 Task: Find connections with filter location Barretos with filter topic #LinkedInwith filter profile language Potuguese with filter current company Nagarro with filter school Ambedkar University, Delhi with filter industry Building Structure and Exterior Contractors with filter service category Information Management with filter keywords title Mover
Action: Mouse moved to (538, 107)
Screenshot: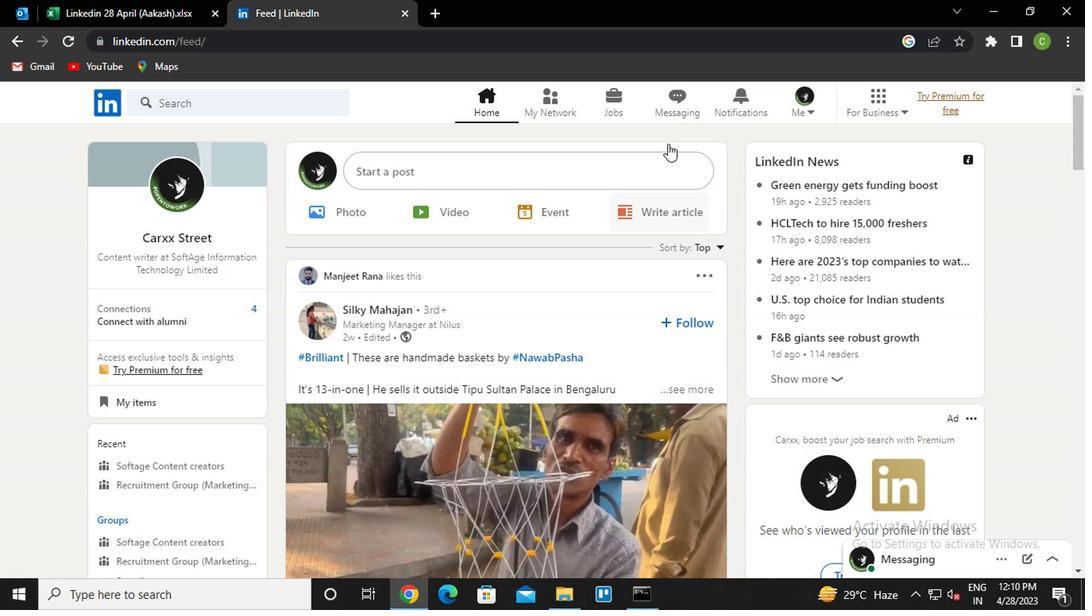 
Action: Mouse pressed left at (538, 107)
Screenshot: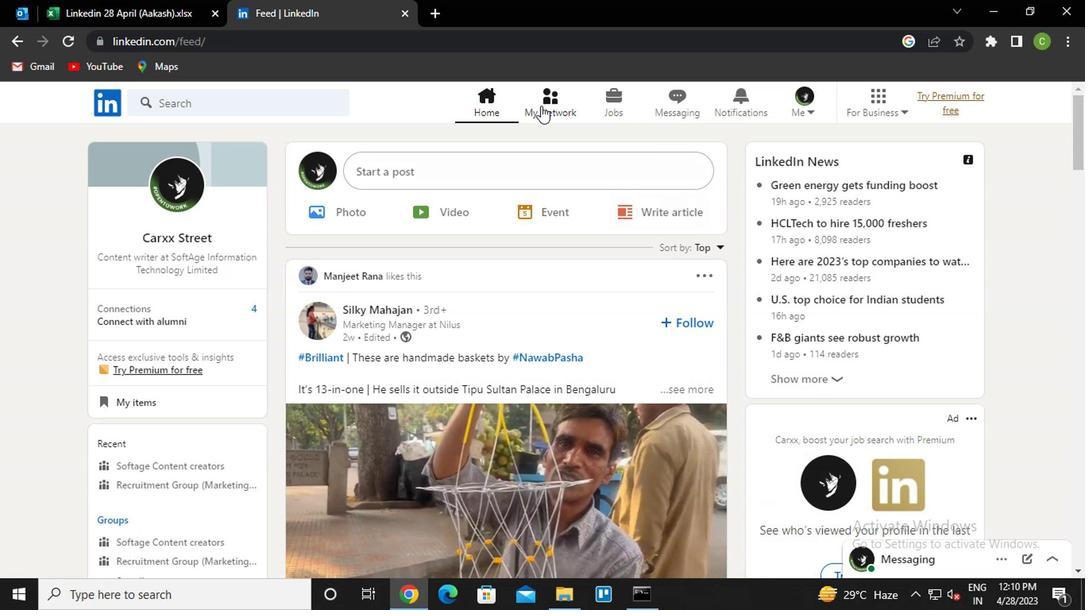
Action: Mouse moved to (224, 184)
Screenshot: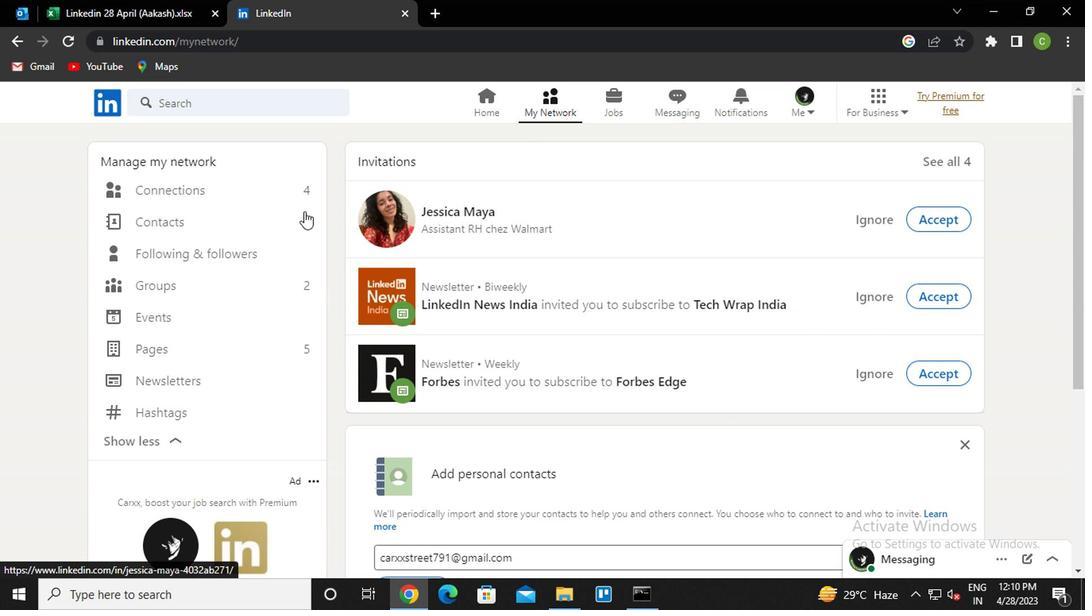 
Action: Mouse pressed left at (224, 184)
Screenshot: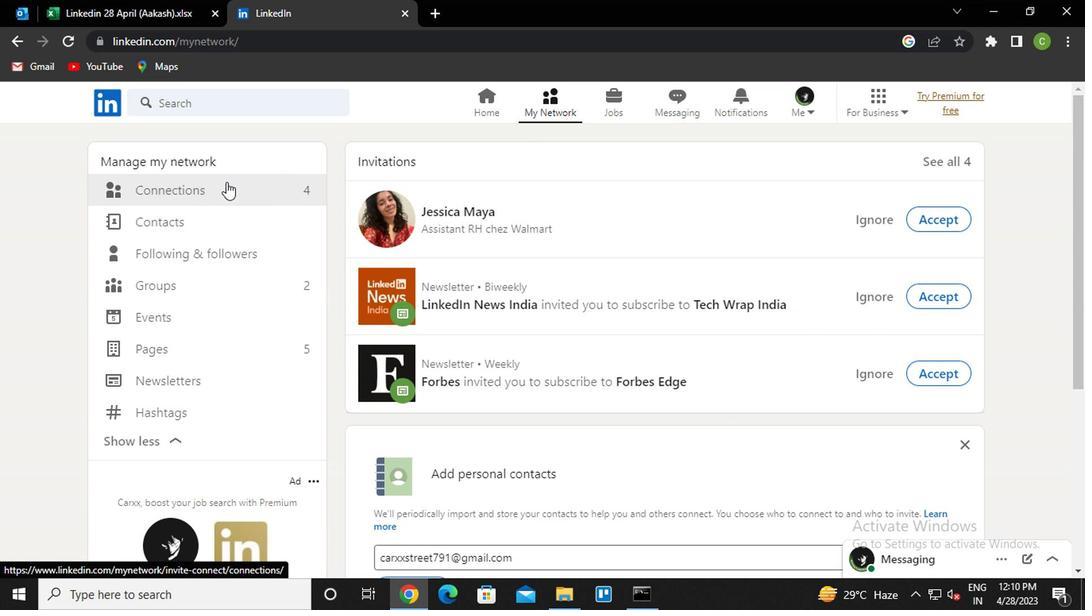 
Action: Mouse moved to (675, 191)
Screenshot: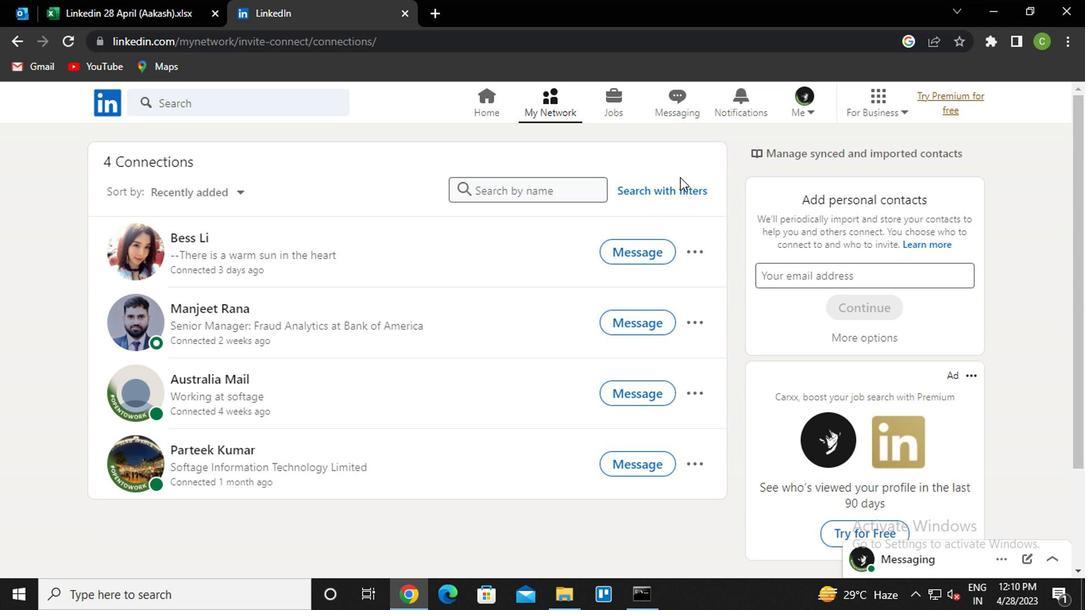 
Action: Mouse pressed left at (675, 191)
Screenshot: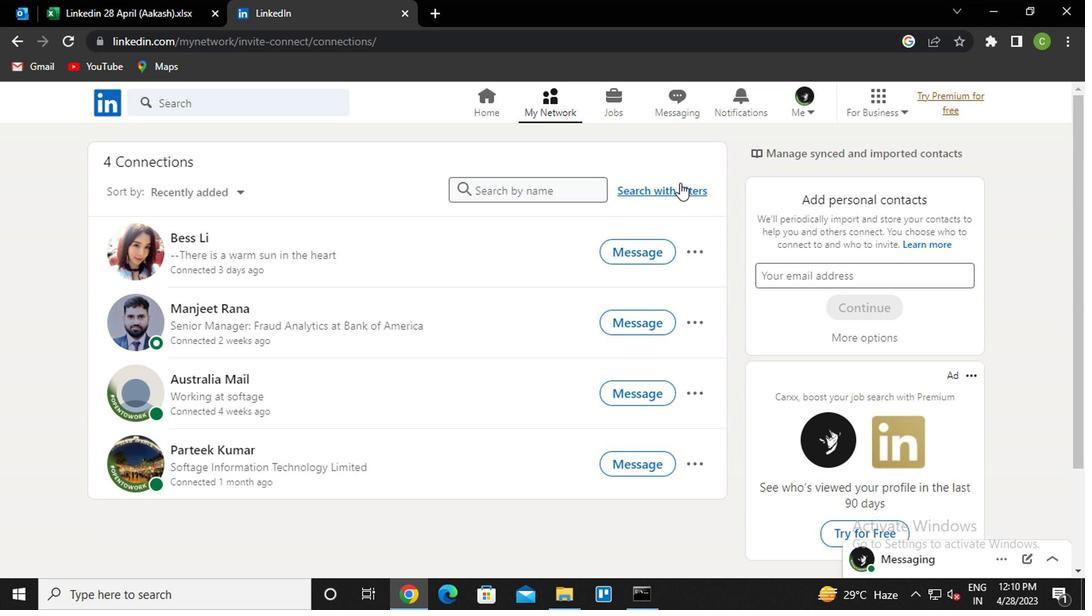 
Action: Mouse moved to (596, 150)
Screenshot: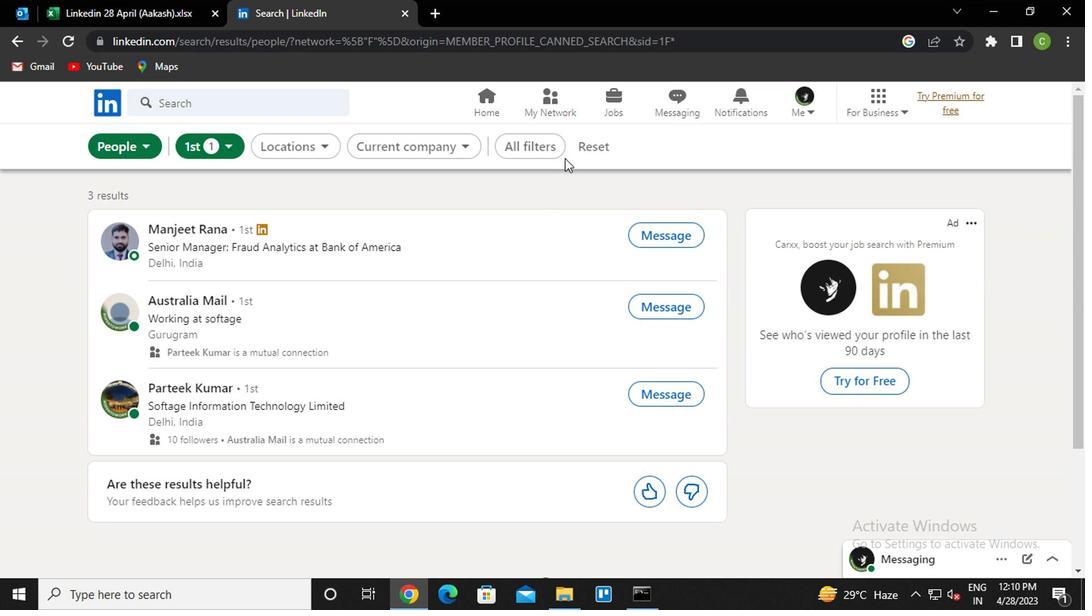 
Action: Mouse pressed left at (596, 150)
Screenshot: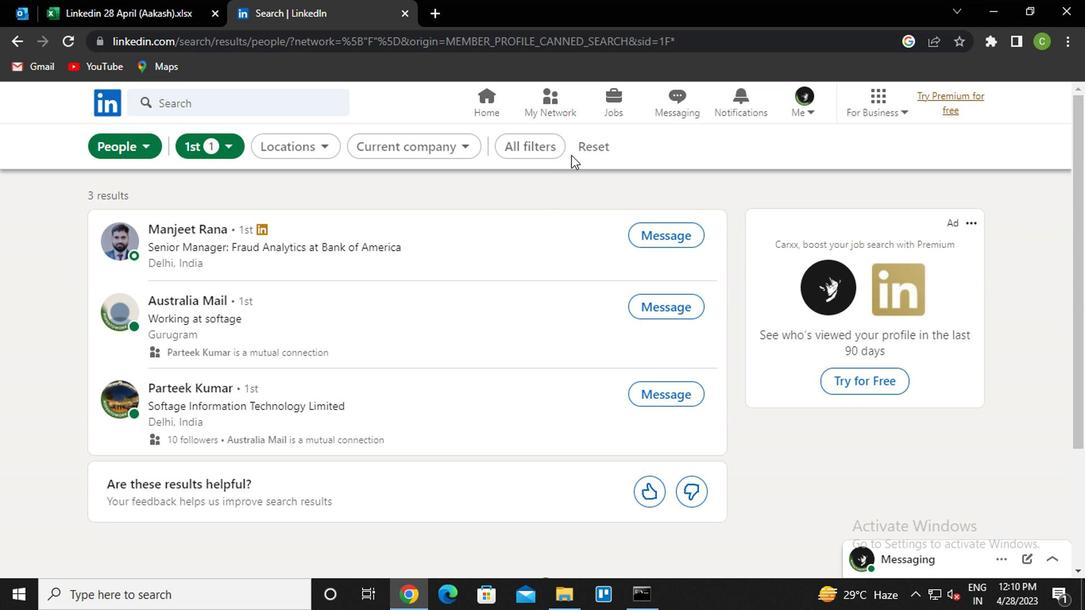 
Action: Mouse moved to (568, 142)
Screenshot: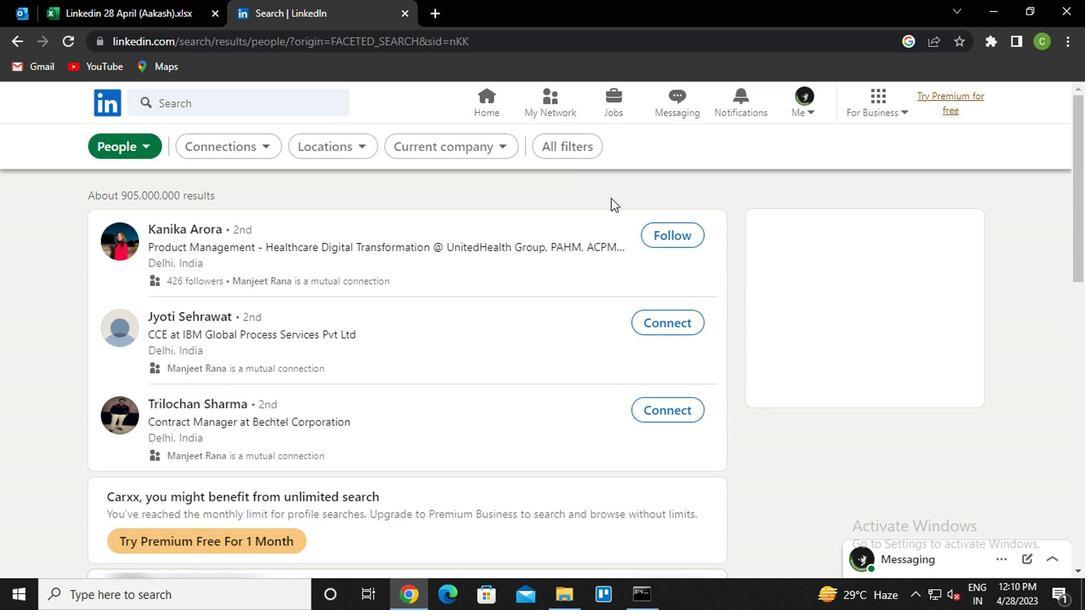 
Action: Mouse pressed left at (568, 142)
Screenshot: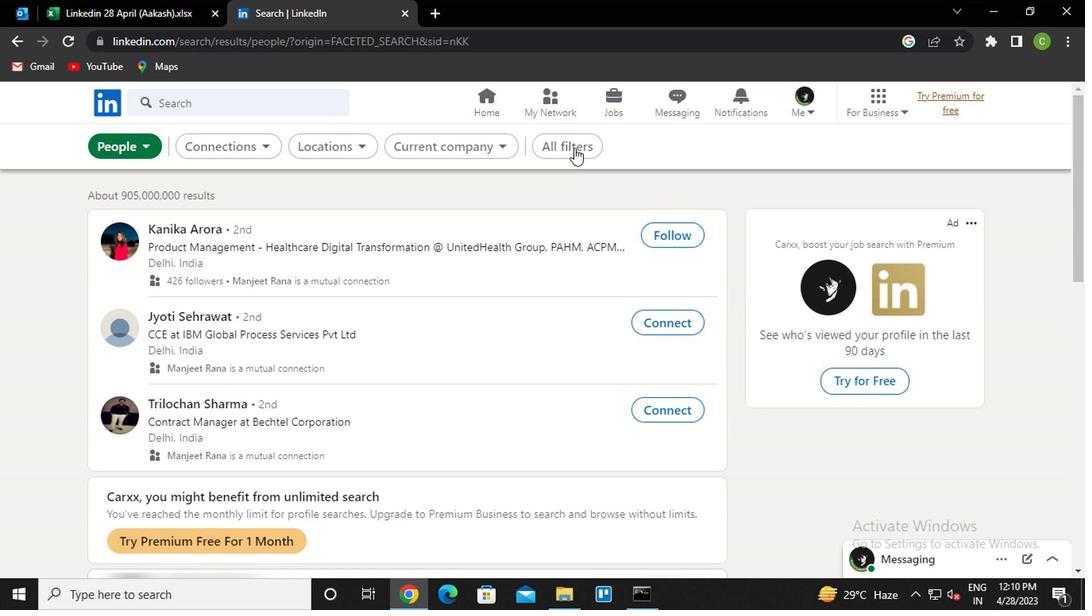 
Action: Mouse moved to (844, 327)
Screenshot: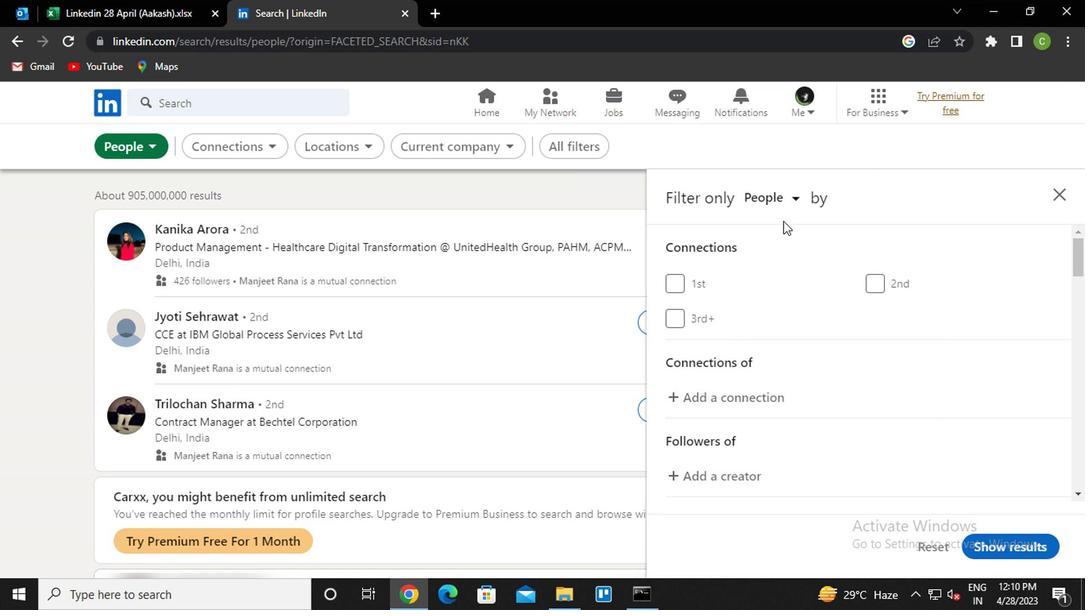 
Action: Mouse scrolled (844, 326) with delta (0, 0)
Screenshot: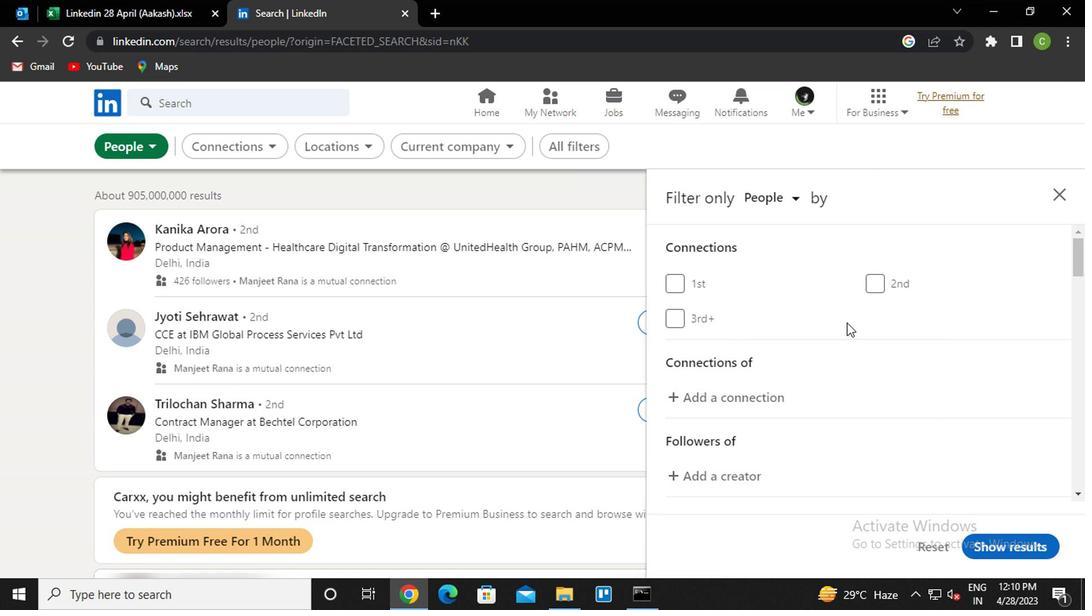 
Action: Mouse scrolled (844, 326) with delta (0, 0)
Screenshot: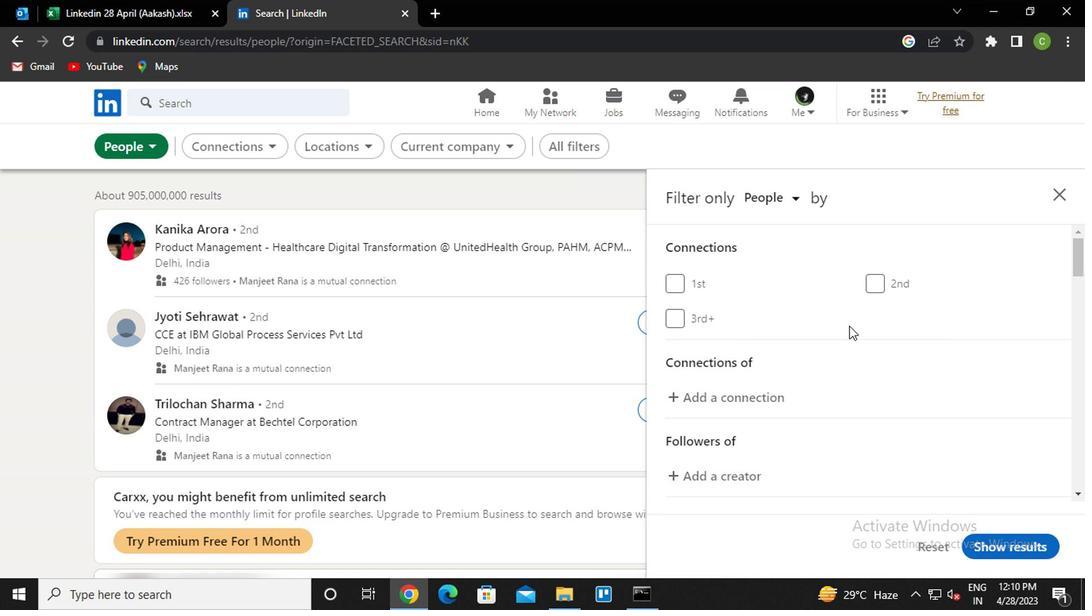 
Action: Mouse scrolled (844, 326) with delta (0, 0)
Screenshot: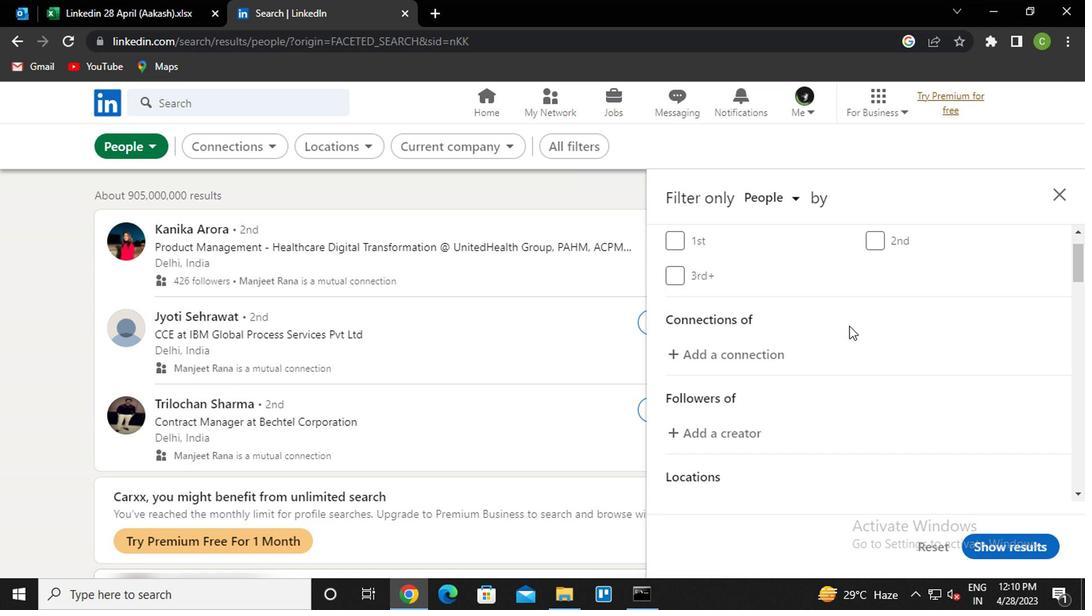 
Action: Mouse moved to (903, 386)
Screenshot: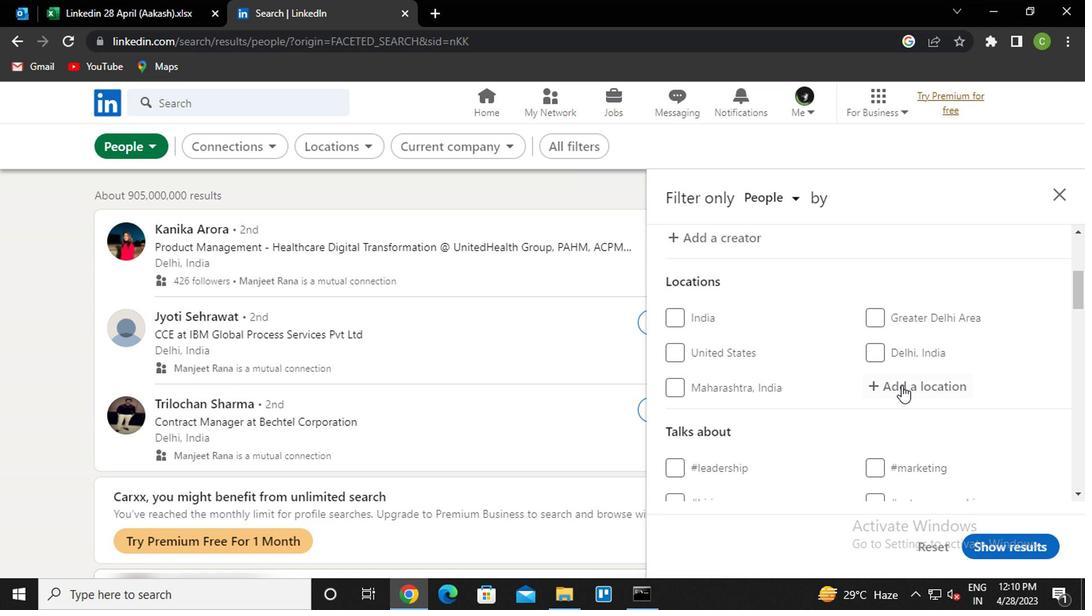 
Action: Mouse pressed left at (903, 386)
Screenshot: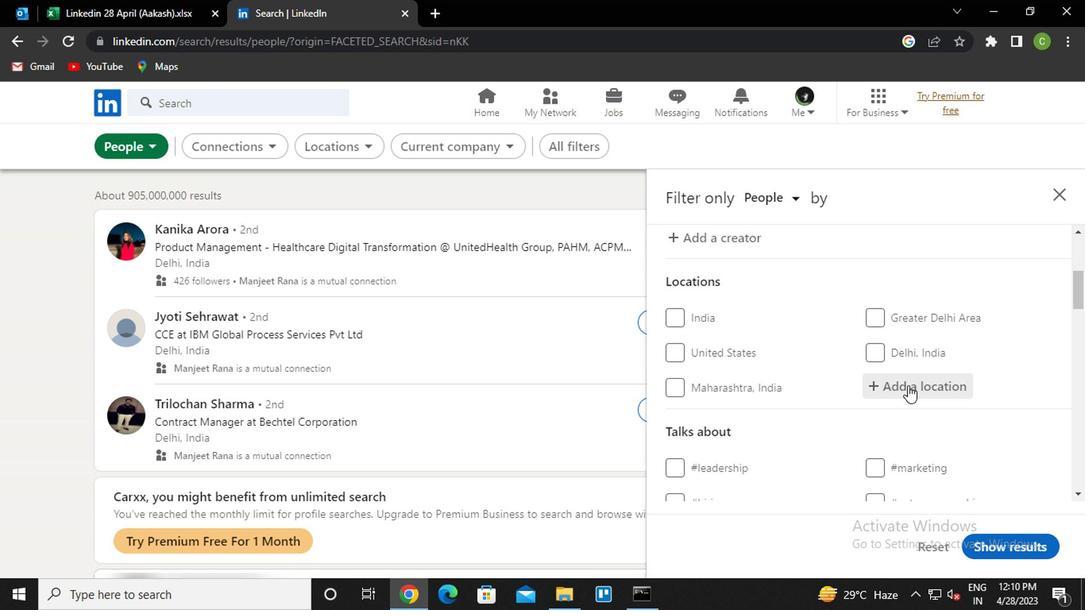 
Action: Key pressed <Key.caps_lock>b<Key.caps_lock>arretos<Key.down><Key.enter>
Screenshot: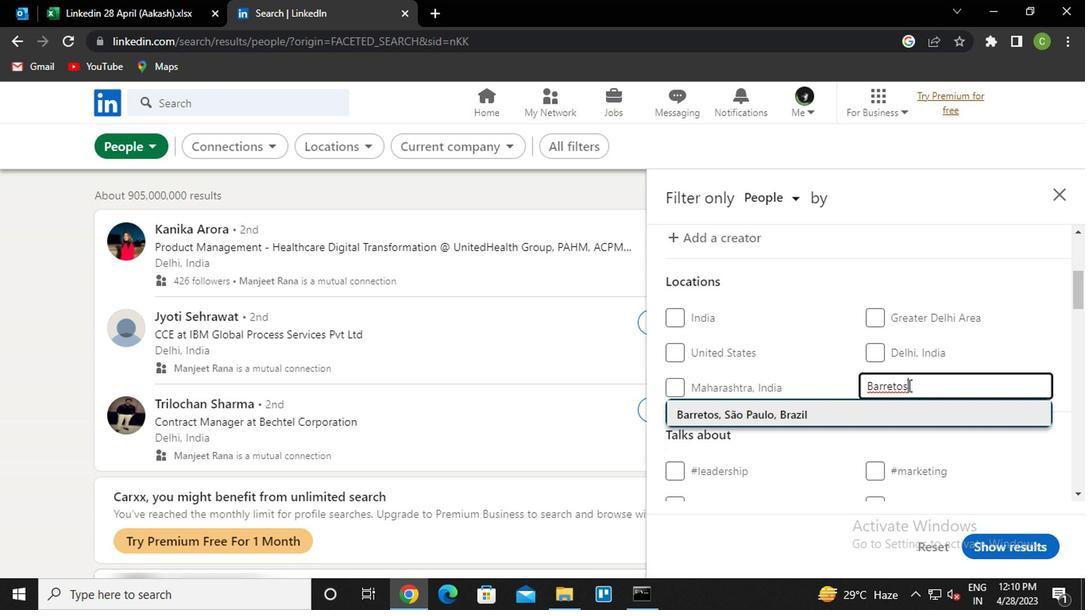 
Action: Mouse moved to (896, 405)
Screenshot: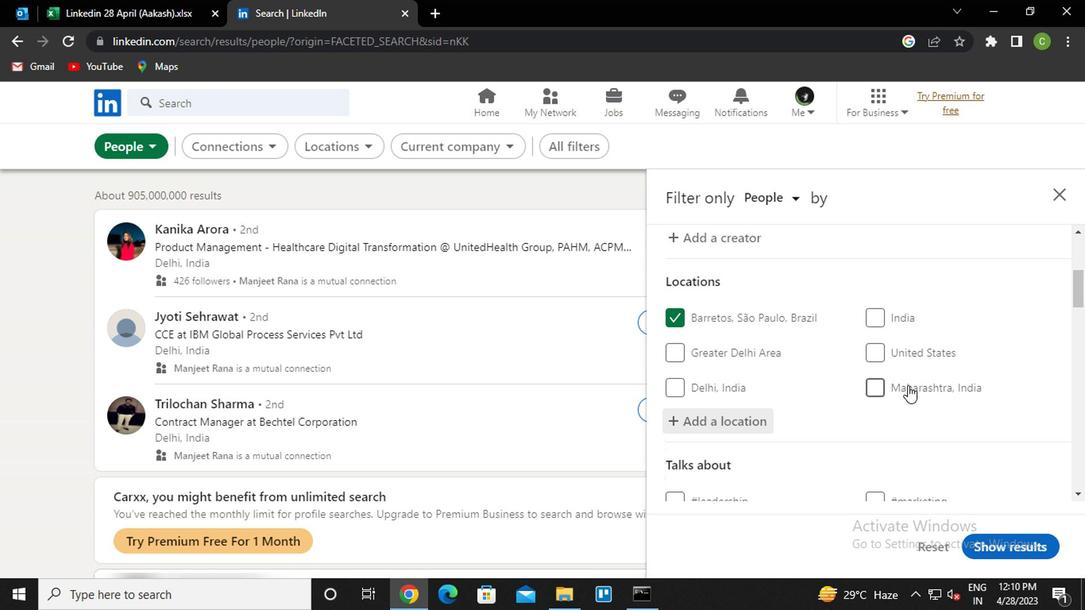 
Action: Mouse scrolled (896, 404) with delta (0, 0)
Screenshot: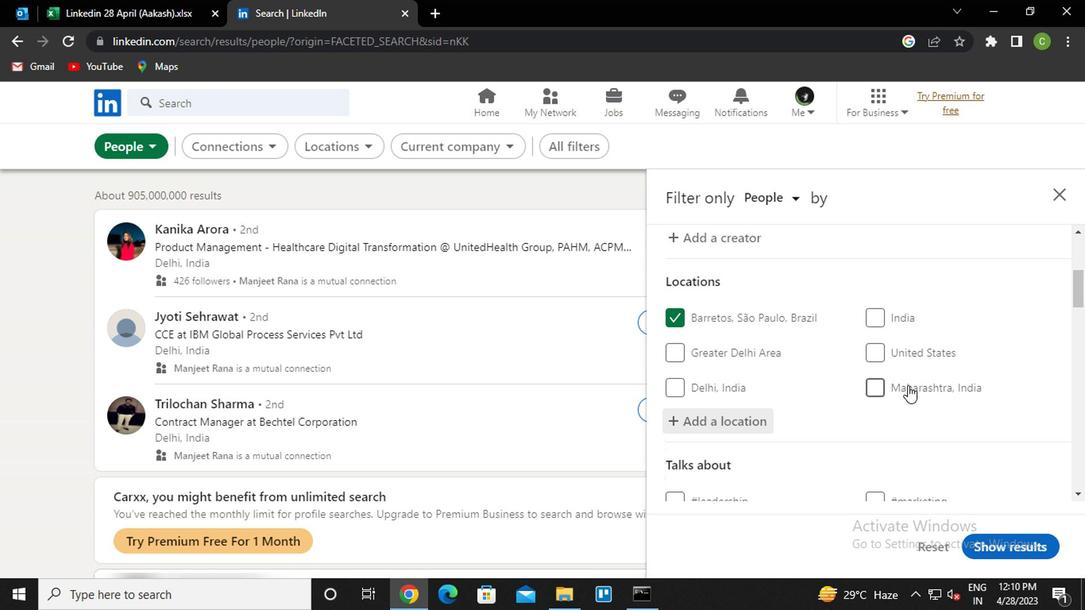 
Action: Mouse moved to (894, 418)
Screenshot: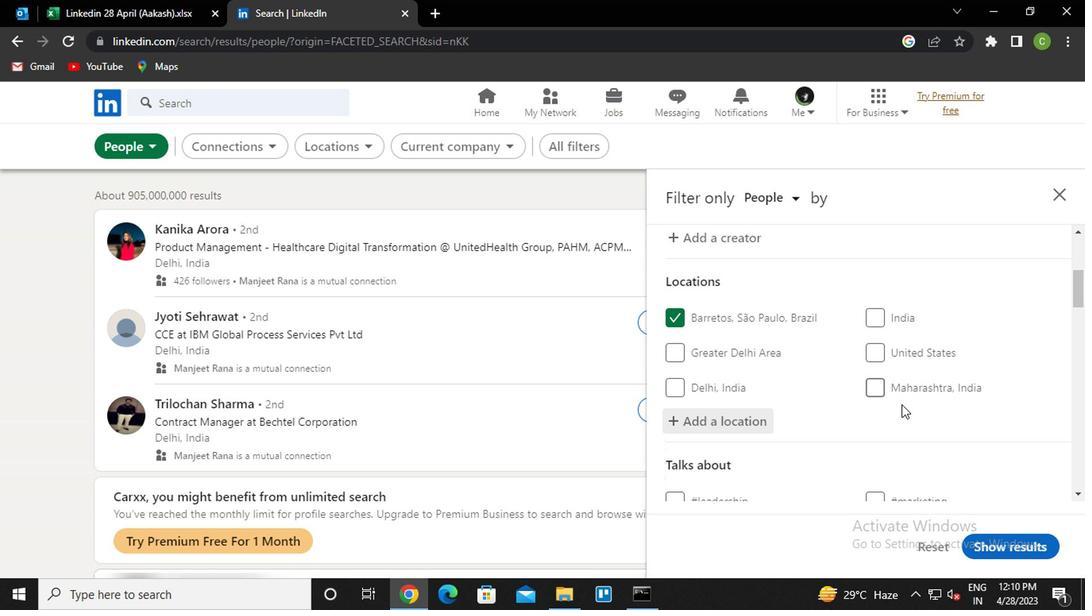 
Action: Mouse scrolled (894, 417) with delta (0, -1)
Screenshot: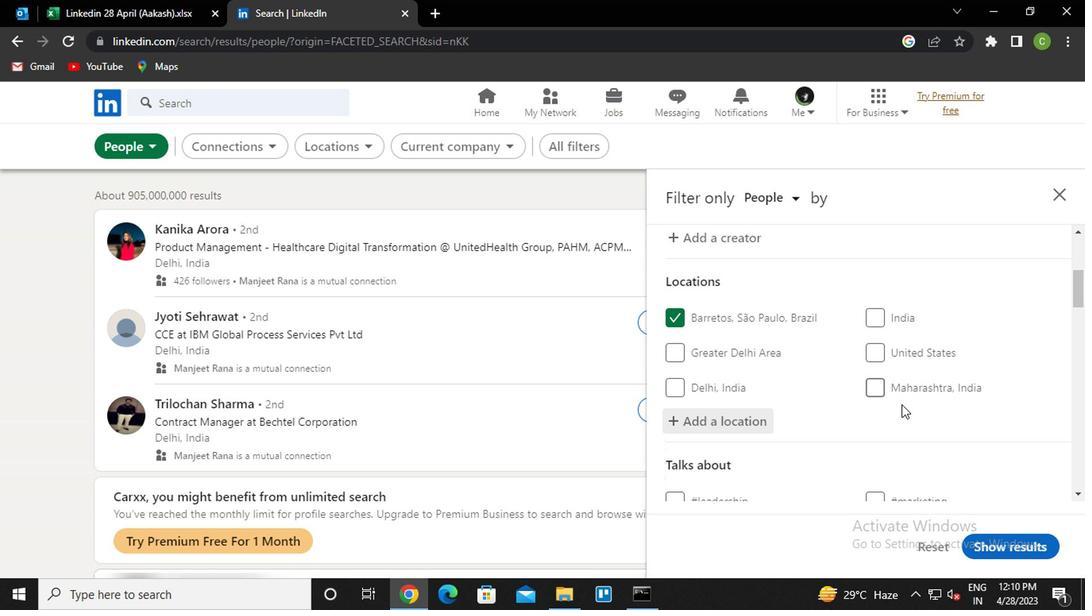 
Action: Mouse moved to (902, 406)
Screenshot: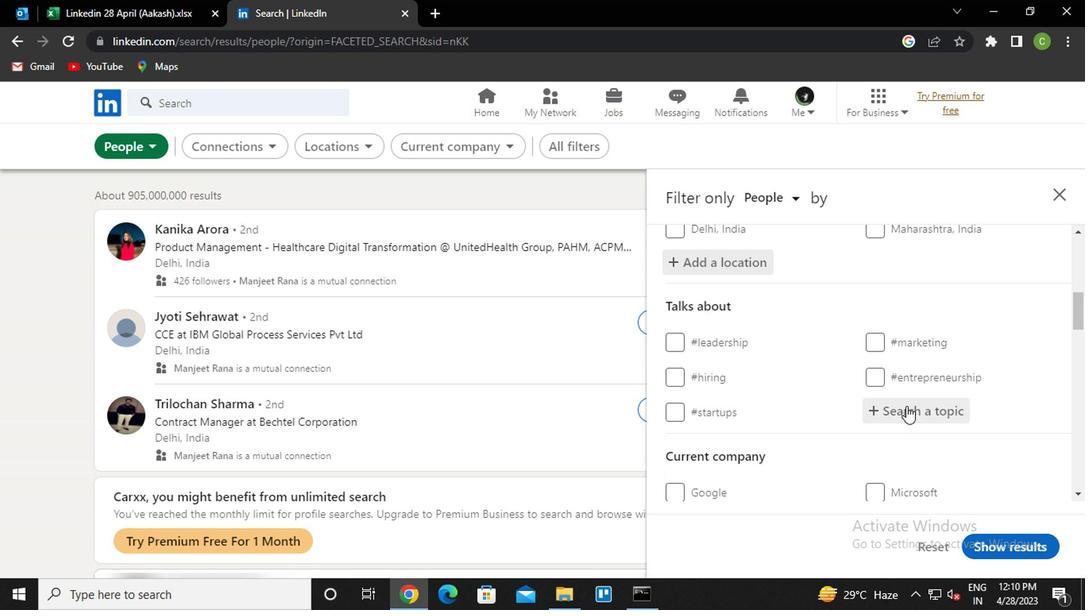 
Action: Mouse pressed left at (902, 406)
Screenshot: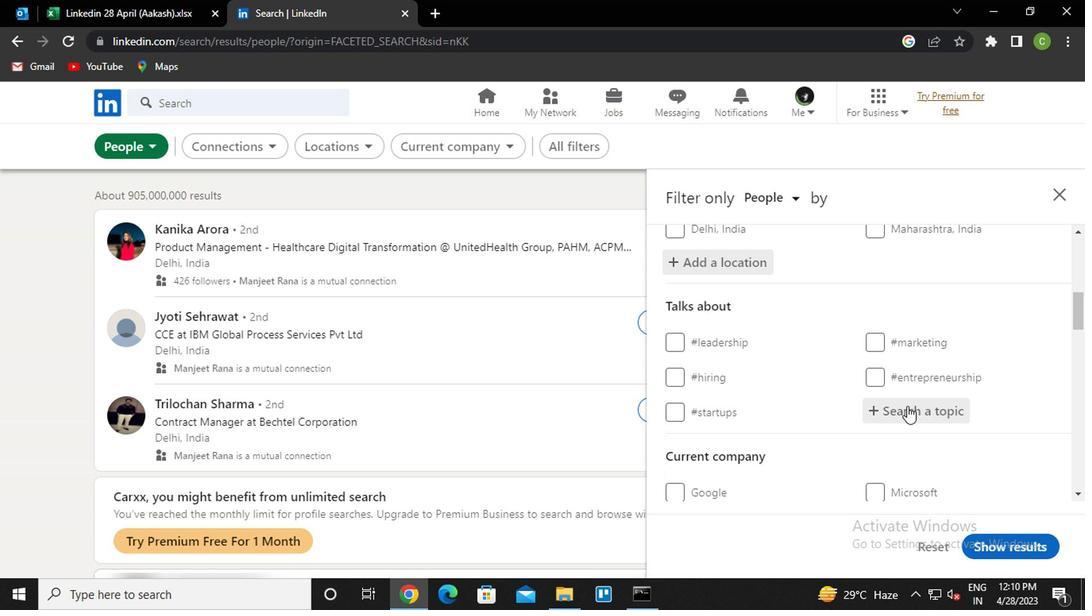
Action: Key pressed linkeding<Key.backspace><Key.down><Key.enter>
Screenshot: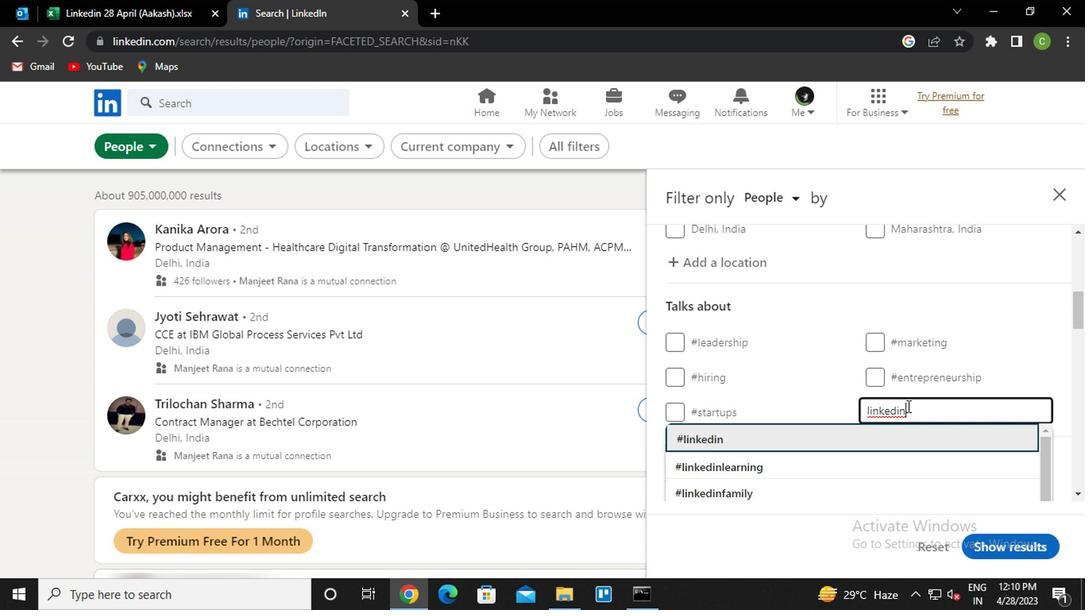 
Action: Mouse moved to (898, 424)
Screenshot: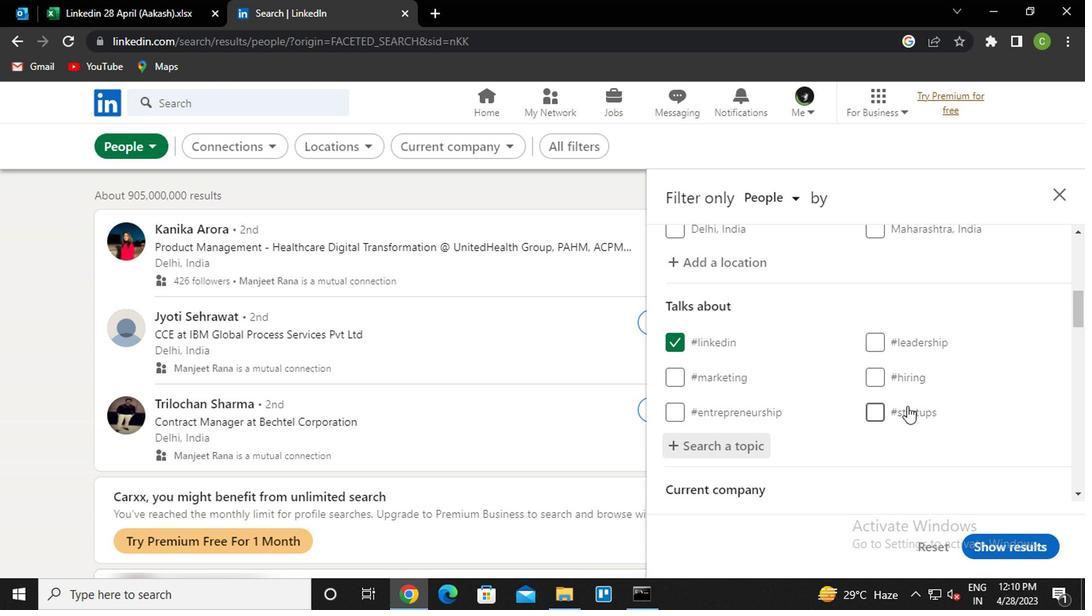 
Action: Mouse scrolled (898, 423) with delta (0, 0)
Screenshot: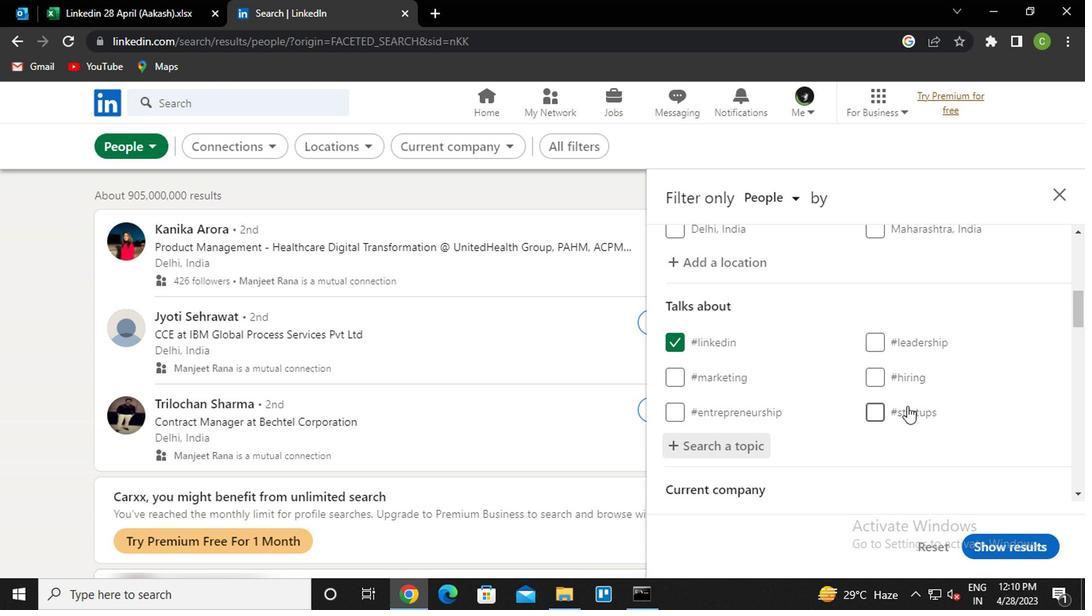 
Action: Mouse scrolled (898, 423) with delta (0, 0)
Screenshot: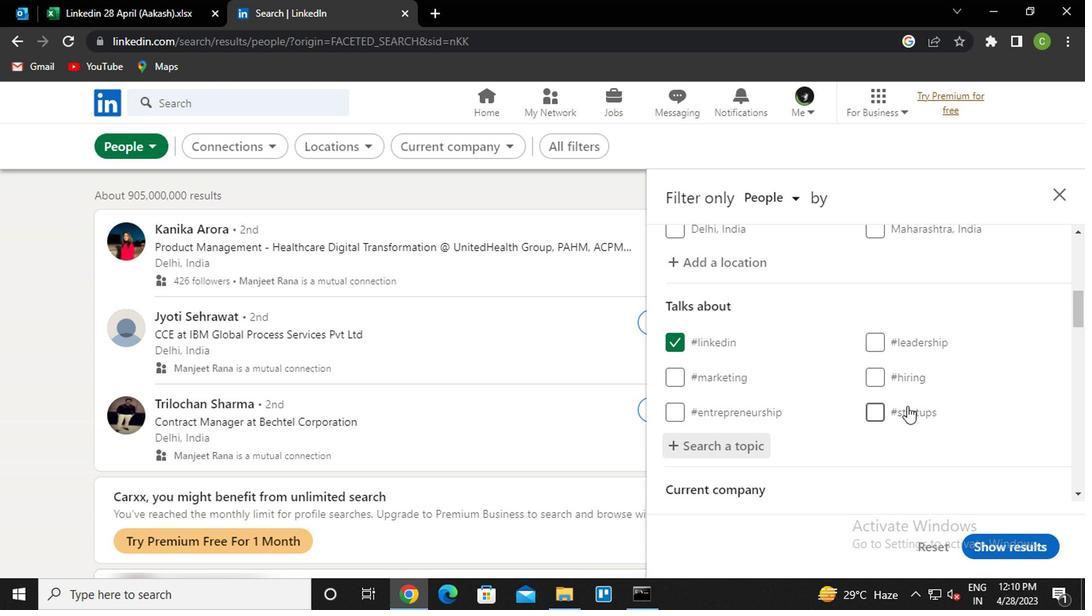 
Action: Mouse scrolled (898, 423) with delta (0, 0)
Screenshot: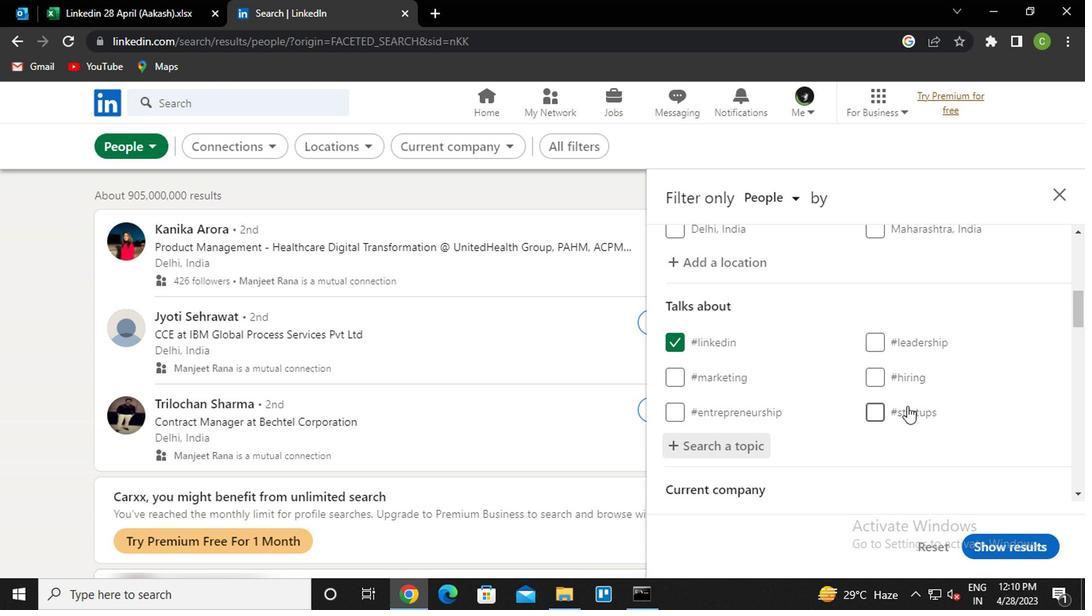 
Action: Mouse moved to (897, 425)
Screenshot: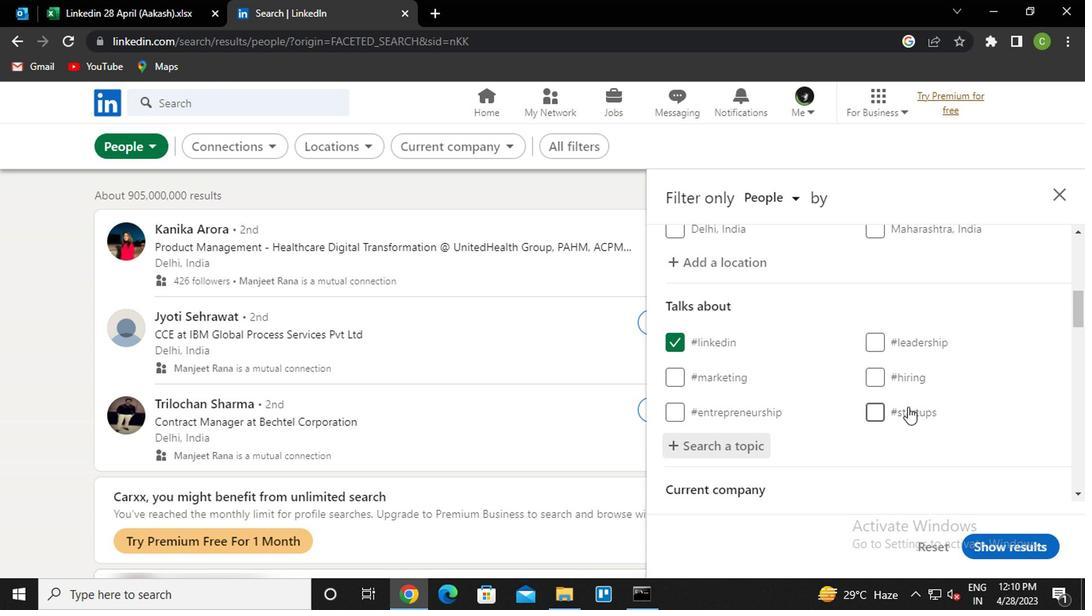 
Action: Mouse scrolled (897, 424) with delta (0, 0)
Screenshot: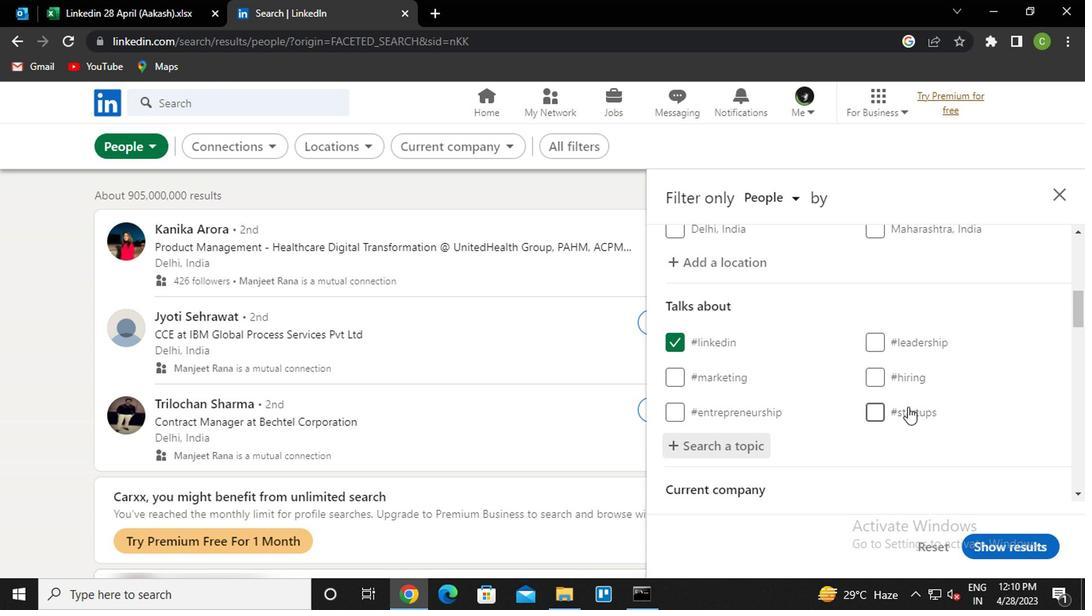 
Action: Mouse scrolled (897, 424) with delta (0, 0)
Screenshot: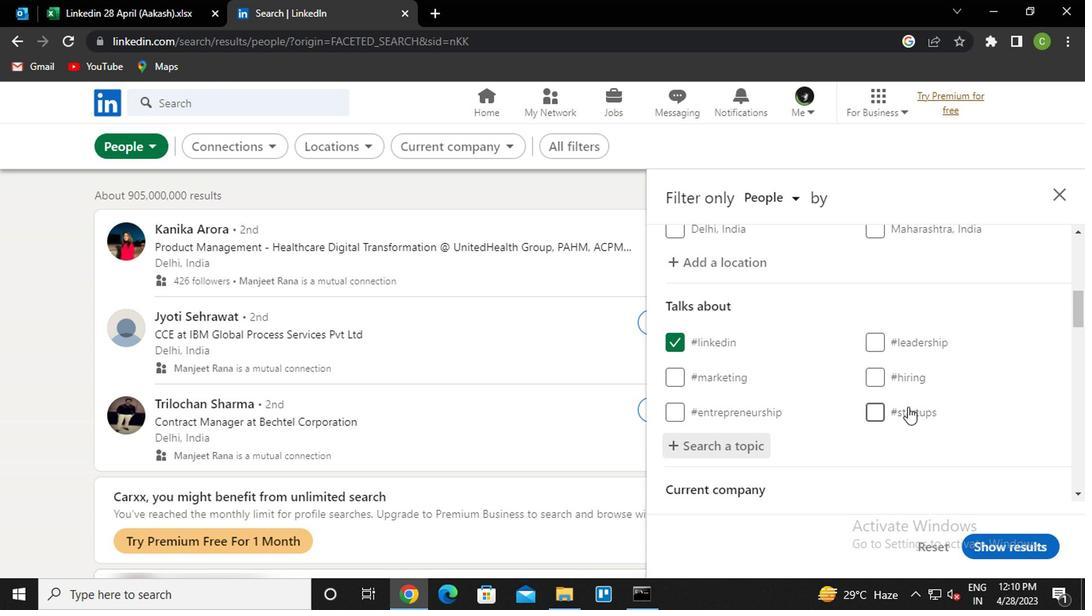 
Action: Mouse moved to (897, 425)
Screenshot: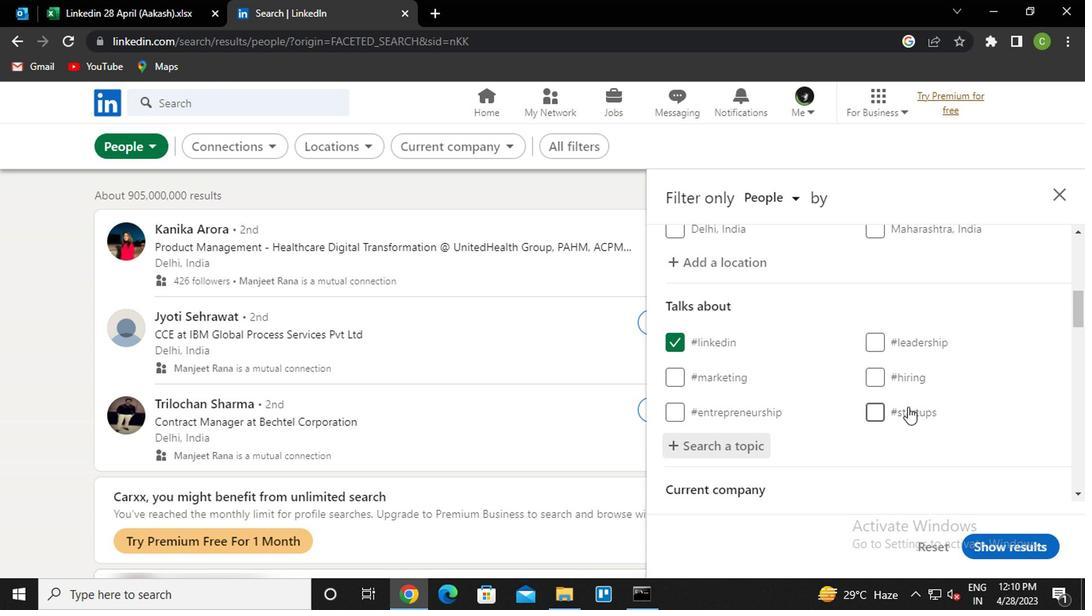 
Action: Mouse scrolled (897, 424) with delta (0, 0)
Screenshot: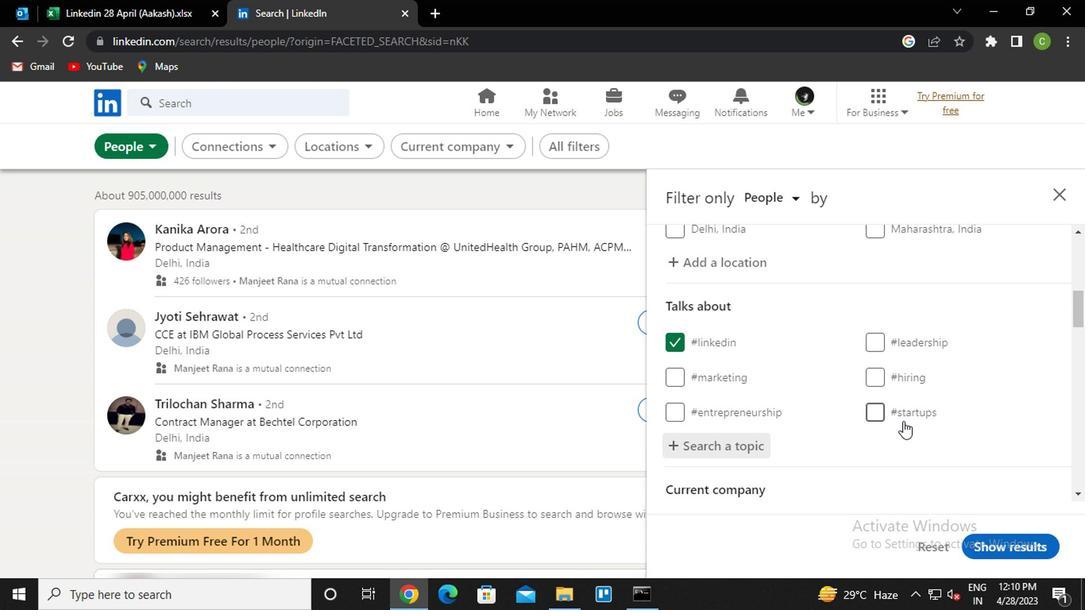 
Action: Mouse moved to (896, 426)
Screenshot: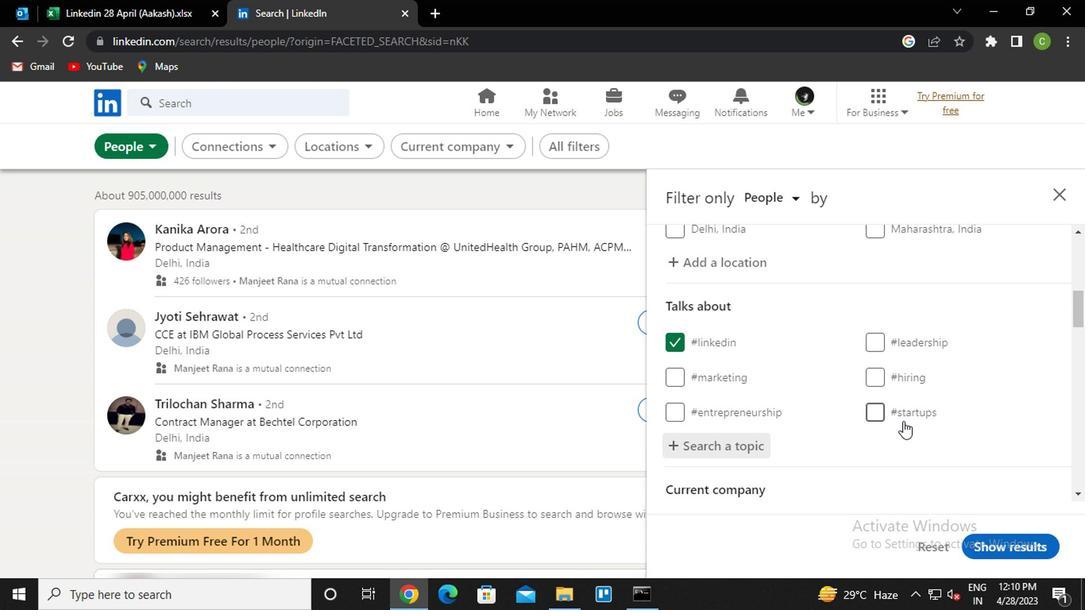 
Action: Mouse scrolled (896, 425) with delta (0, -1)
Screenshot: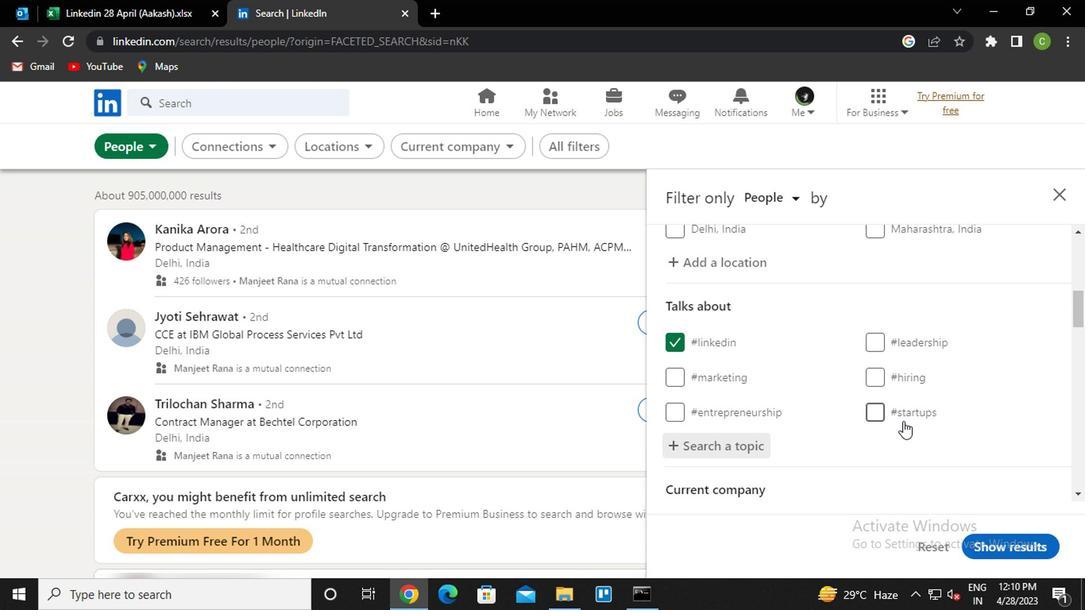 
Action: Mouse moved to (881, 428)
Screenshot: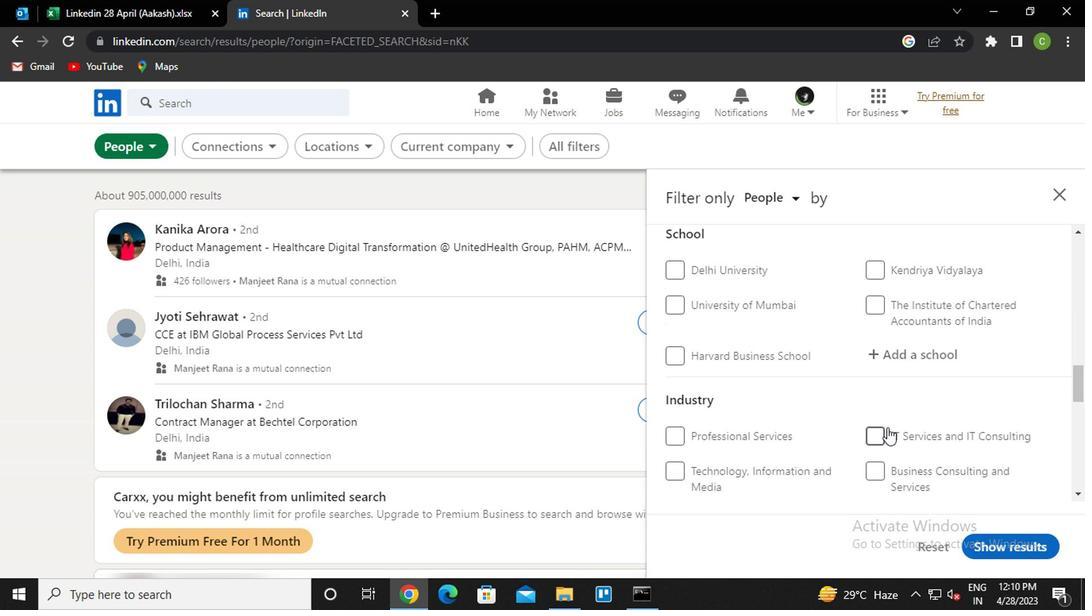 
Action: Mouse scrolled (881, 427) with delta (0, 0)
Screenshot: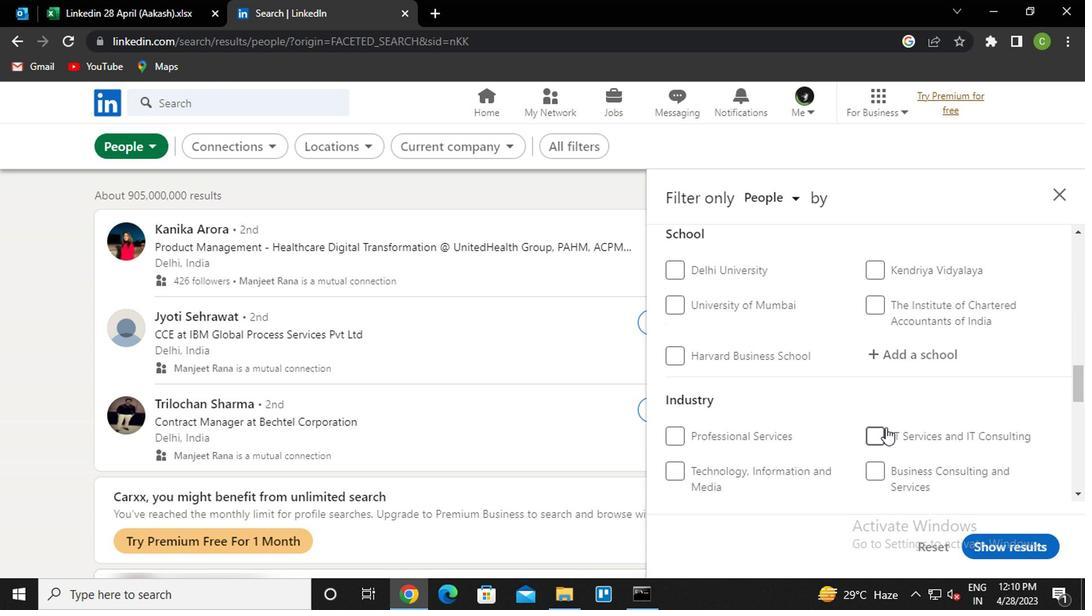
Action: Mouse moved to (880, 428)
Screenshot: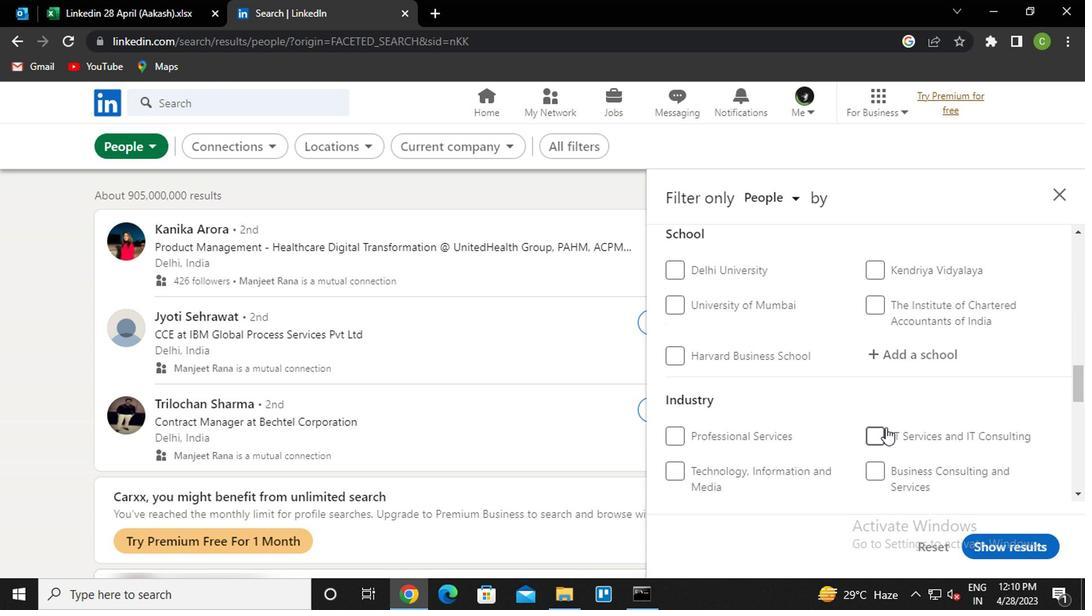 
Action: Mouse scrolled (880, 428) with delta (0, 0)
Screenshot: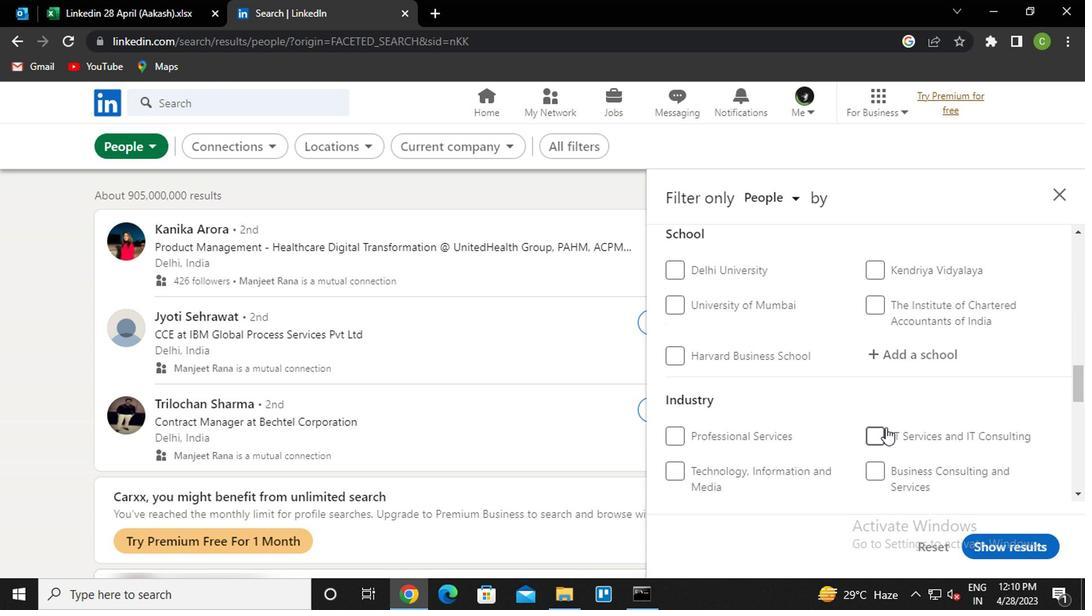 
Action: Mouse scrolled (880, 428) with delta (0, 0)
Screenshot: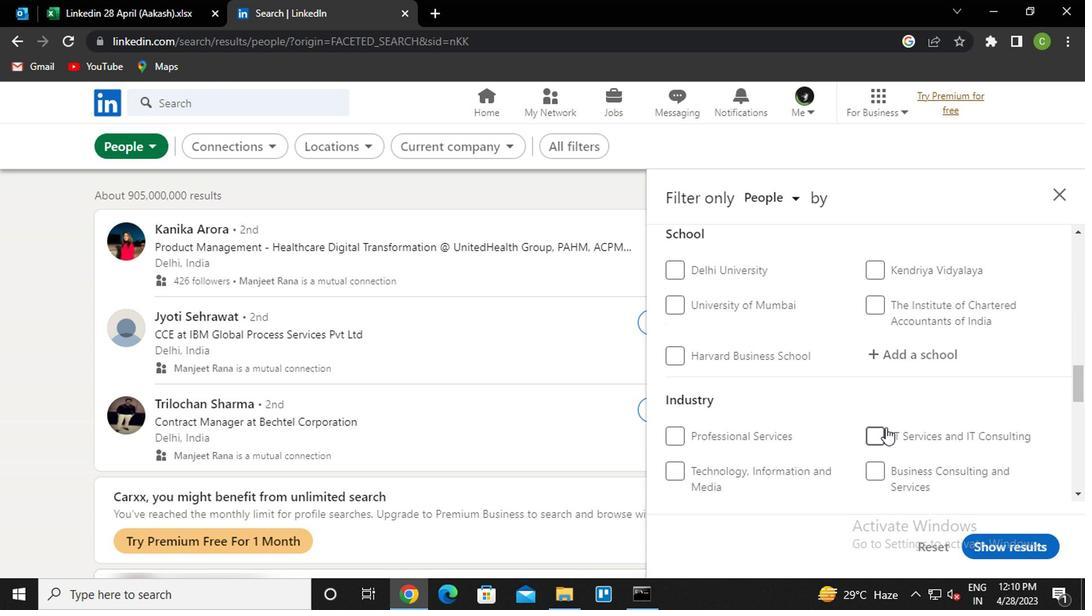 
Action: Mouse moved to (873, 397)
Screenshot: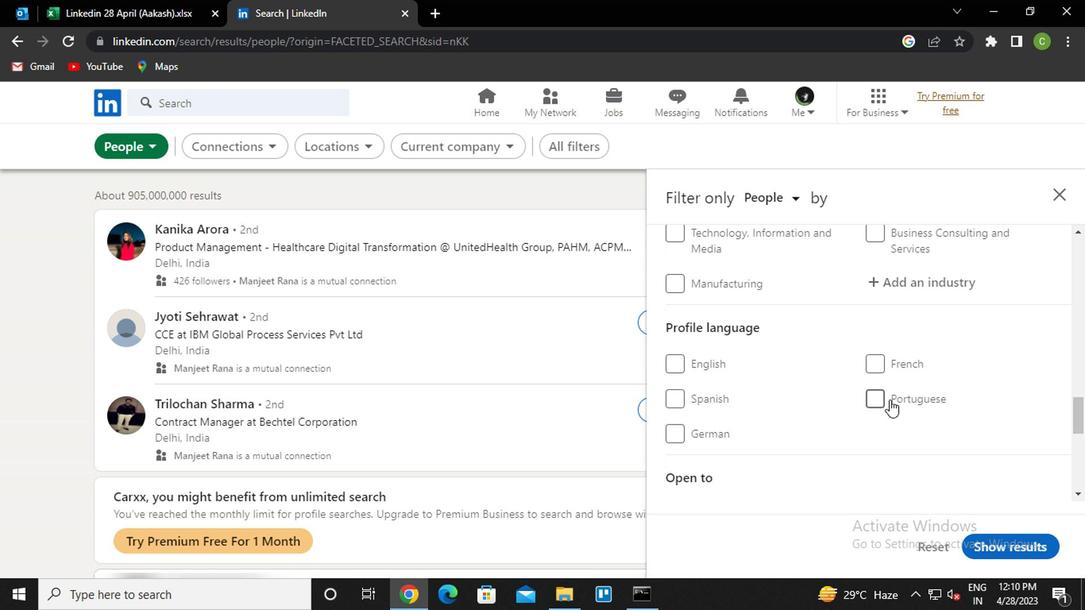 
Action: Mouse pressed left at (873, 397)
Screenshot: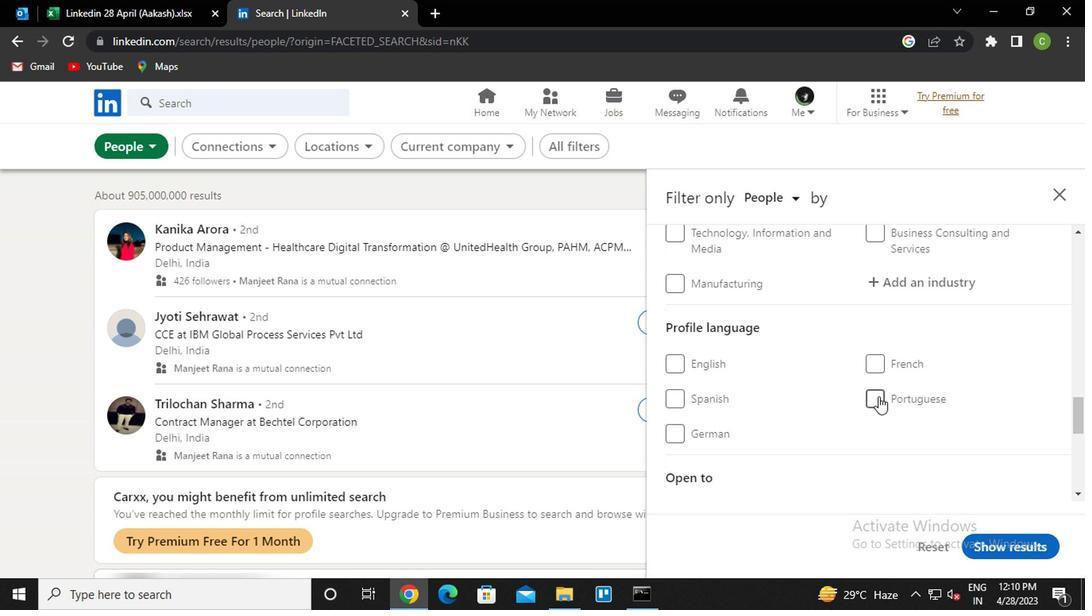 
Action: Mouse scrolled (873, 398) with delta (0, 1)
Screenshot: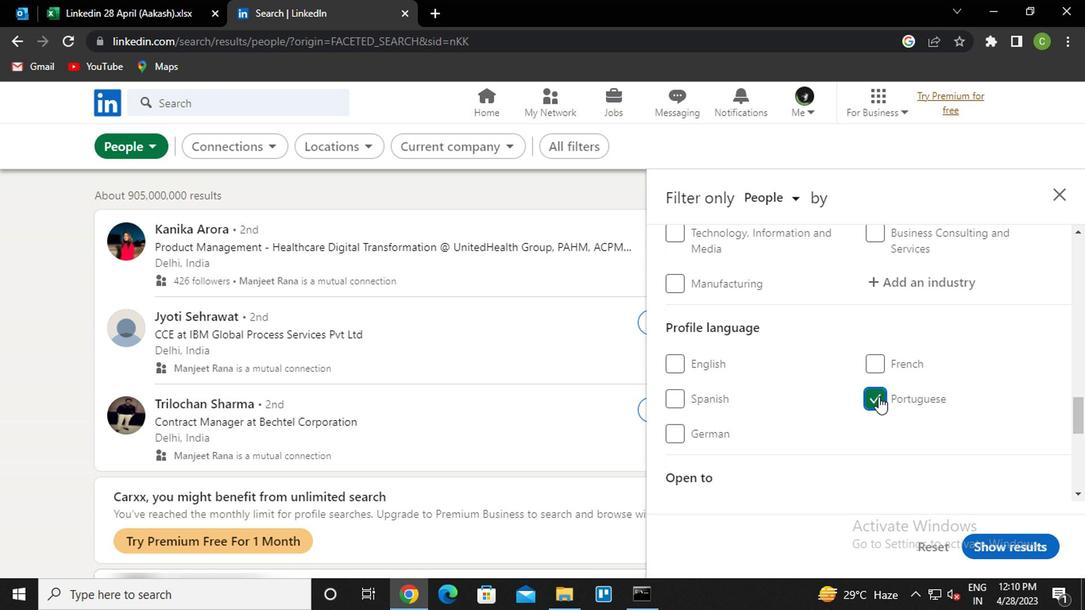 
Action: Mouse scrolled (873, 398) with delta (0, 1)
Screenshot: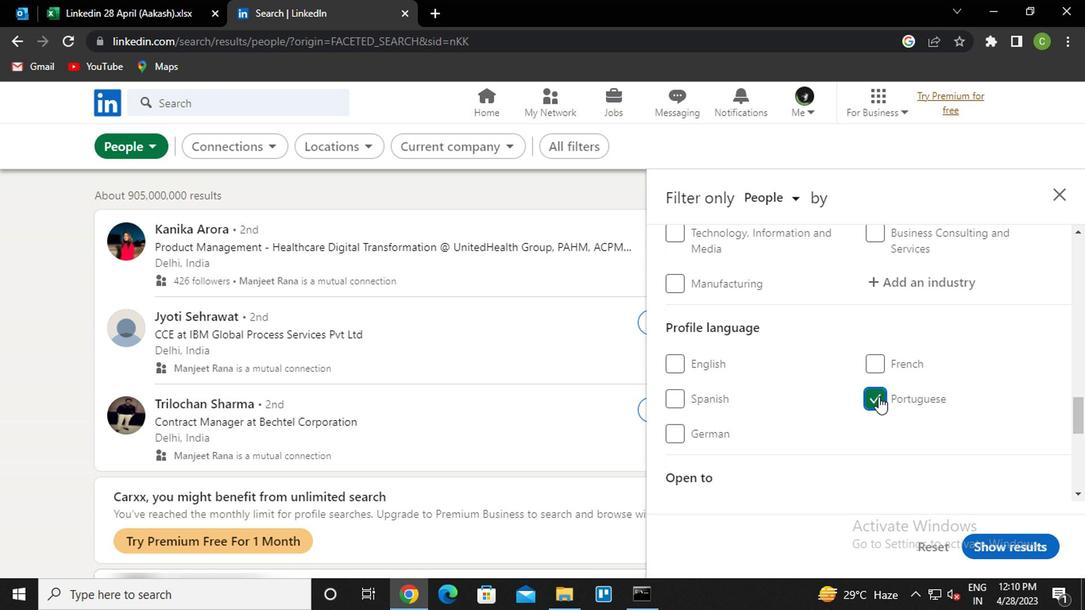
Action: Mouse scrolled (873, 398) with delta (0, 1)
Screenshot: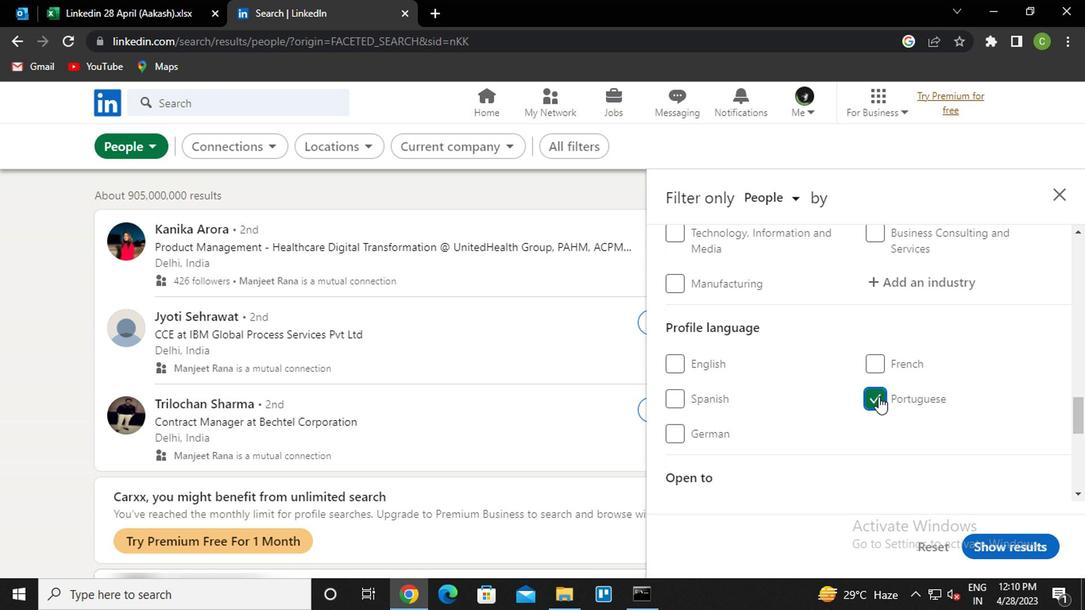 
Action: Mouse scrolled (873, 398) with delta (0, 1)
Screenshot: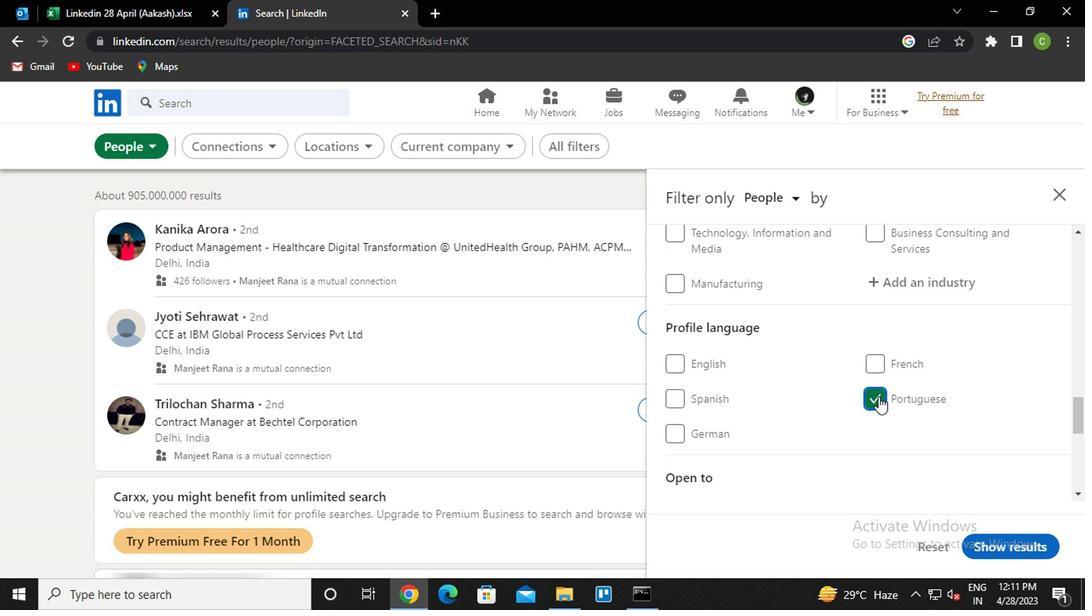 
Action: Mouse scrolled (873, 398) with delta (0, 1)
Screenshot: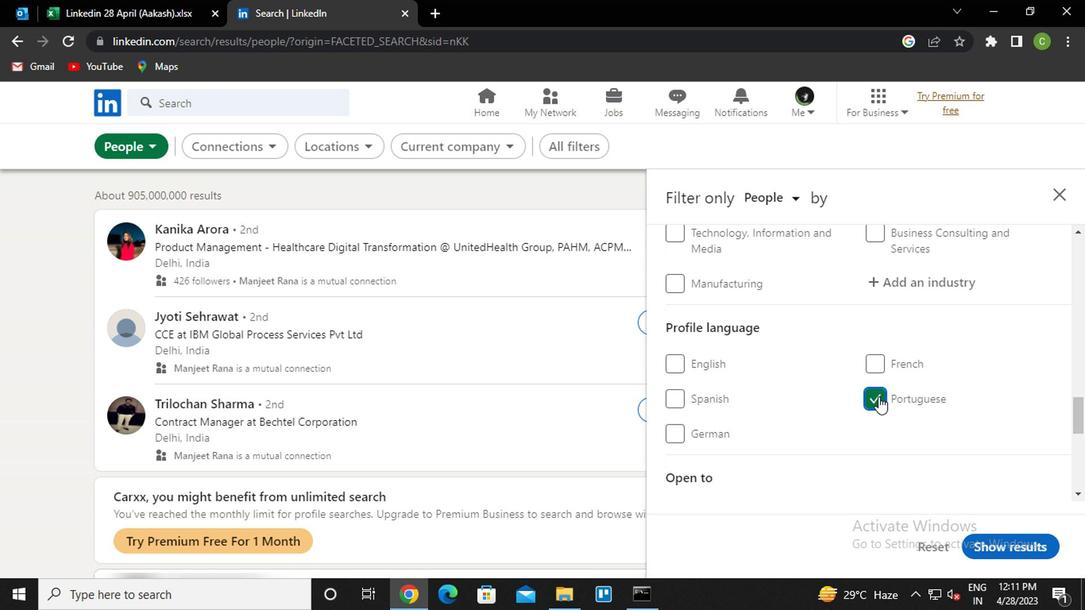 
Action: Mouse scrolled (873, 398) with delta (0, 1)
Screenshot: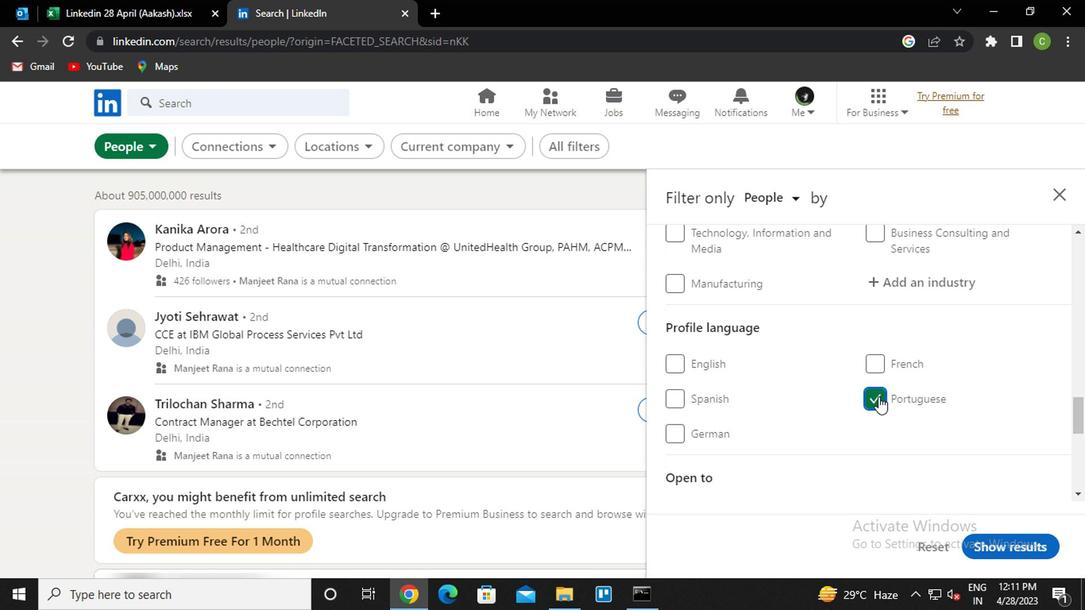 
Action: Mouse moved to (859, 408)
Screenshot: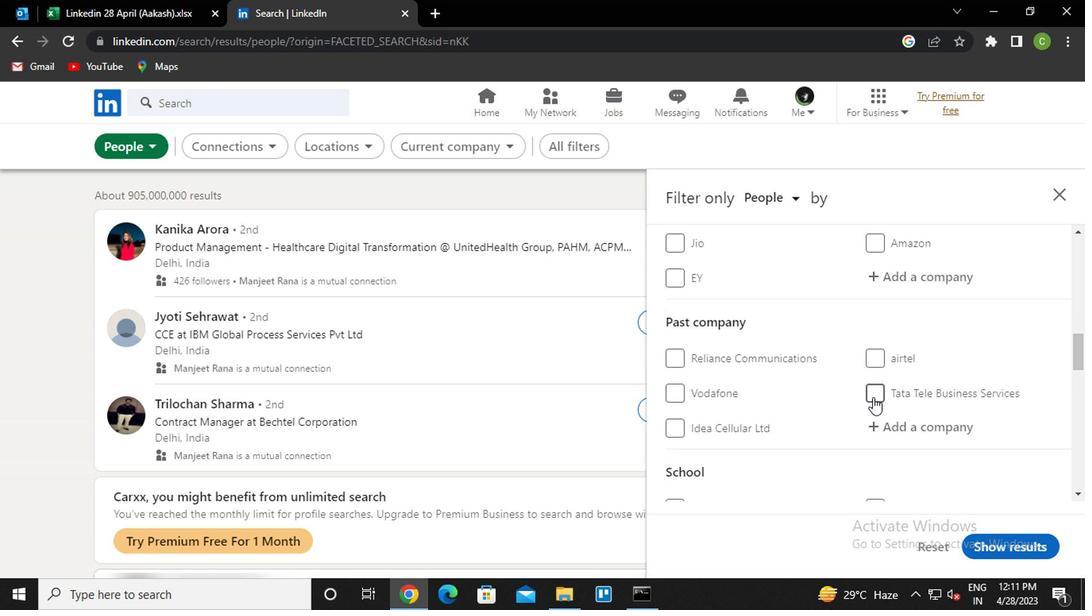
Action: Mouse scrolled (859, 408) with delta (0, 0)
Screenshot: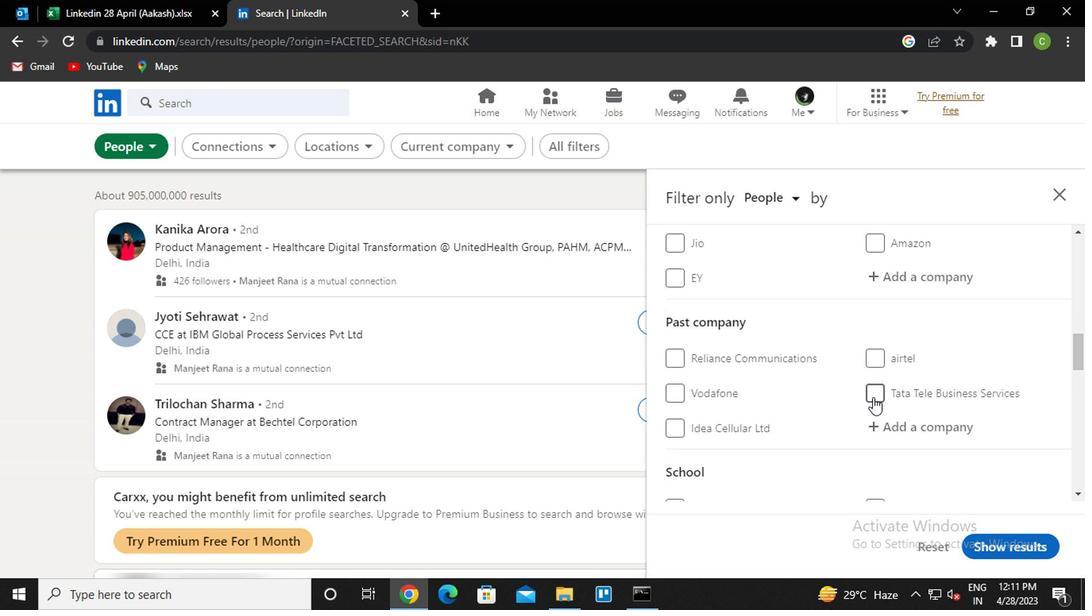 
Action: Mouse moved to (858, 408)
Screenshot: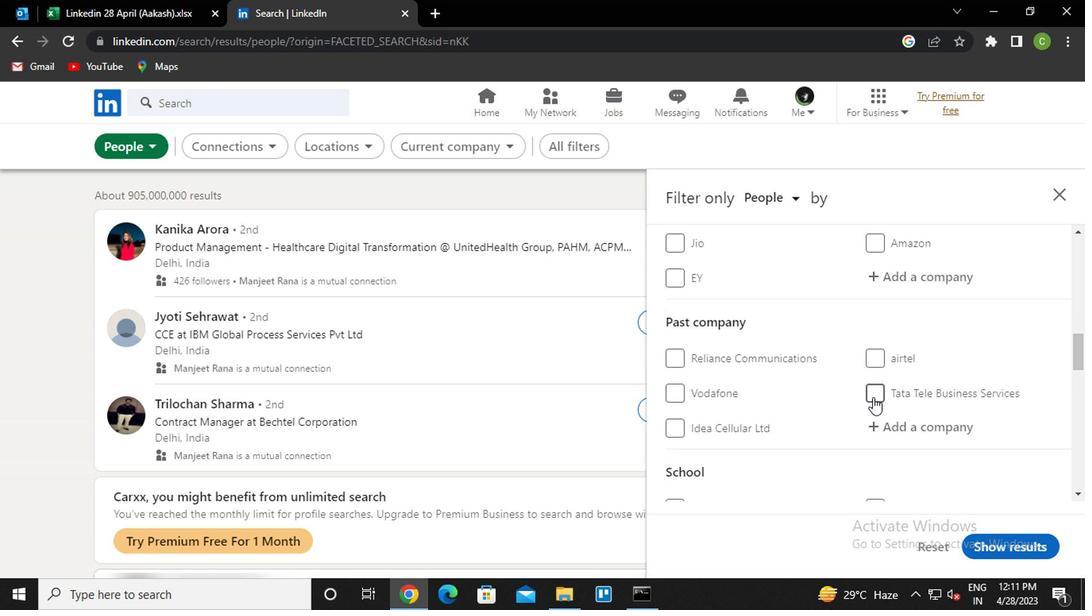 
Action: Mouse scrolled (858, 408) with delta (0, 0)
Screenshot: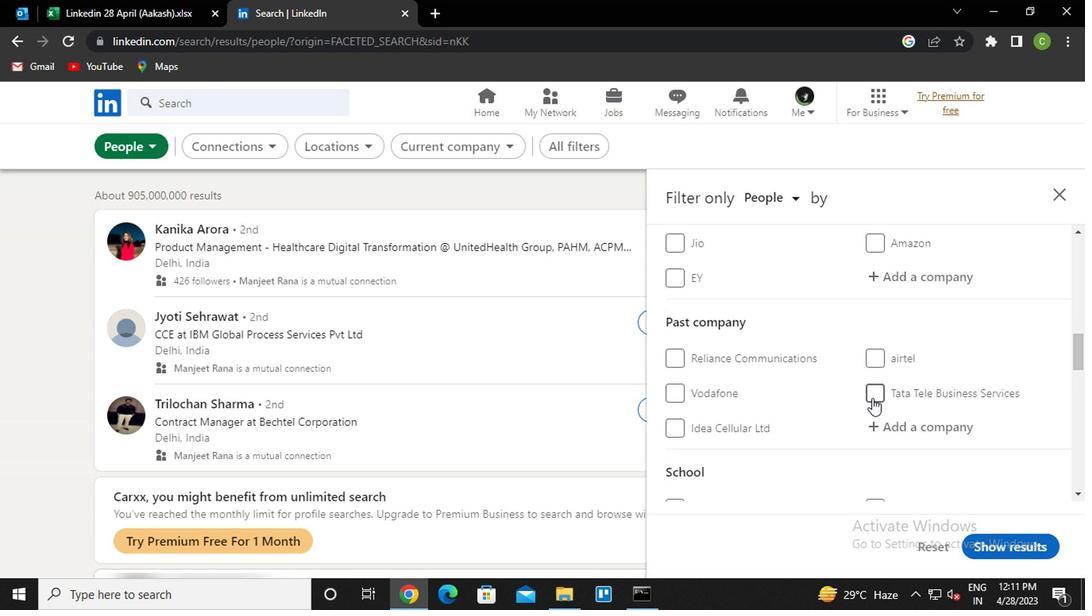 
Action: Mouse scrolled (858, 408) with delta (0, 0)
Screenshot: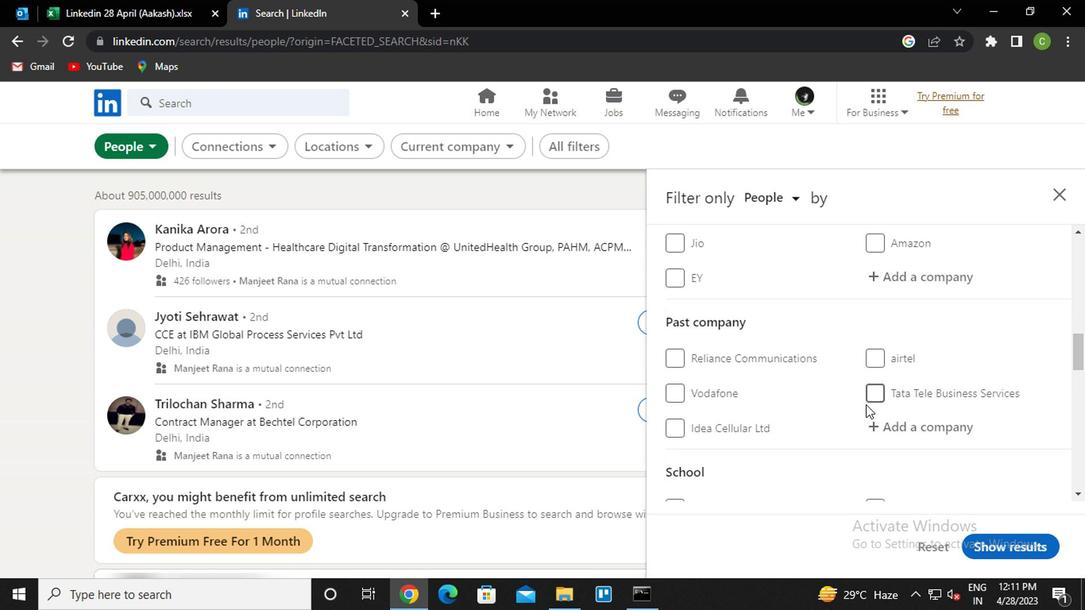 
Action: Mouse moved to (863, 402)
Screenshot: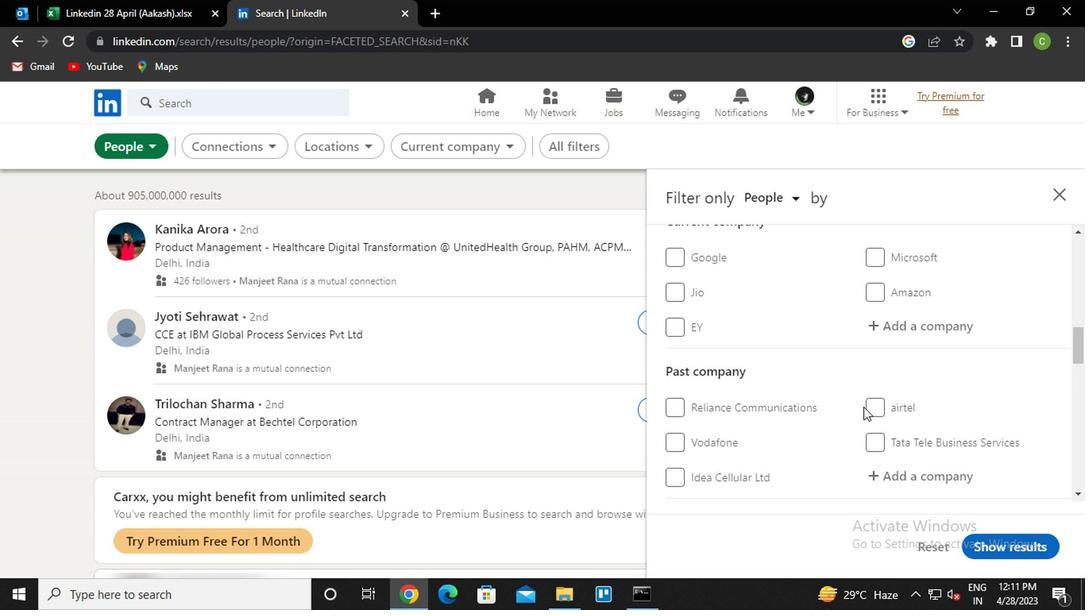 
Action: Mouse scrolled (863, 402) with delta (0, 0)
Screenshot: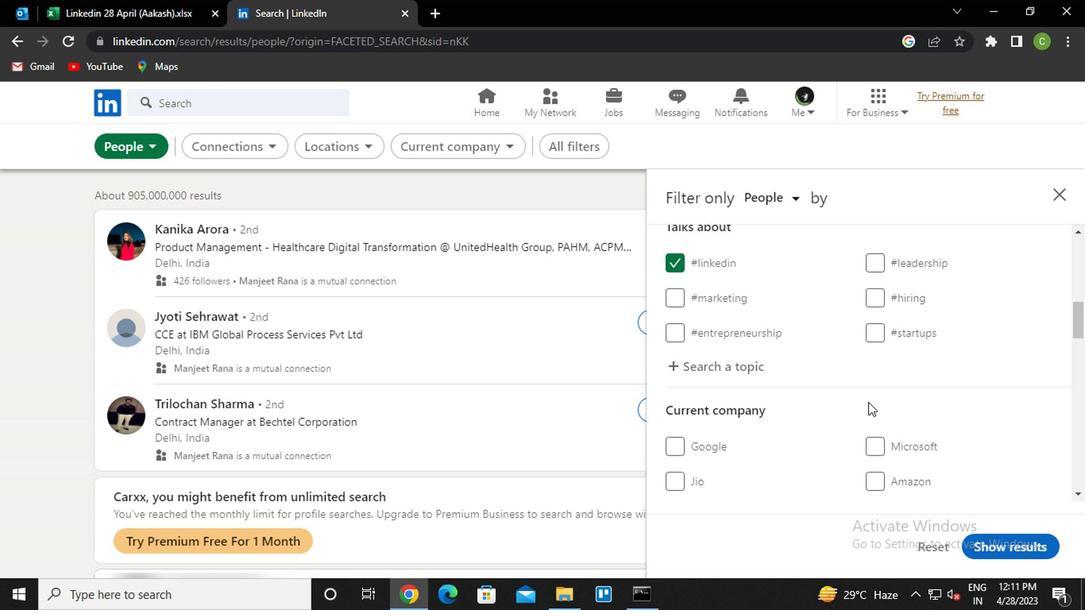
Action: Mouse scrolled (863, 402) with delta (0, 0)
Screenshot: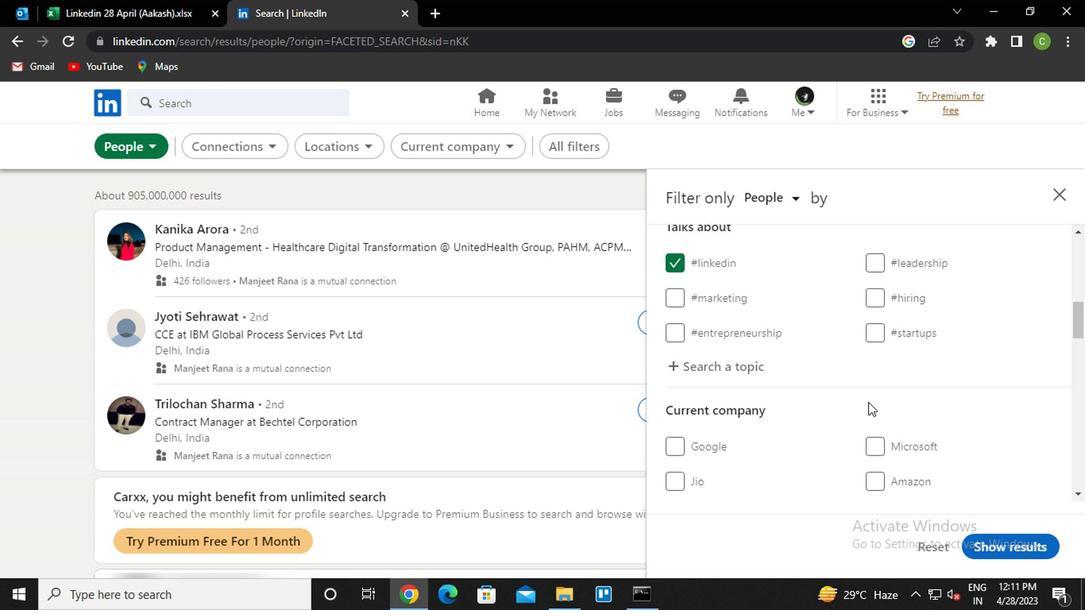 
Action: Mouse scrolled (863, 402) with delta (0, 0)
Screenshot: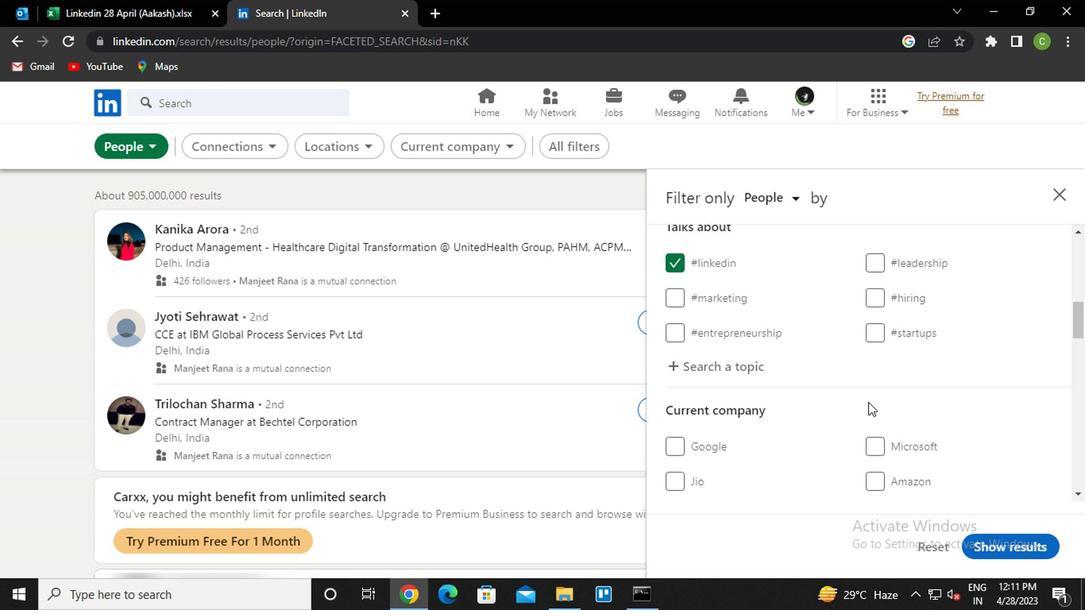 
Action: Mouse moved to (865, 391)
Screenshot: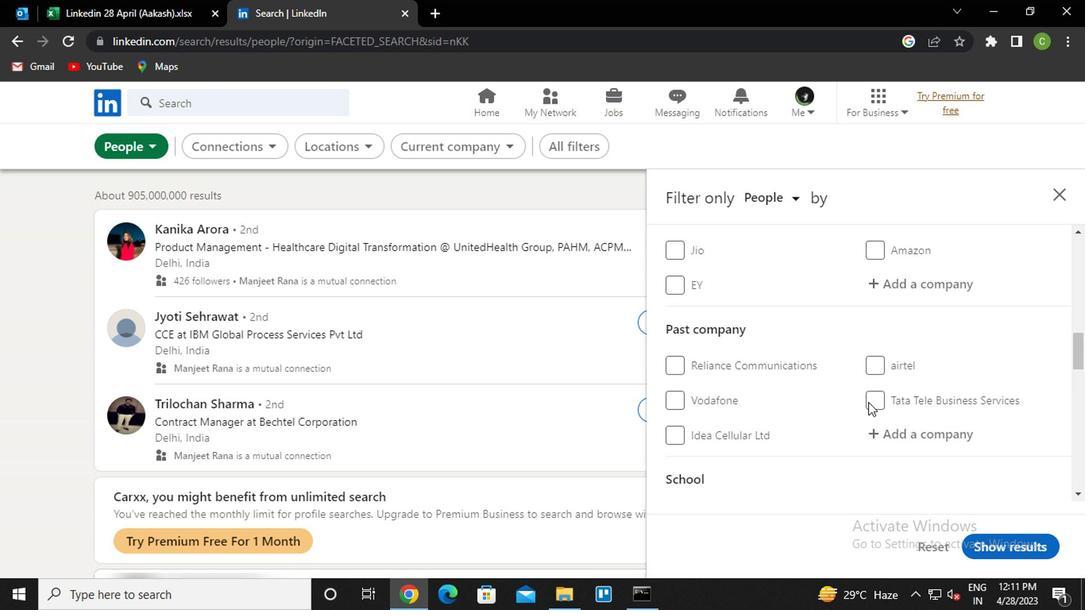 
Action: Mouse scrolled (865, 392) with delta (0, 1)
Screenshot: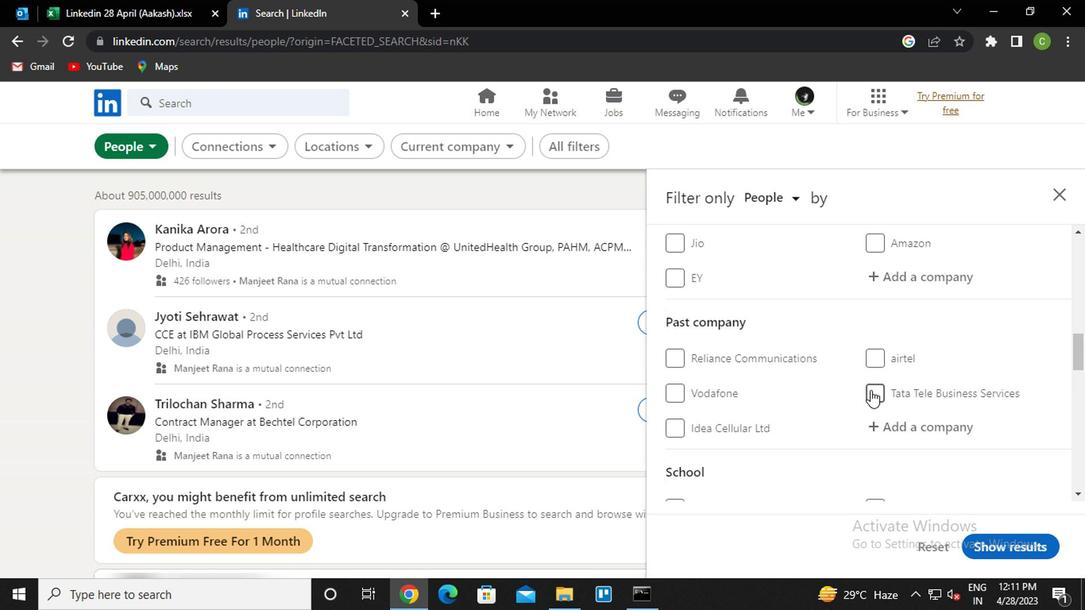 
Action: Mouse moved to (883, 365)
Screenshot: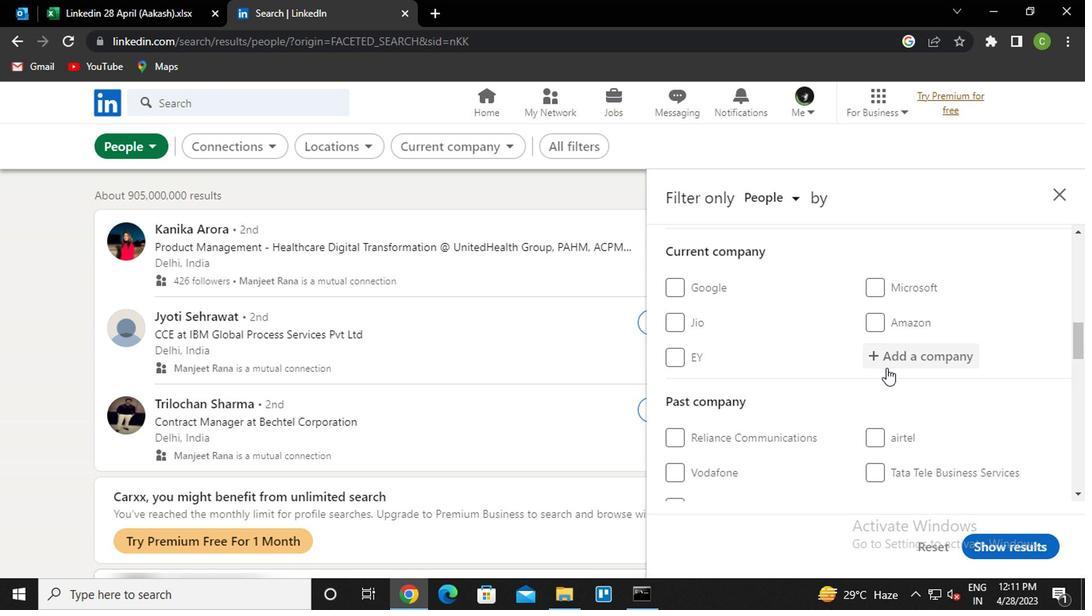
Action: Mouse pressed left at (883, 365)
Screenshot: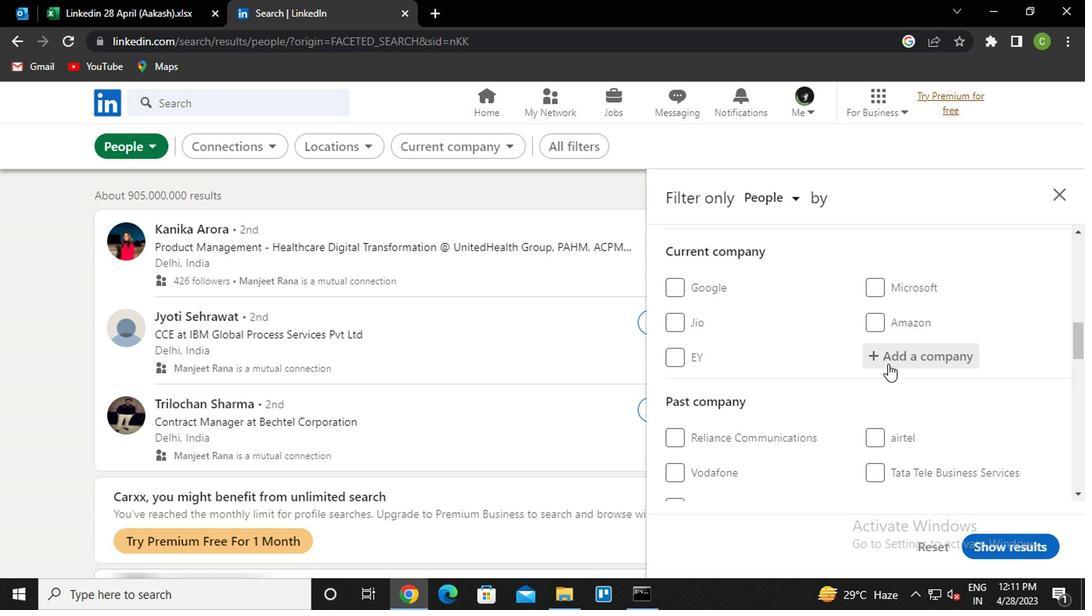 
Action: Key pressed <Key.caps_lock>n<Key.caps_lock>agarro<Key.down><Key.enter>
Screenshot: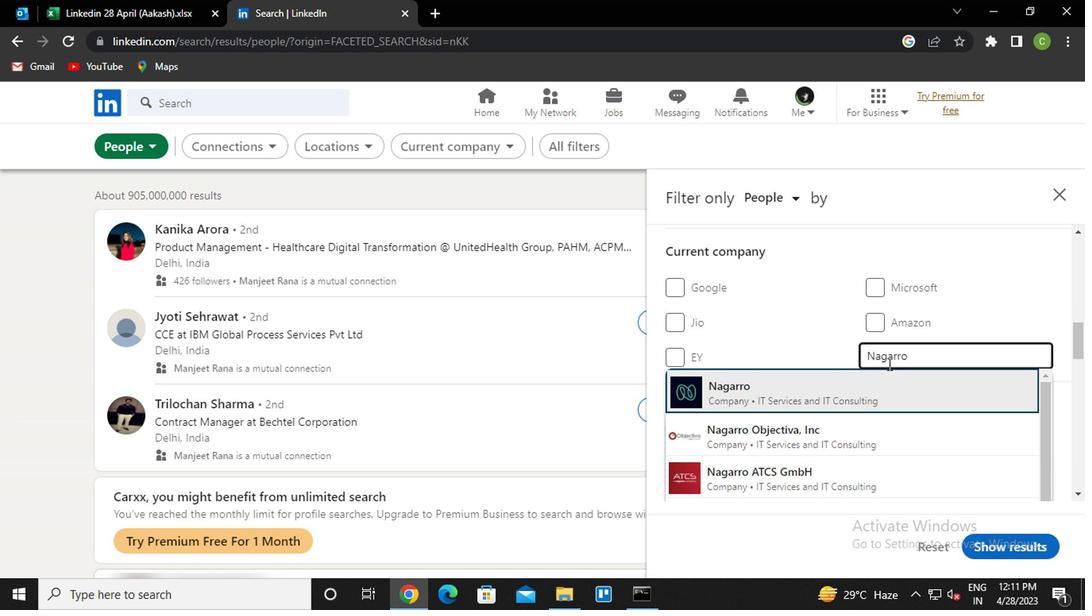 
Action: Mouse moved to (879, 376)
Screenshot: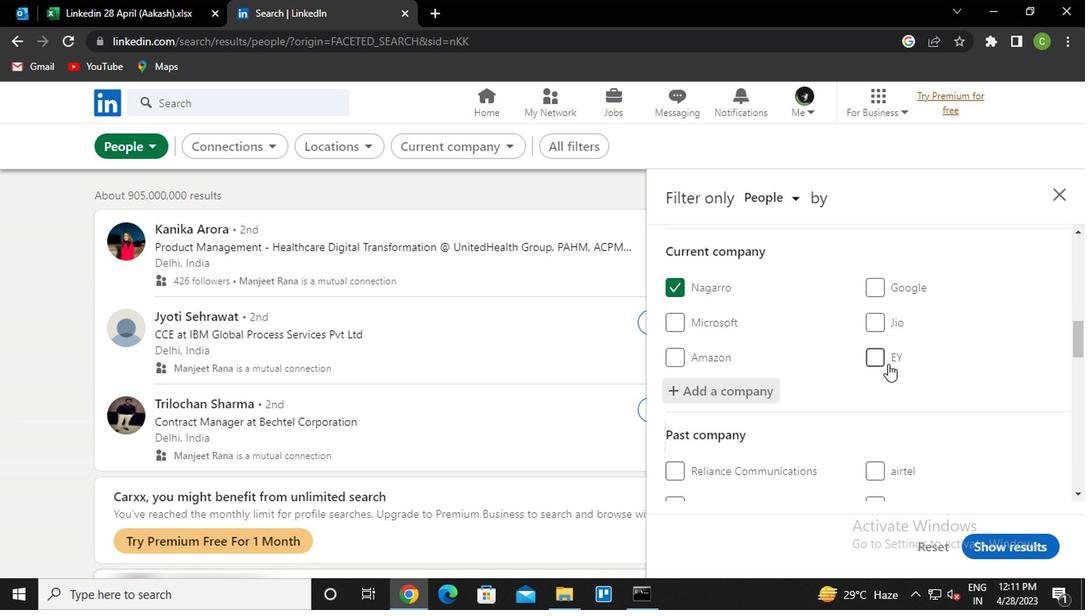 
Action: Mouse scrolled (879, 375) with delta (0, -1)
Screenshot: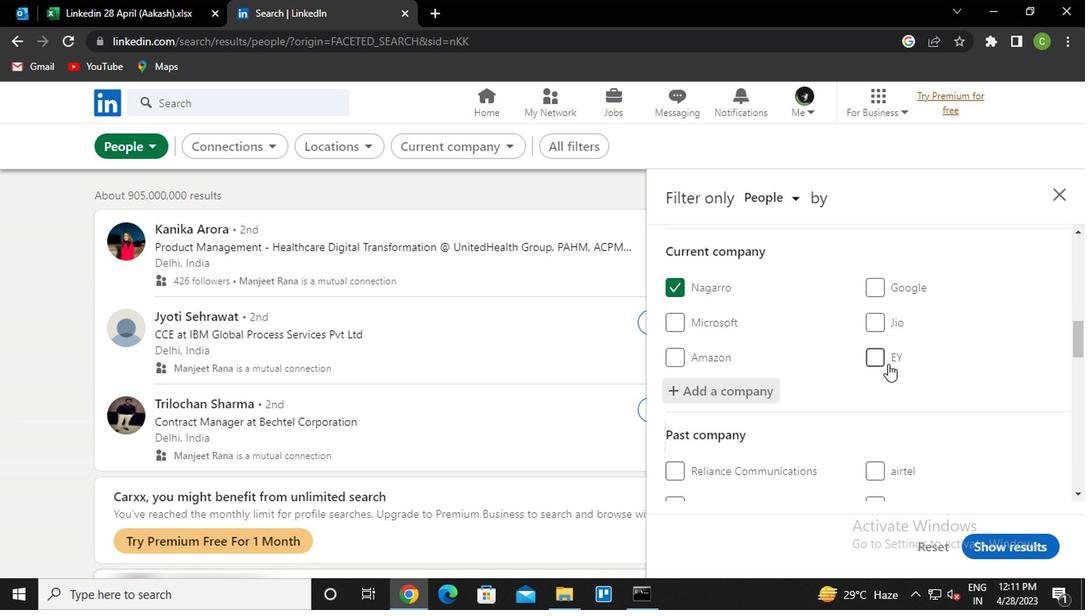 
Action: Mouse scrolled (879, 375) with delta (0, -1)
Screenshot: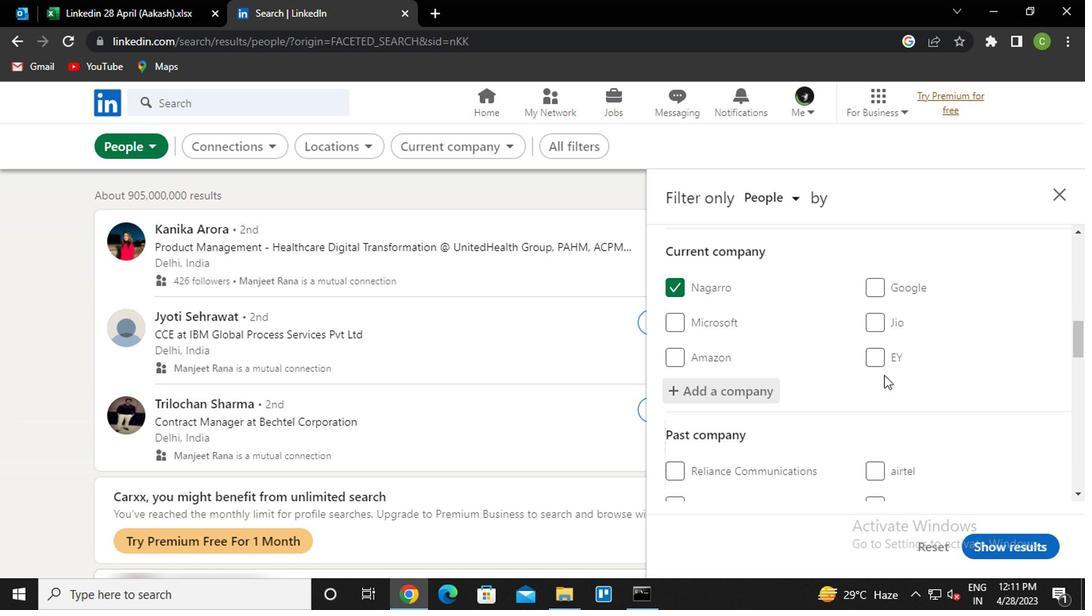 
Action: Mouse moved to (869, 382)
Screenshot: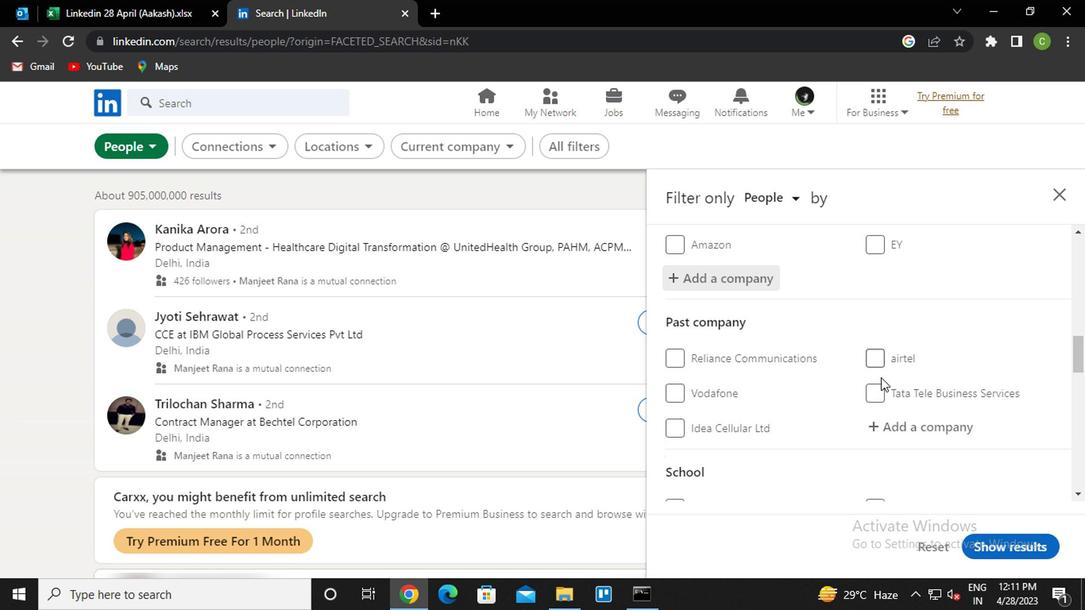 
Action: Mouse scrolled (869, 381) with delta (0, -1)
Screenshot: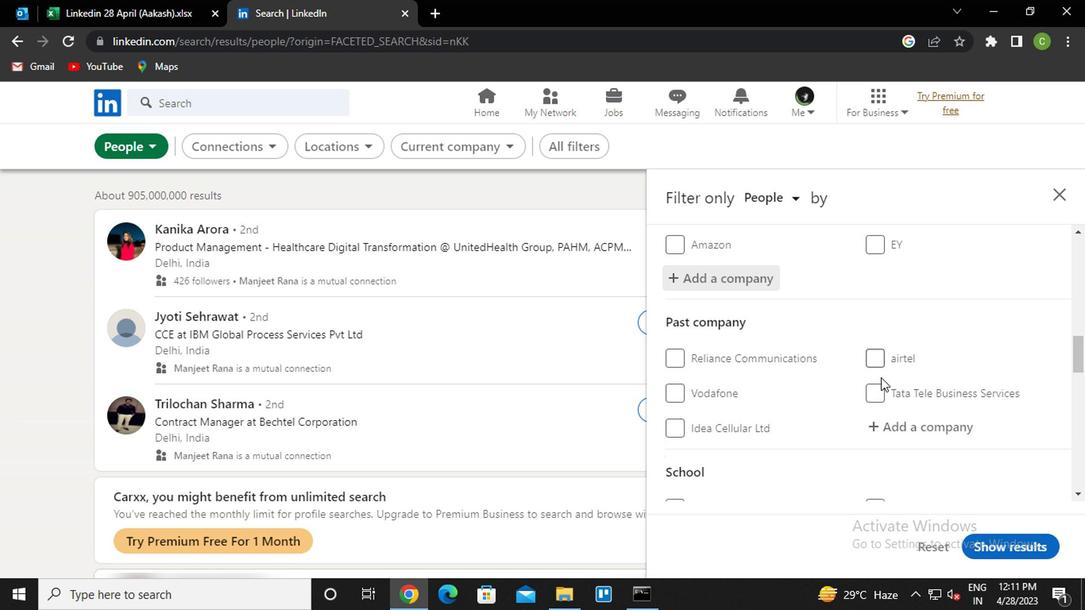 
Action: Mouse moved to (865, 384)
Screenshot: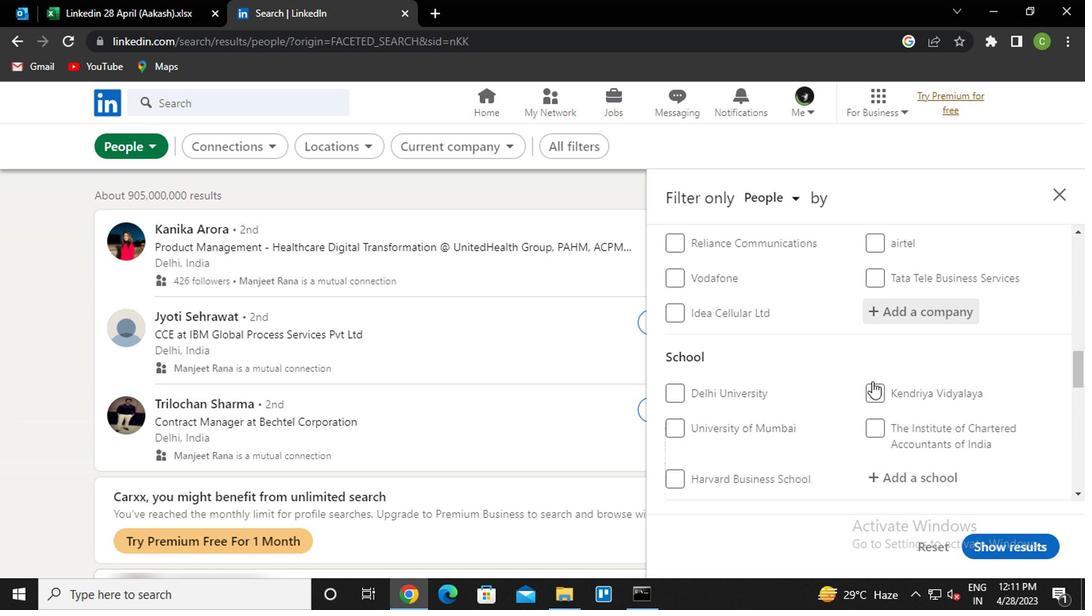 
Action: Mouse scrolled (865, 384) with delta (0, 0)
Screenshot: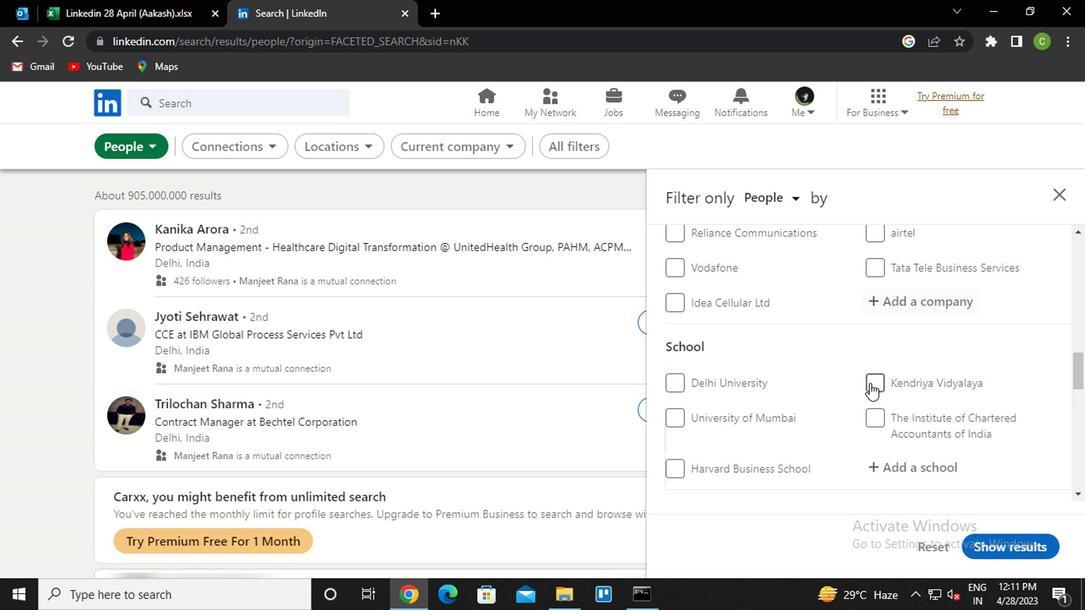 
Action: Mouse moved to (886, 386)
Screenshot: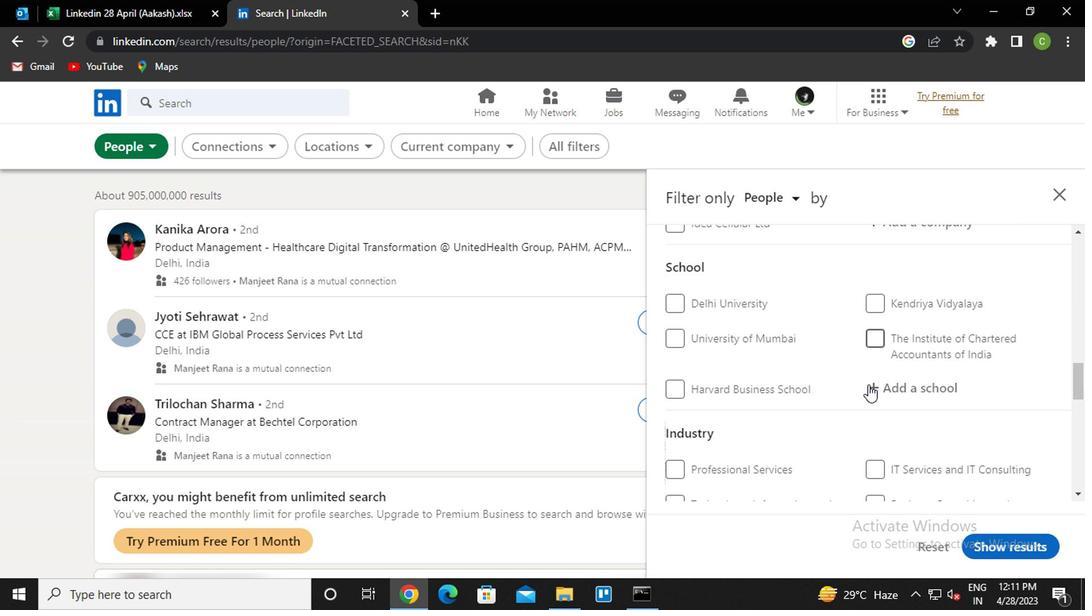 
Action: Mouse pressed left at (886, 386)
Screenshot: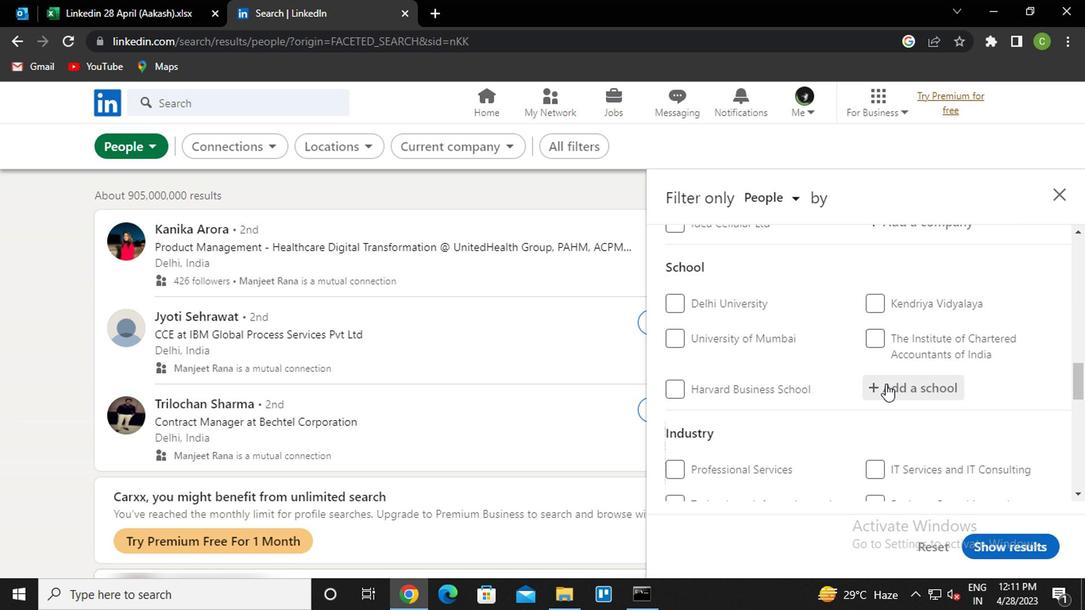 
Action: Key pressed <Key.caps_lock>a<Key.caps_lock>mbedkar<Key.space><Key.down><Key.enter>
Screenshot: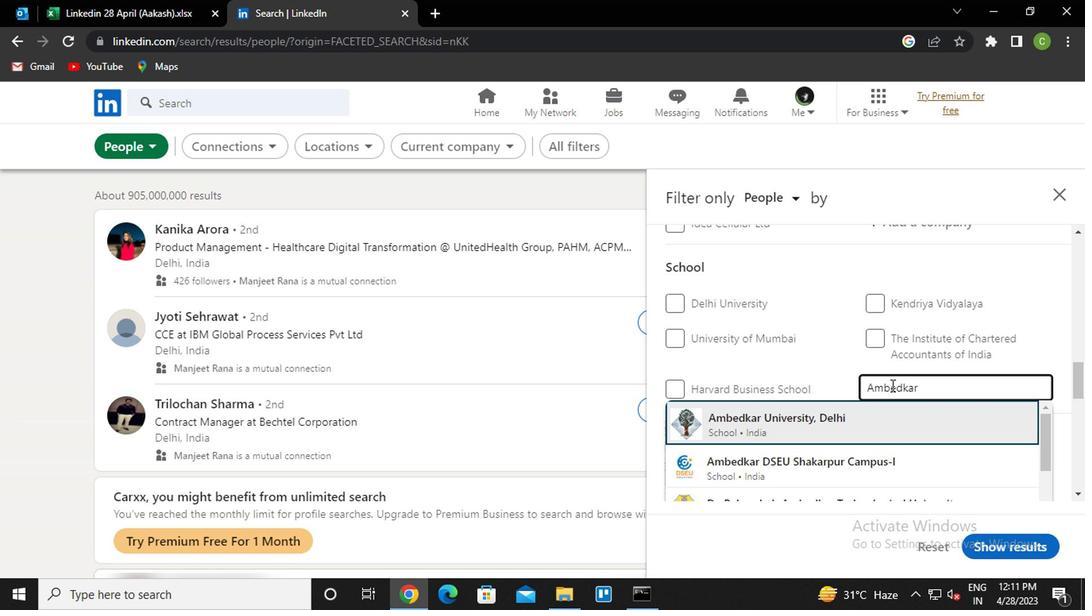 
Action: Mouse moved to (856, 396)
Screenshot: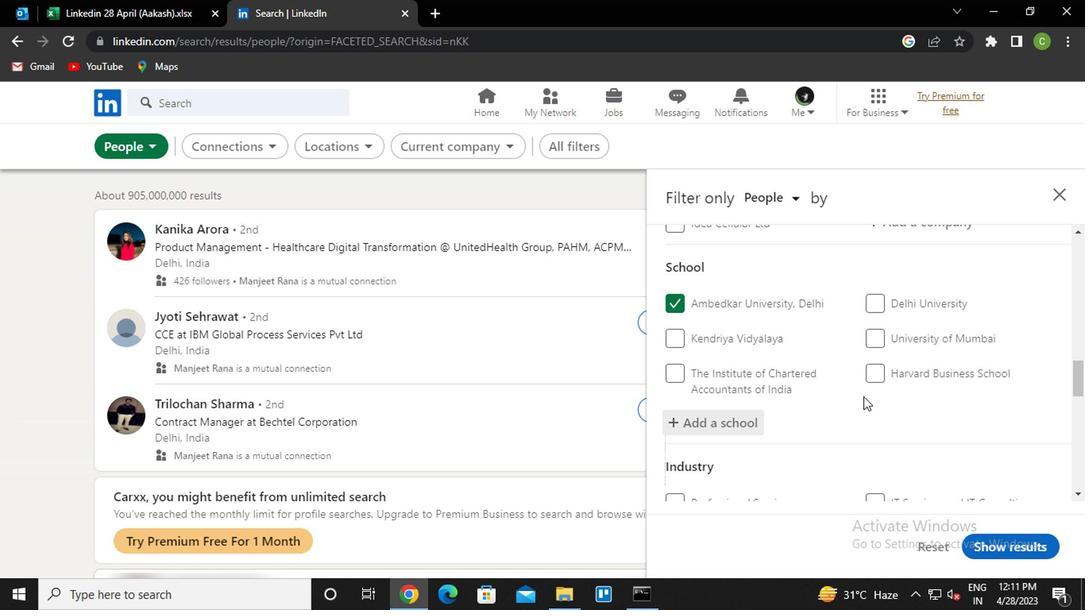 
Action: Mouse scrolled (856, 395) with delta (0, -1)
Screenshot: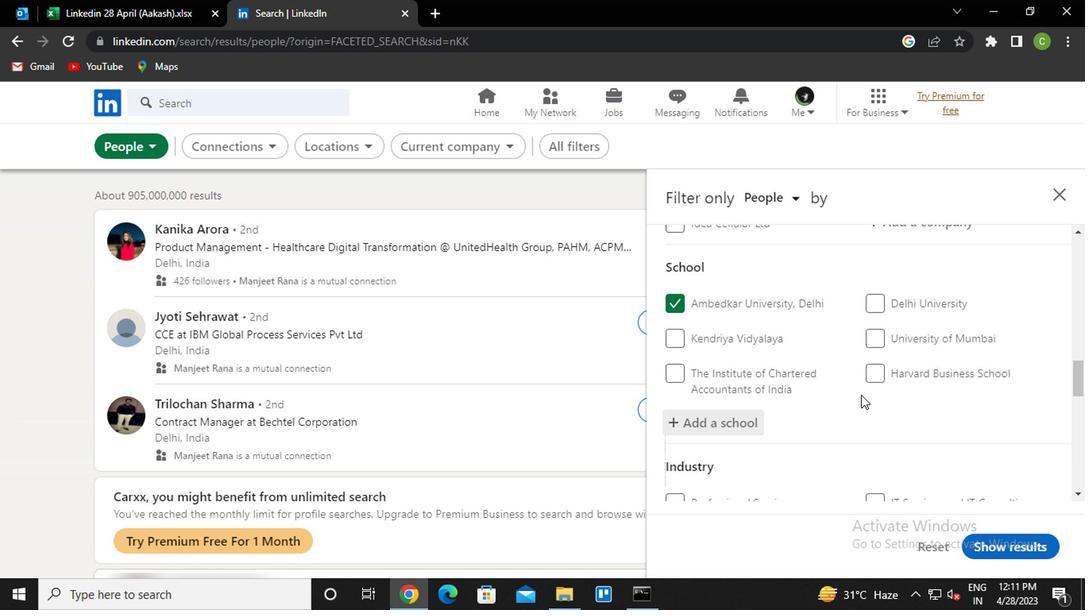 
Action: Mouse scrolled (856, 395) with delta (0, -1)
Screenshot: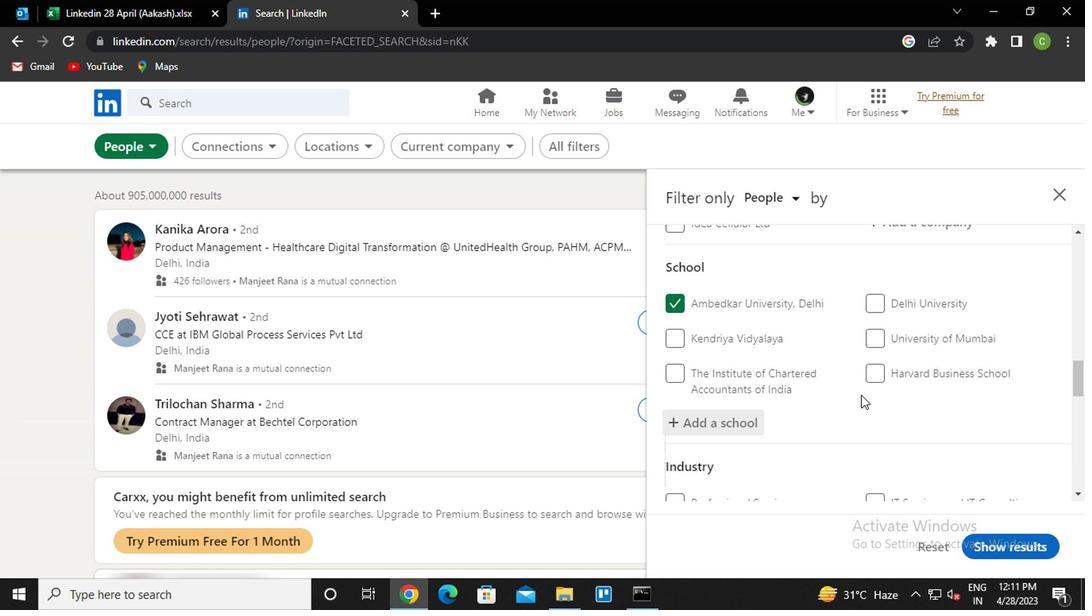 
Action: Mouse scrolled (856, 395) with delta (0, -1)
Screenshot: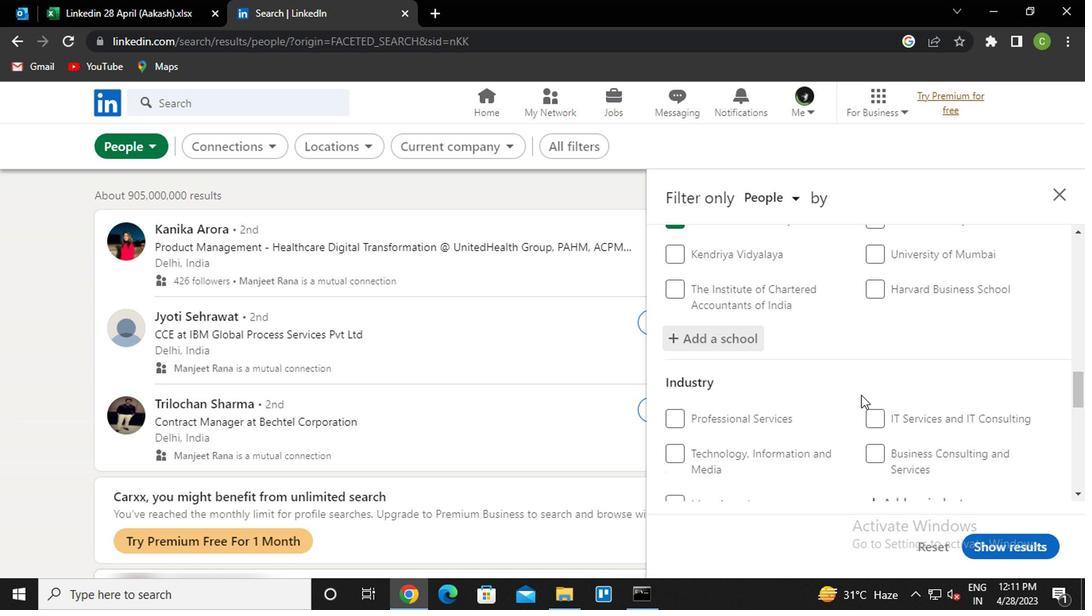 
Action: Mouse moved to (899, 356)
Screenshot: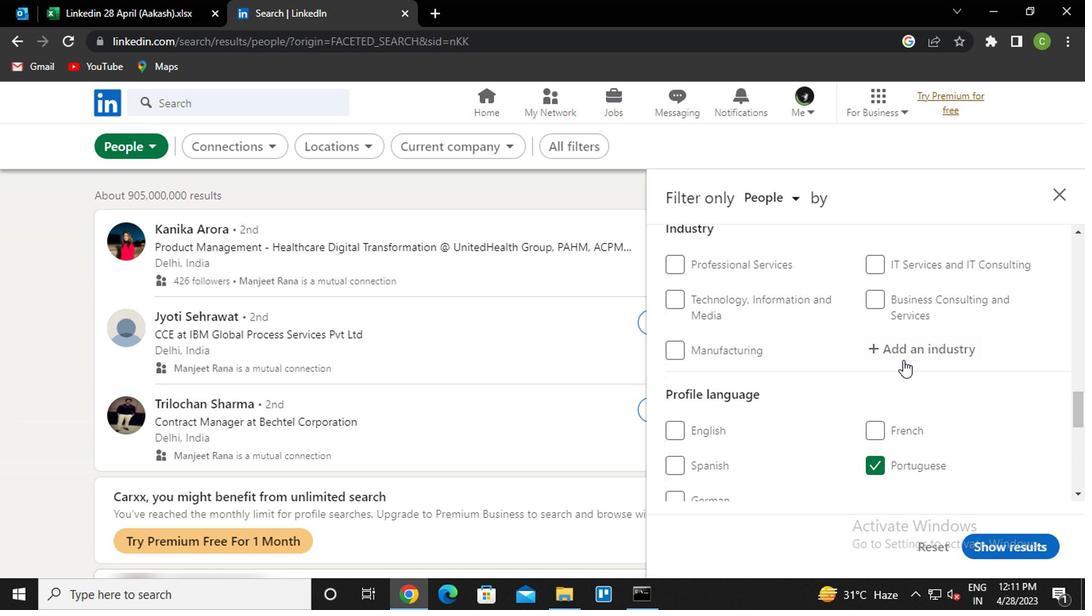 
Action: Mouse pressed left at (899, 356)
Screenshot: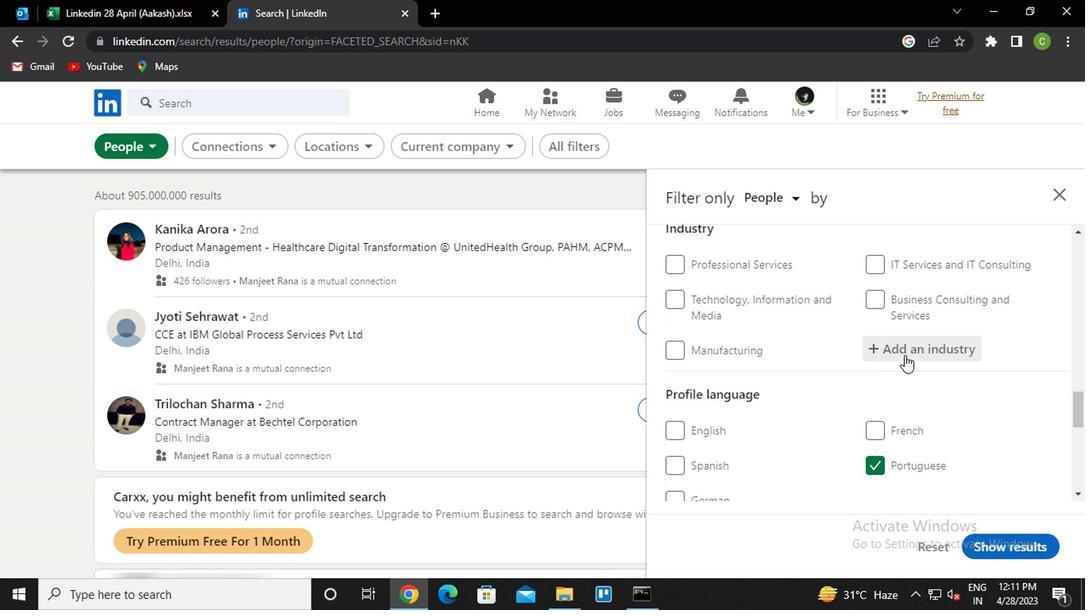 
Action: Key pressed <Key.caps_lock>b<Key.caps_lock>uilding<Key.space><Key.caps_lock>s<Key.caps_lock>truc<Key.down><Key.enter>
Screenshot: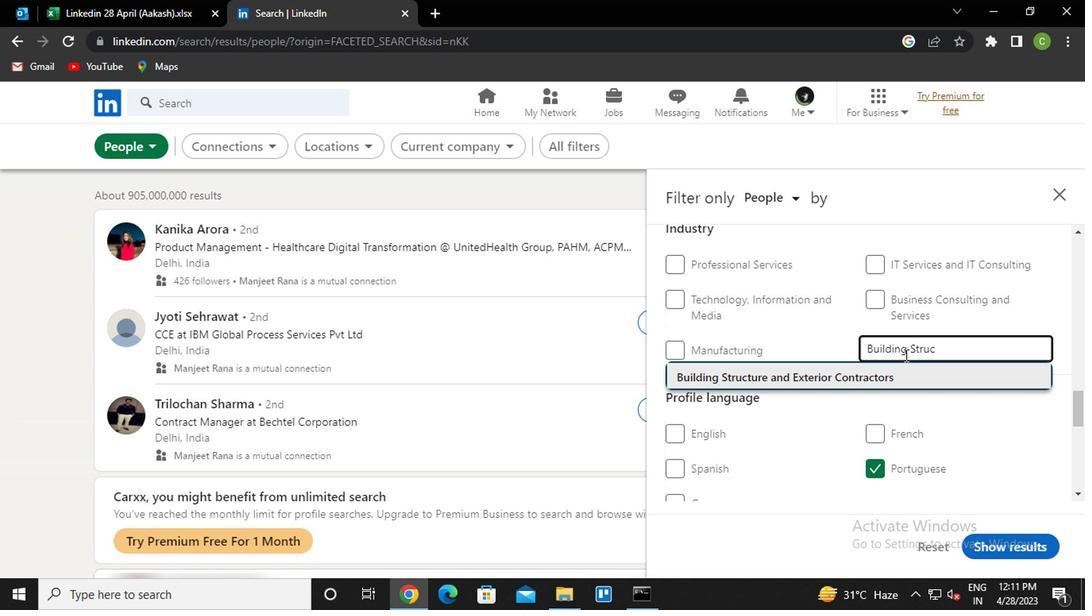 
Action: Mouse scrolled (899, 355) with delta (0, -1)
Screenshot: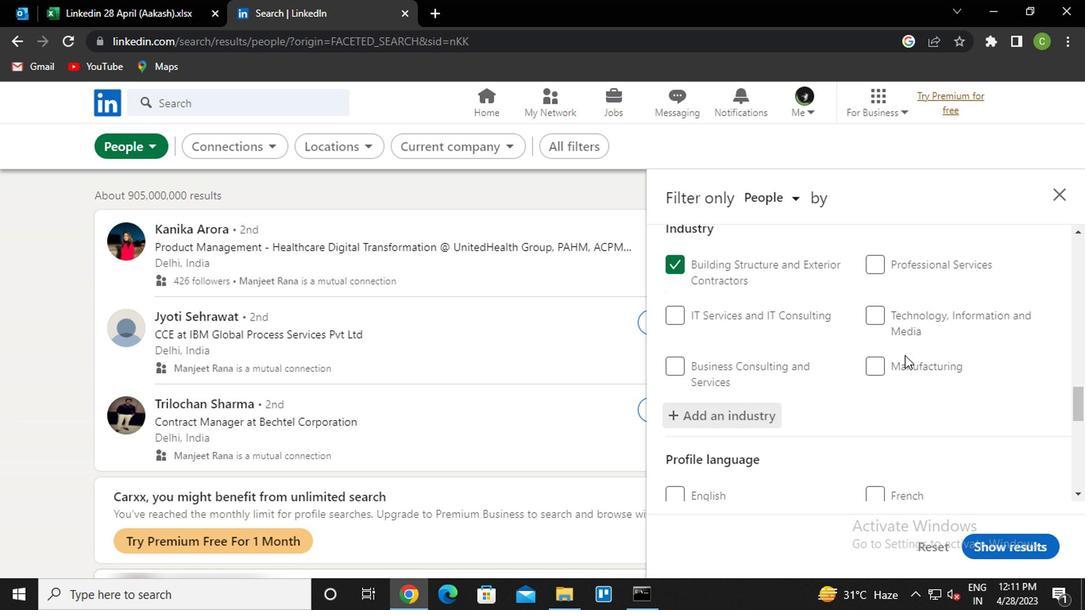 
Action: Mouse scrolled (899, 355) with delta (0, -1)
Screenshot: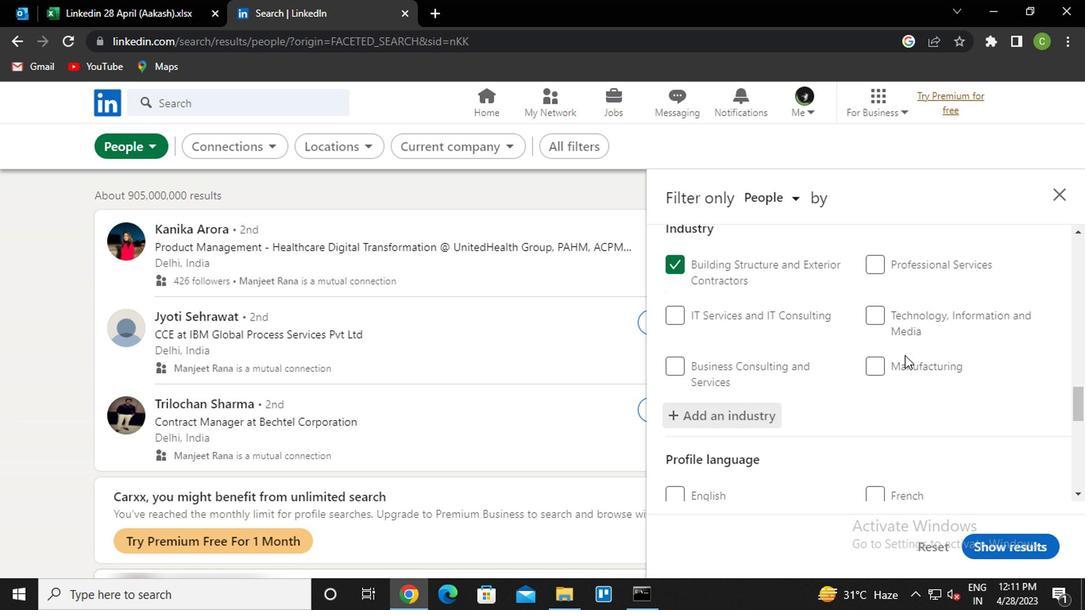 
Action: Mouse moved to (899, 359)
Screenshot: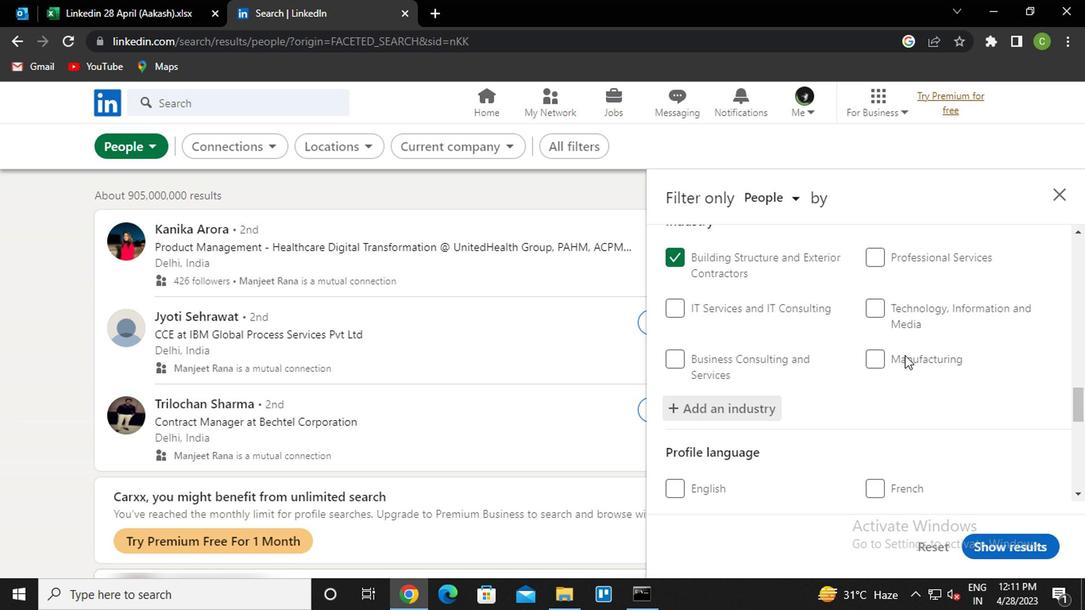 
Action: Mouse scrolled (899, 358) with delta (0, 0)
Screenshot: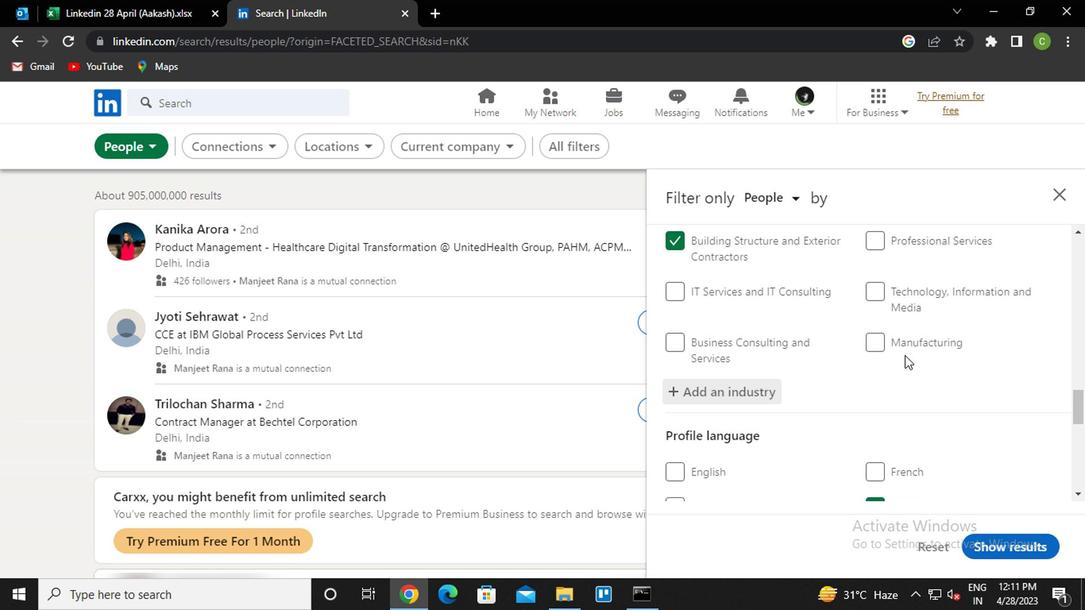 
Action: Mouse moved to (899, 367)
Screenshot: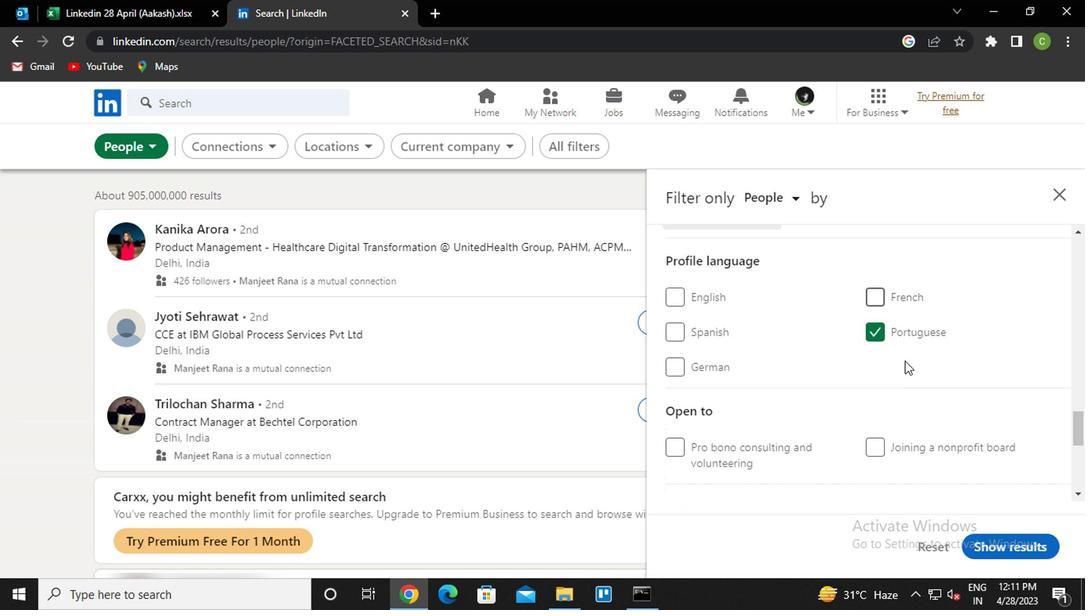 
Action: Mouse scrolled (899, 366) with delta (0, 0)
Screenshot: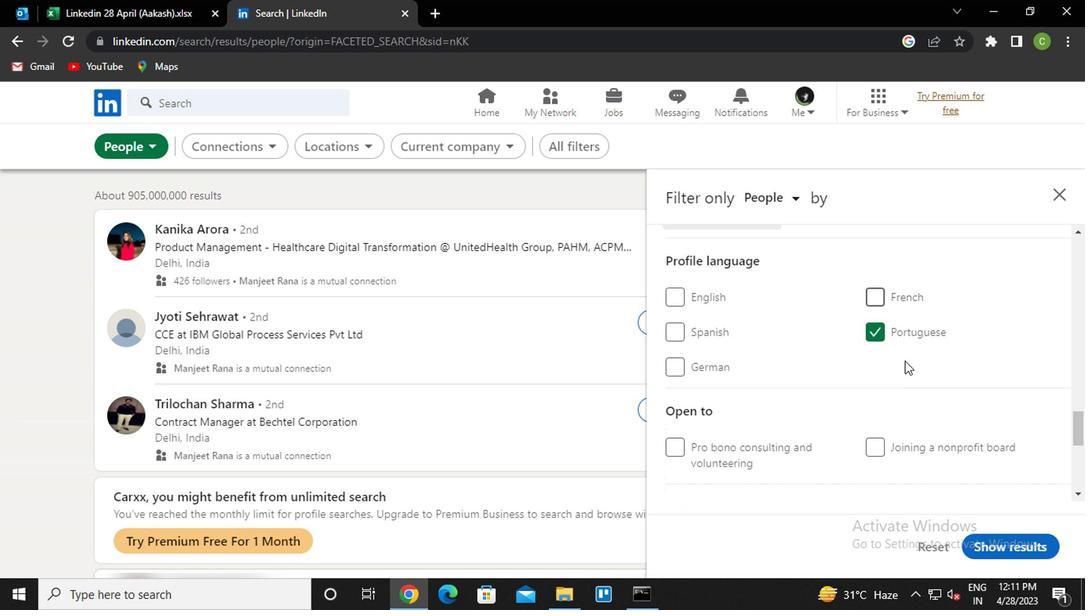 
Action: Mouse moved to (895, 376)
Screenshot: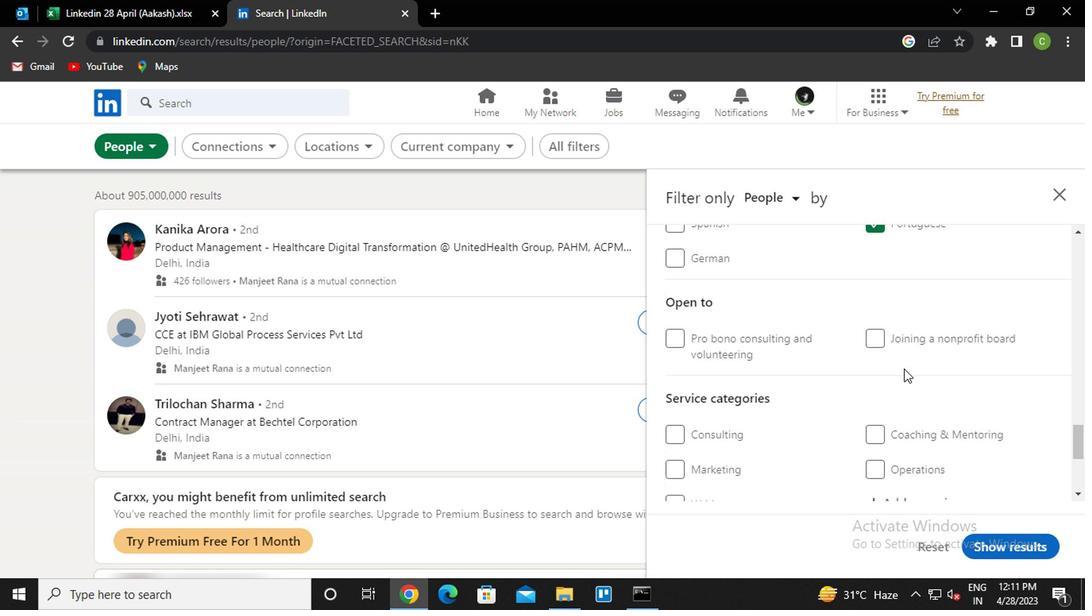 
Action: Mouse scrolled (895, 375) with delta (0, -1)
Screenshot: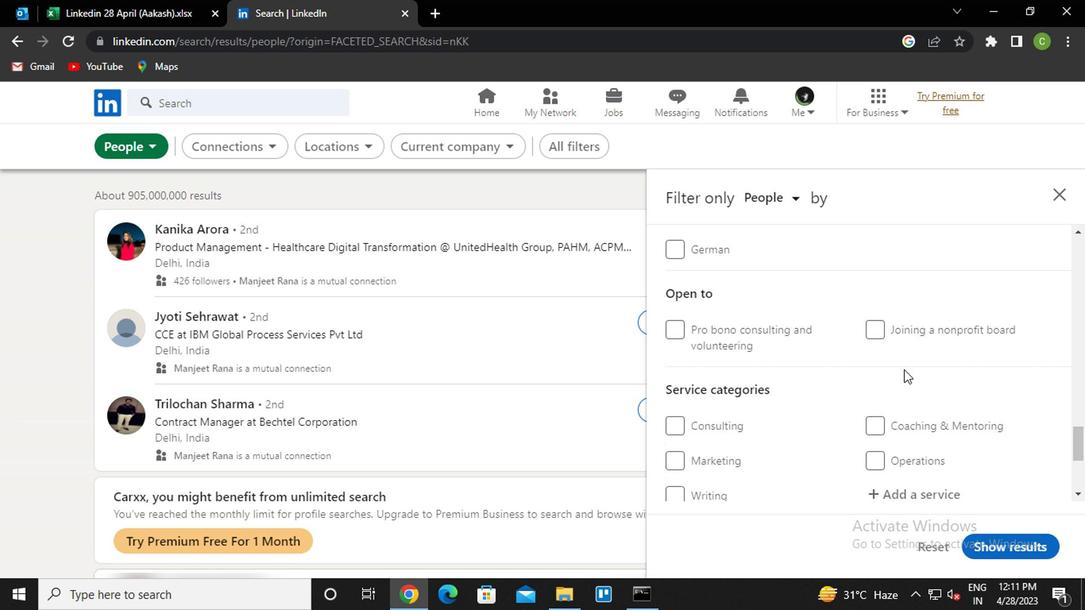 
Action: Mouse moved to (895, 376)
Screenshot: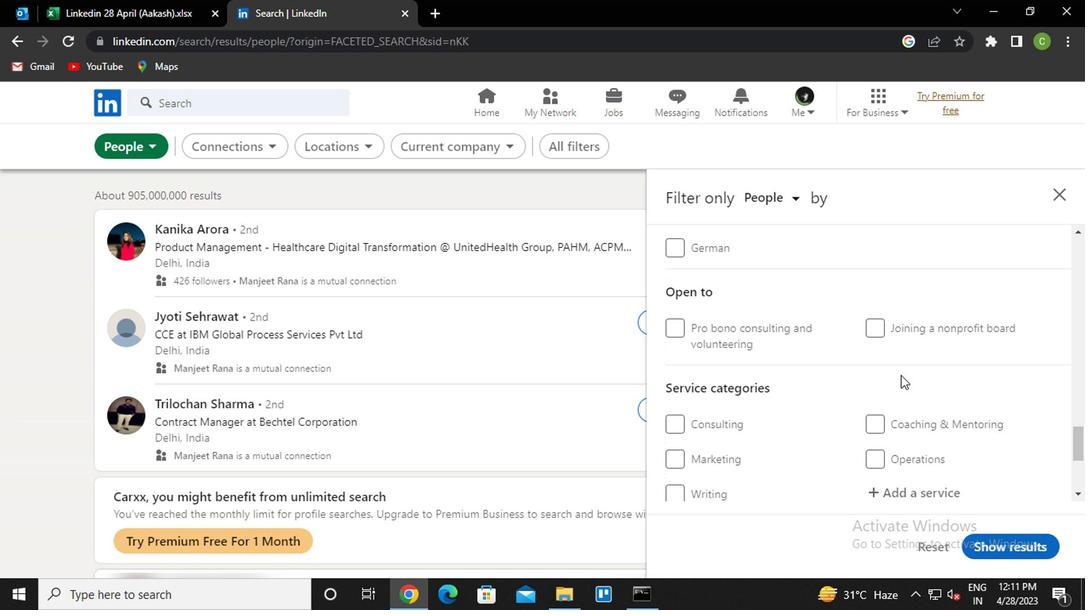 
Action: Mouse scrolled (895, 376) with delta (0, 0)
Screenshot: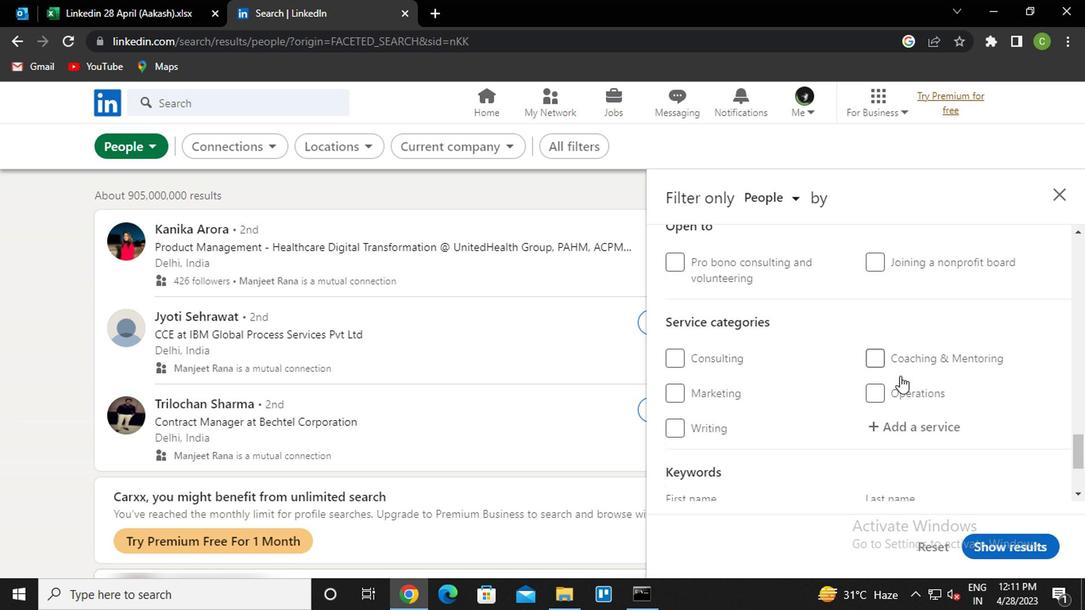
Action: Mouse moved to (903, 334)
Screenshot: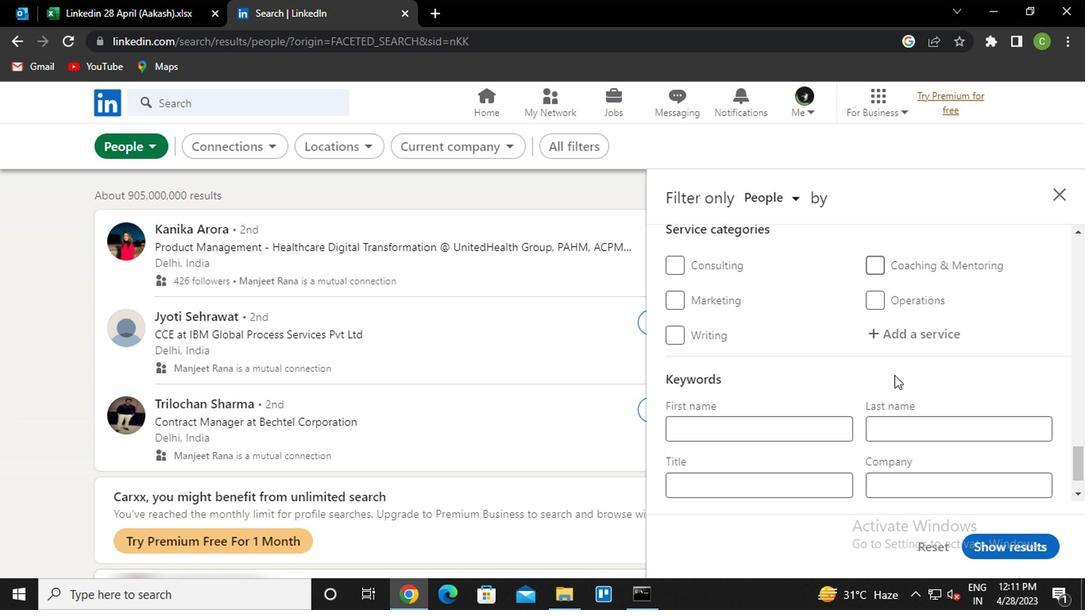 
Action: Mouse pressed left at (903, 334)
Screenshot: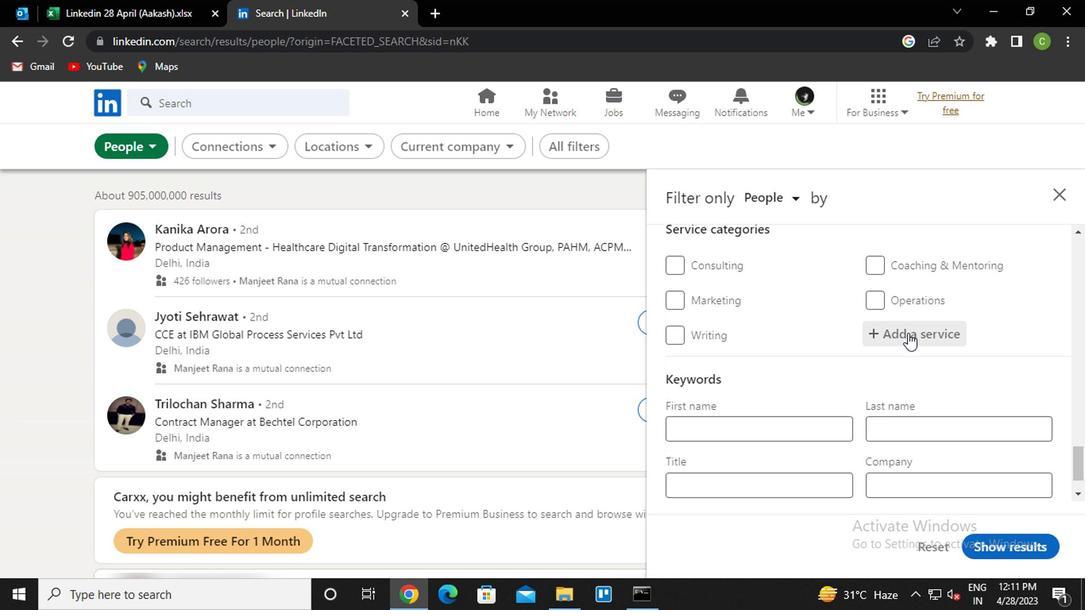 
Action: Key pressed <Key.caps_lock>i<Key.caps_lock>nformation<Key.down><Key.down><Key.enter>
Screenshot: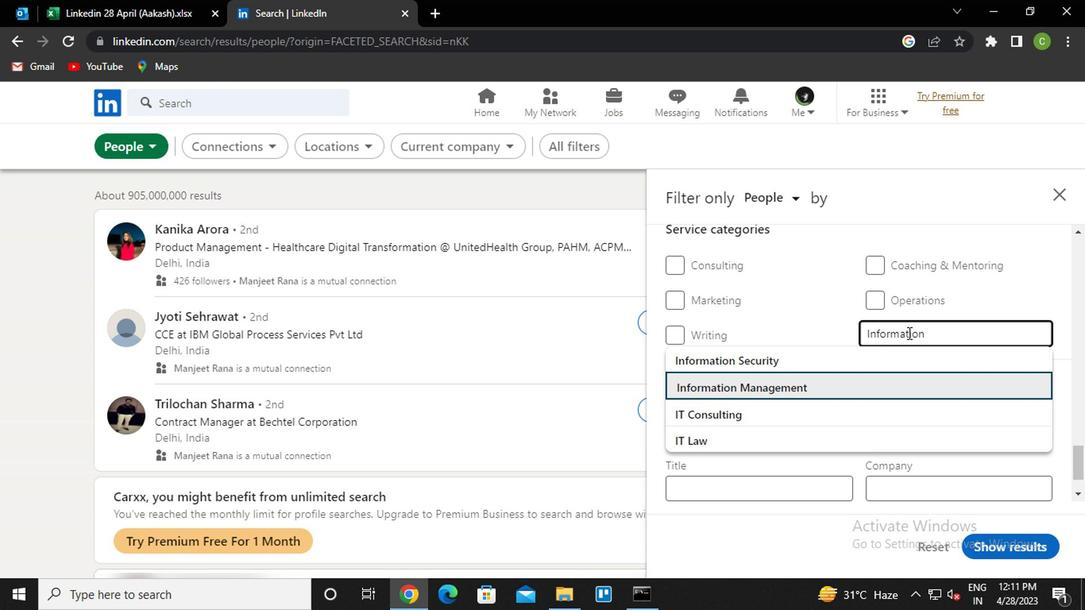 
Action: Mouse moved to (845, 375)
Screenshot: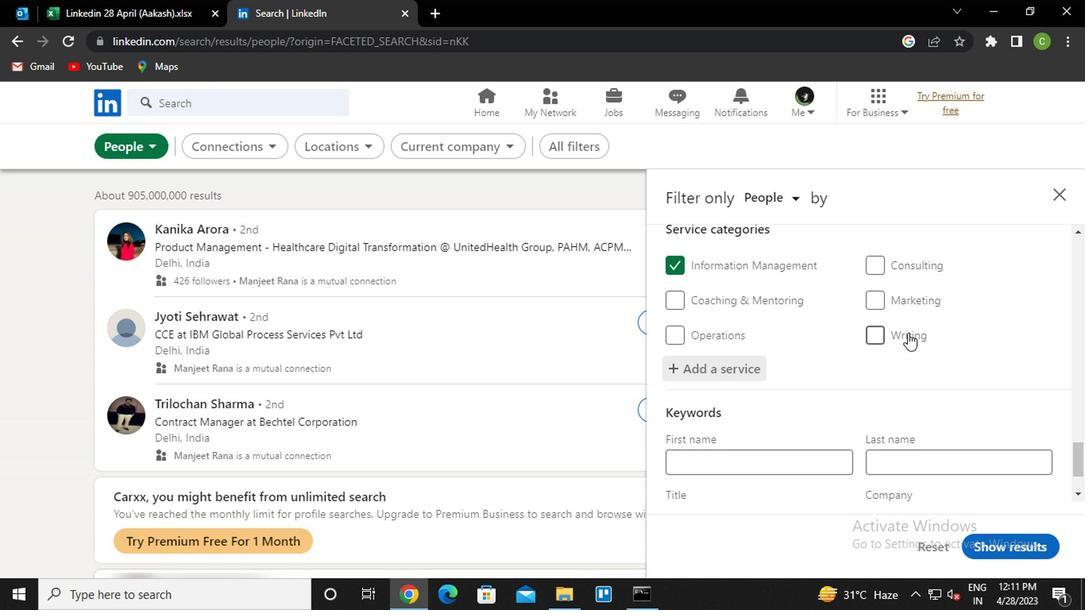 
Action: Mouse scrolled (845, 374) with delta (0, 0)
Screenshot: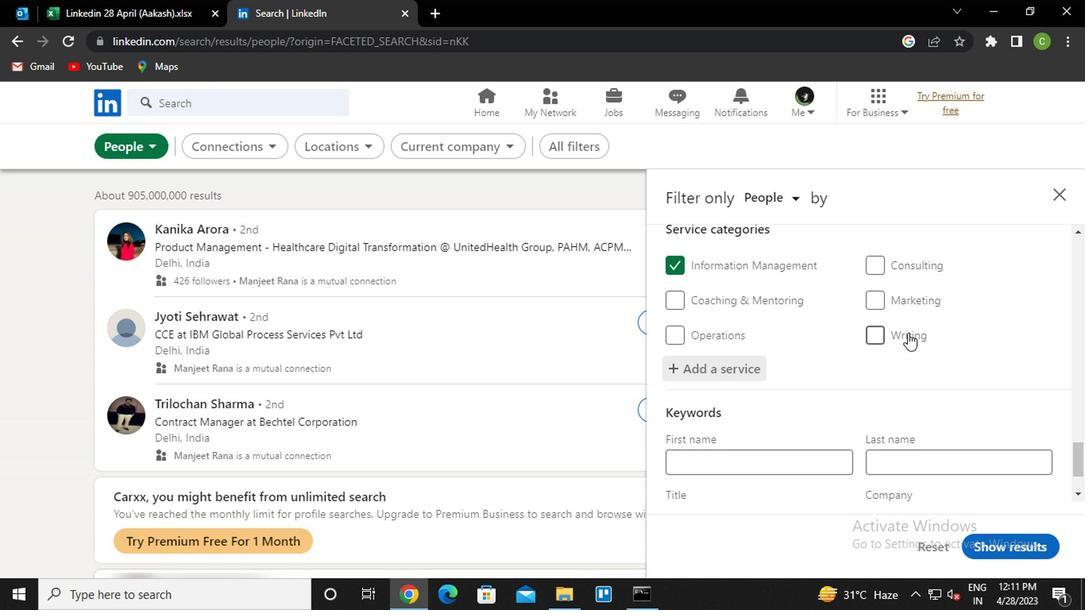 
Action: Mouse moved to (845, 379)
Screenshot: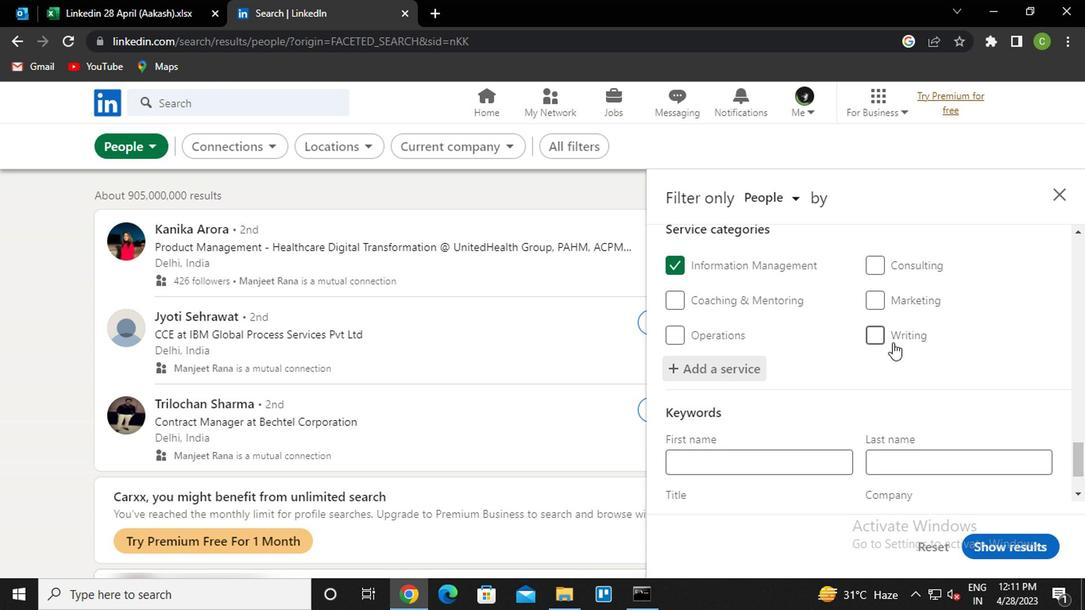 
Action: Mouse scrolled (845, 378) with delta (0, 0)
Screenshot: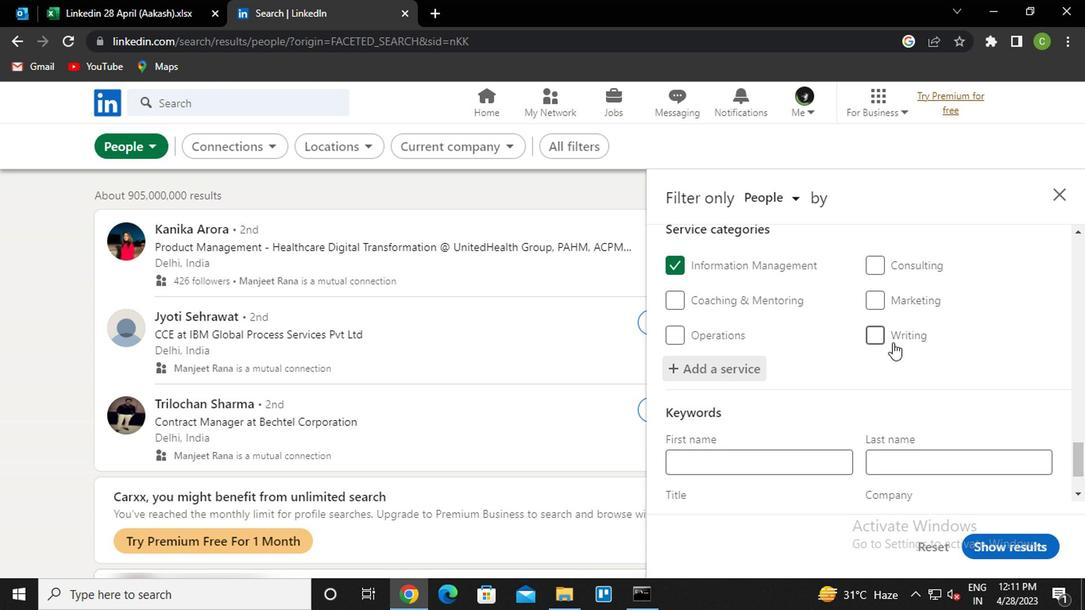 
Action: Mouse moved to (845, 380)
Screenshot: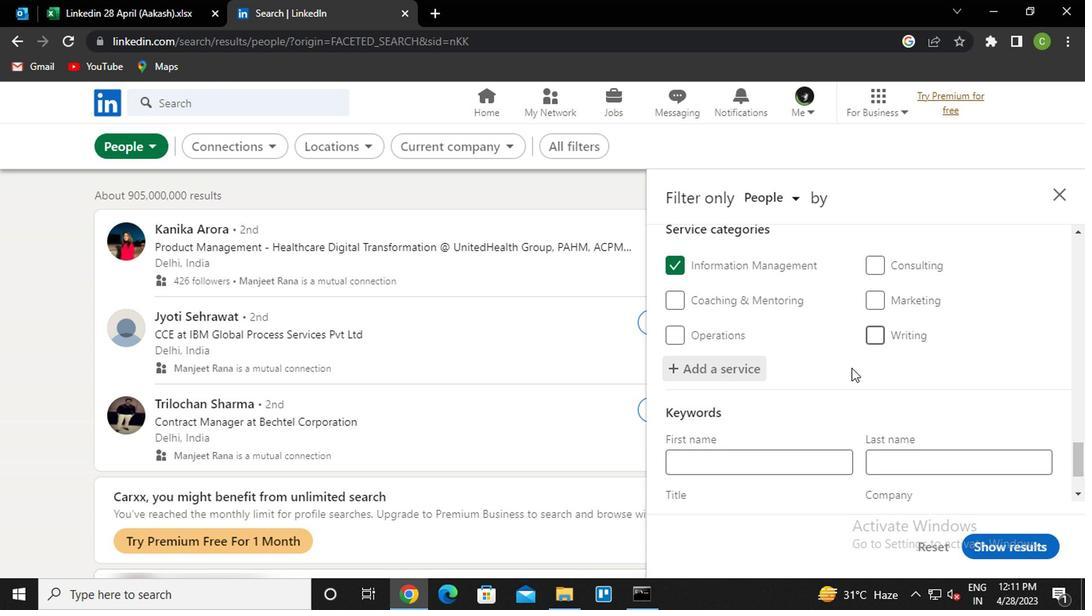 
Action: Mouse scrolled (845, 380) with delta (0, 0)
Screenshot: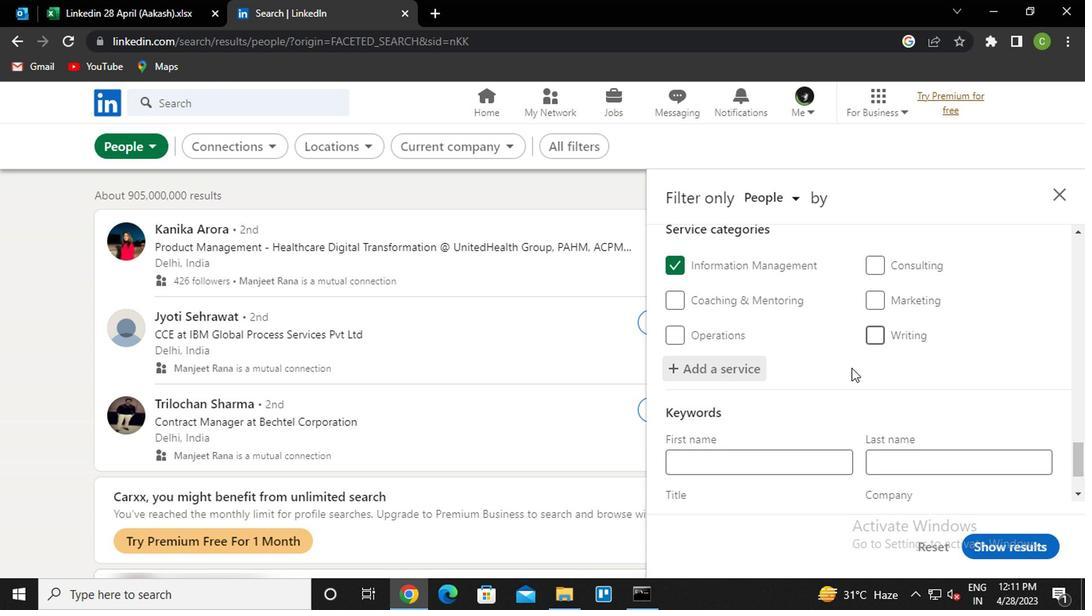
Action: Mouse moved to (845, 383)
Screenshot: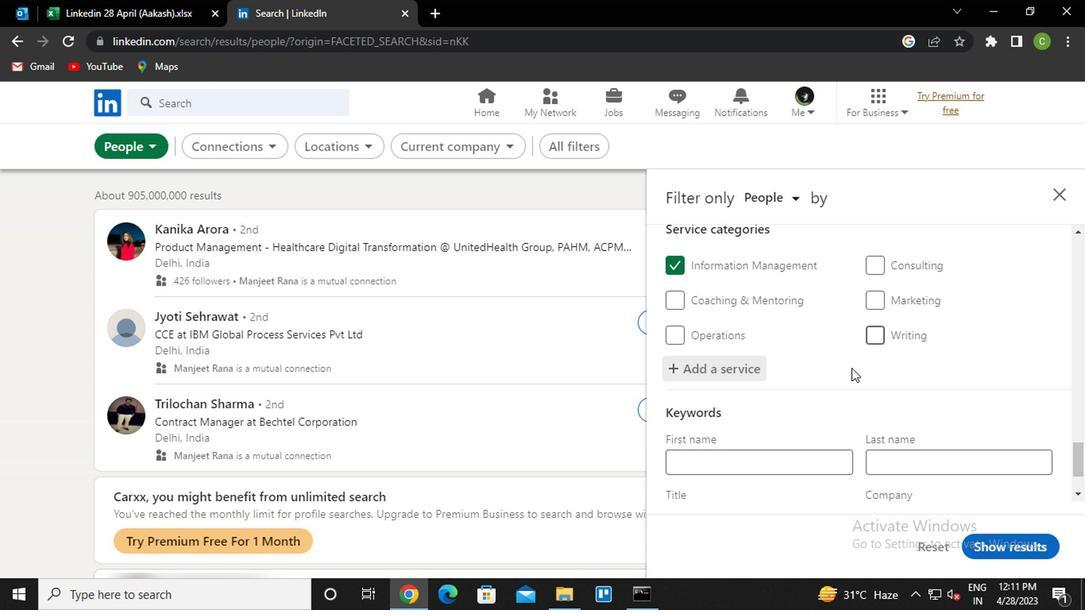 
Action: Mouse scrolled (845, 382) with delta (0, 0)
Screenshot: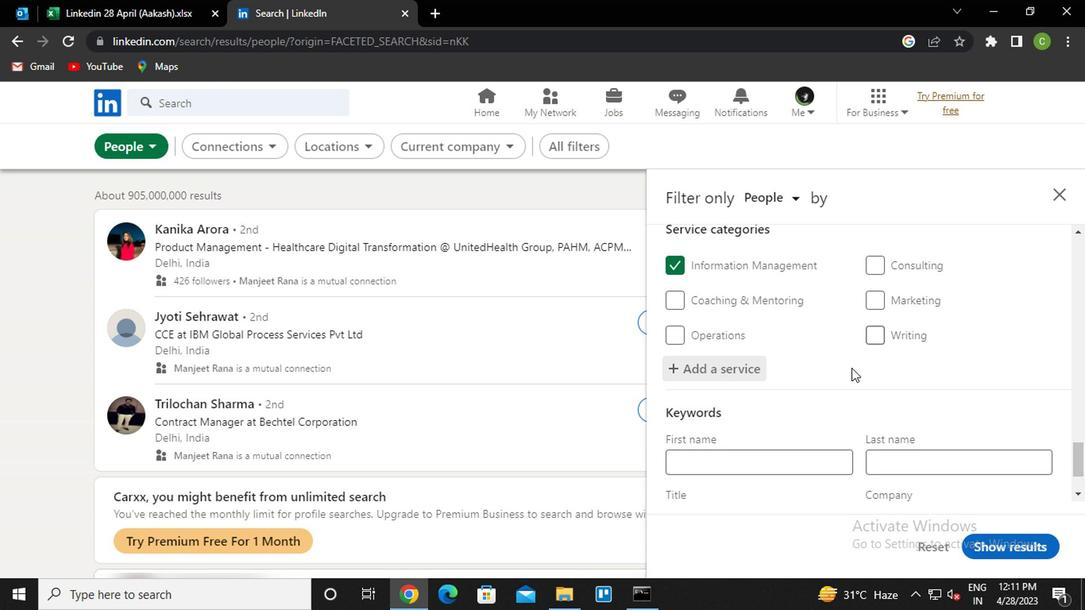 
Action: Mouse scrolled (845, 382) with delta (0, 0)
Screenshot: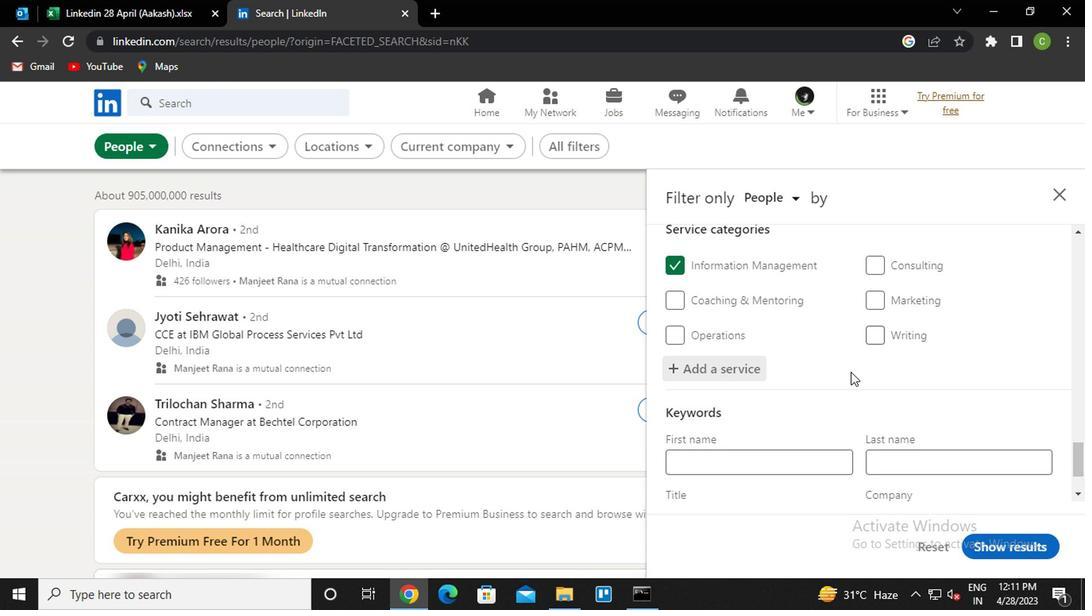 
Action: Mouse scrolled (845, 382) with delta (0, 0)
Screenshot: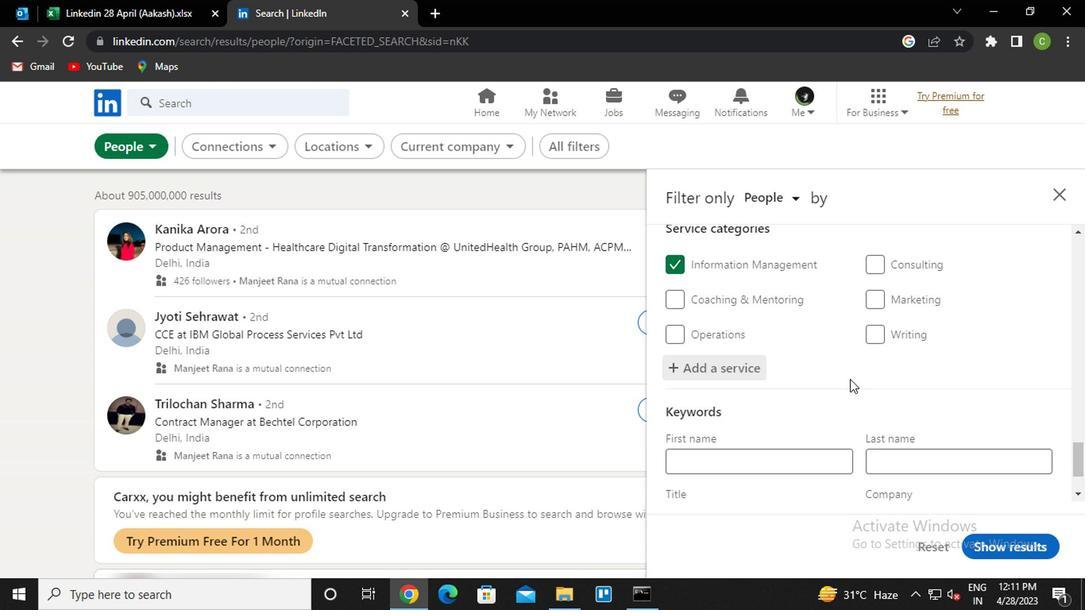 
Action: Mouse moved to (792, 432)
Screenshot: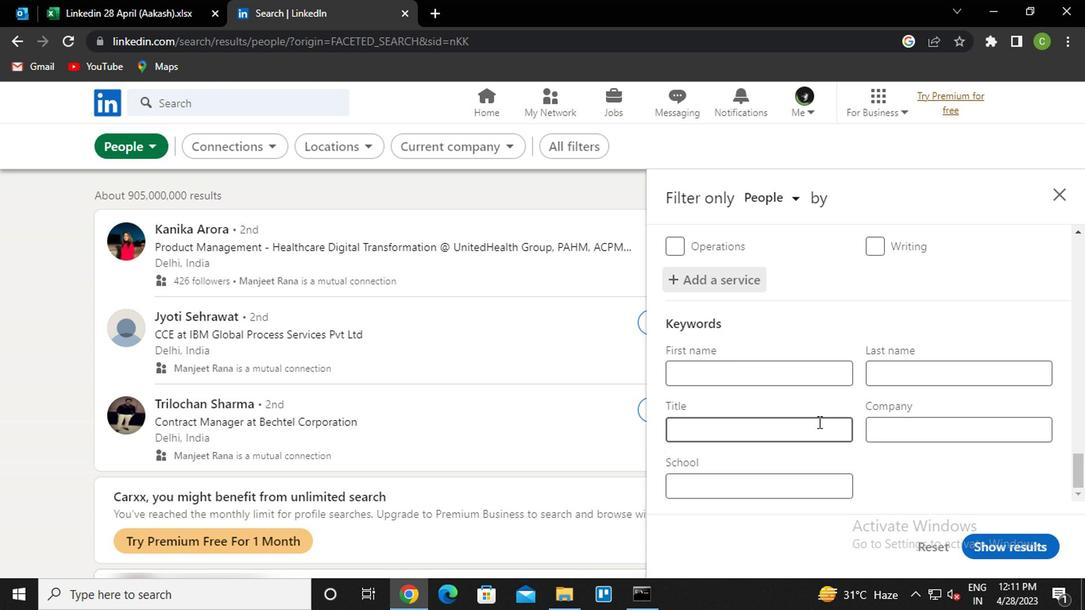 
Action: Mouse pressed left at (792, 432)
Screenshot: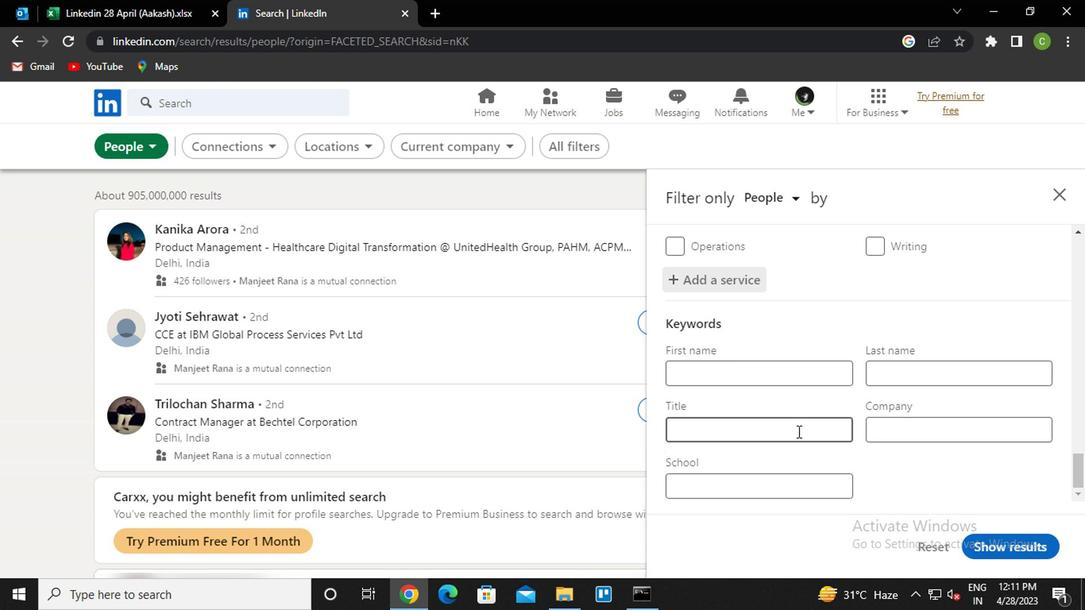 
Action: Key pressed <Key.caps_lock>m<Key.caps_lock>i<Key.backspace>over
Screenshot: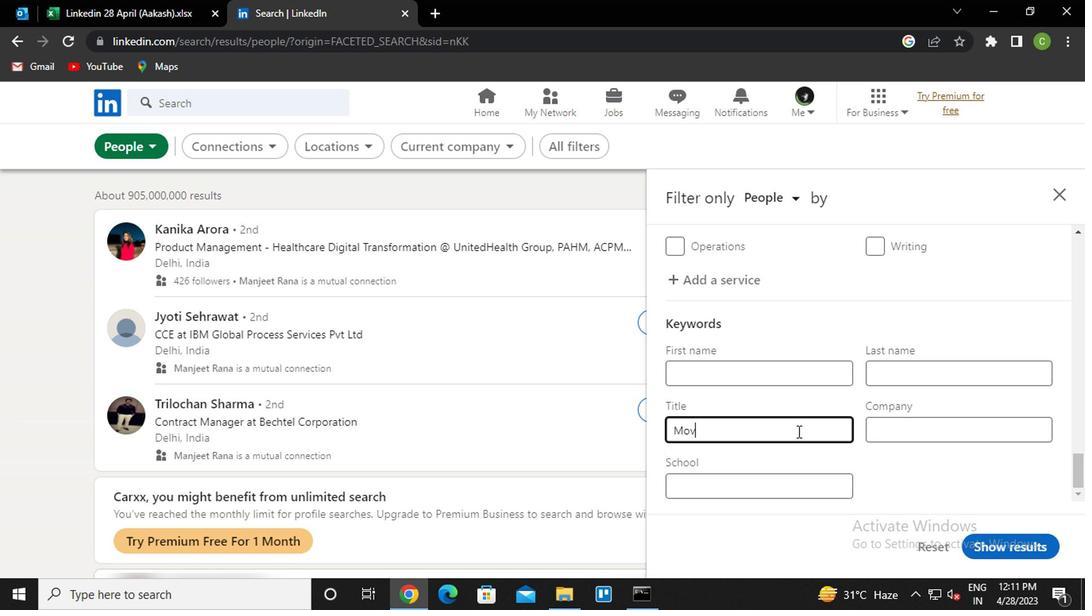 
Action: Mouse moved to (986, 544)
Screenshot: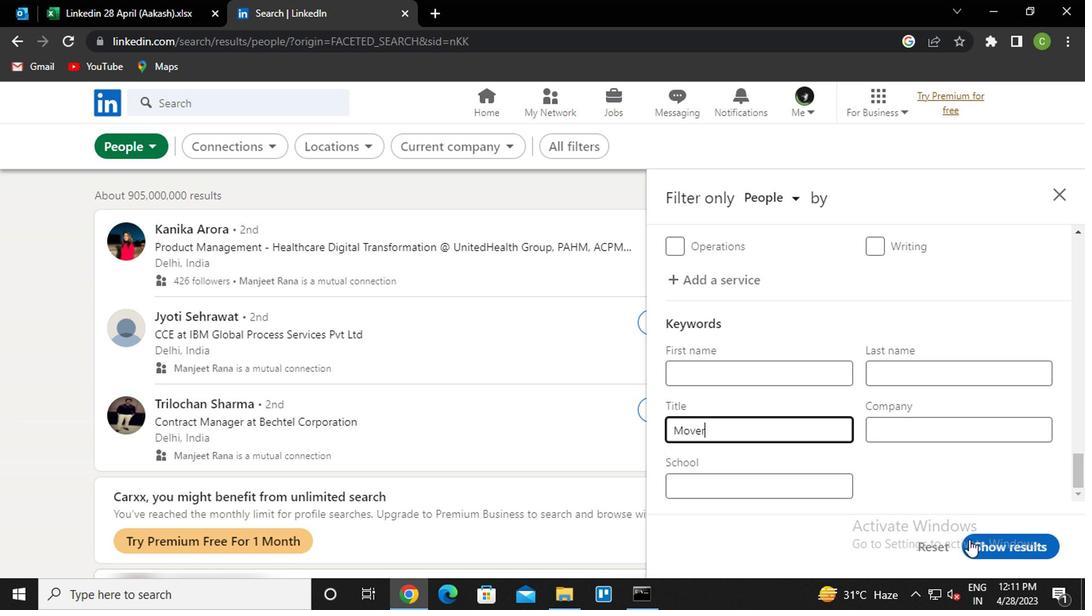 
Action: Mouse pressed left at (986, 544)
Screenshot: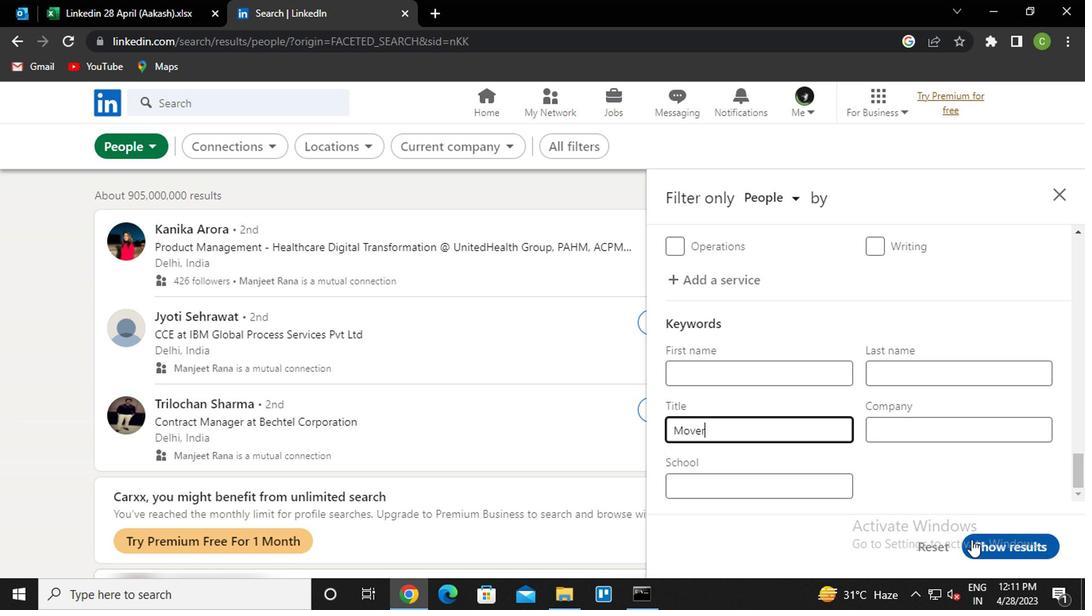 
Action: Mouse moved to (525, 589)
Screenshot: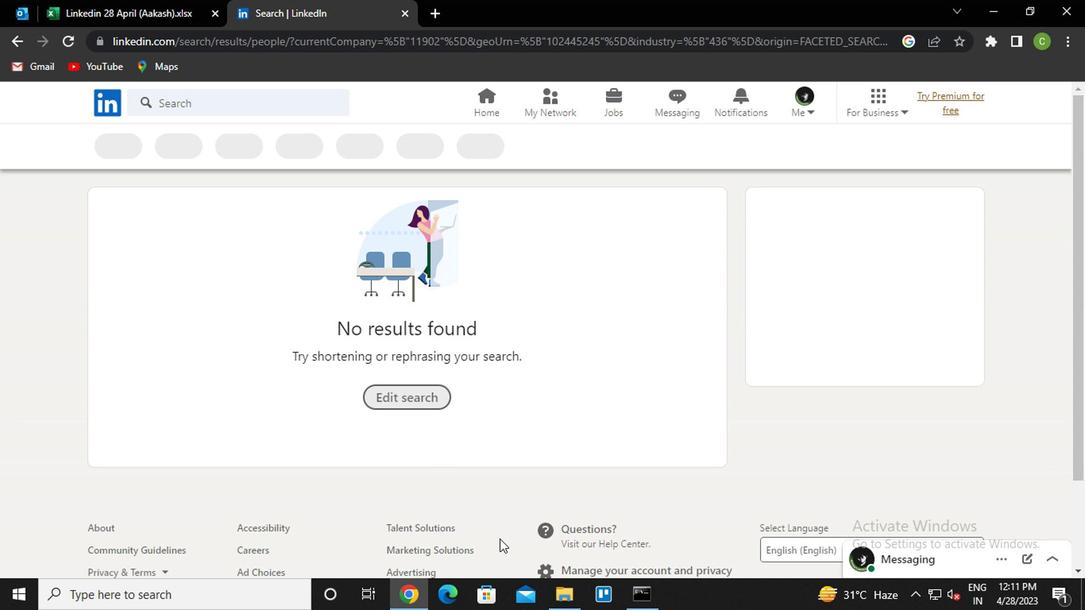 
